 Task: Look for space in Arcos de la Frontera, Spain from 2nd September, 2023 to 6th September, 2023 for 2 adults in price range Rs.15000 to Rs.20000. Place can be entire place with 1  bedroom having 1 bed and 1 bathroom. Property type can be house, flat, guest house, hotel. Booking option can be shelf check-in. Required host language is English.
Action: Mouse moved to (337, 222)
Screenshot: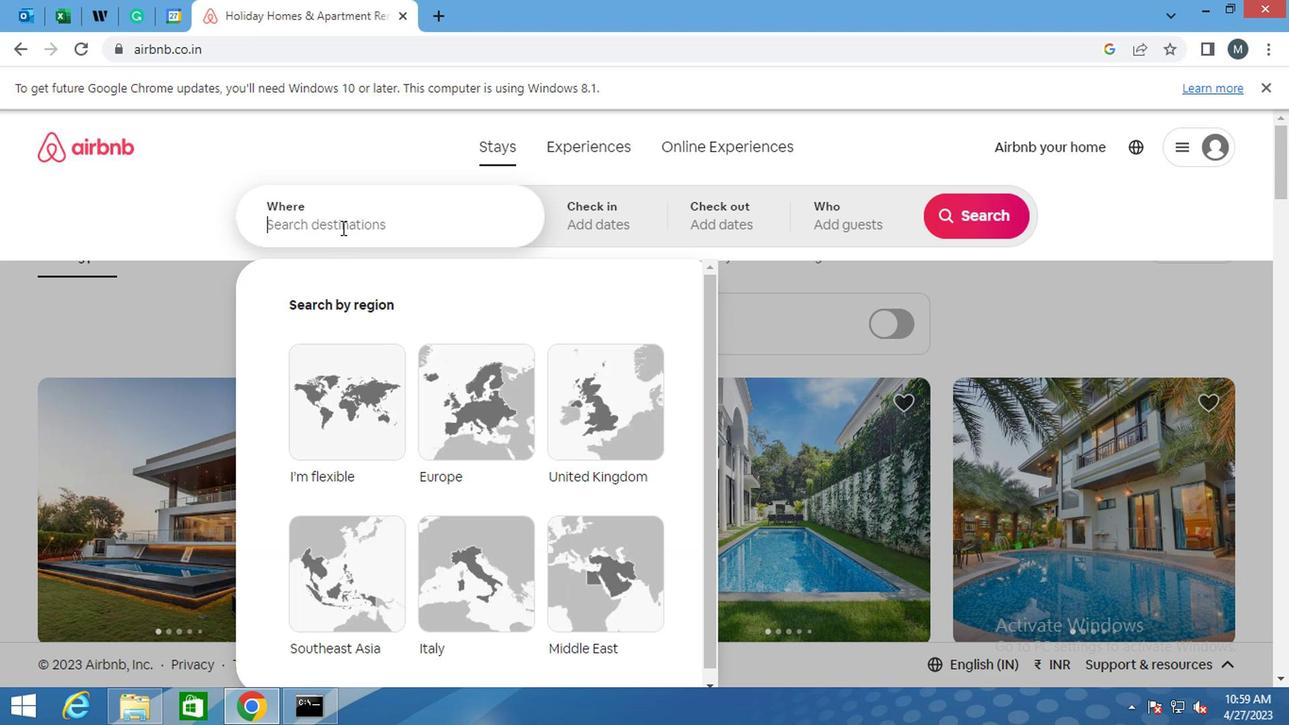 
Action: Mouse pressed left at (337, 222)
Screenshot: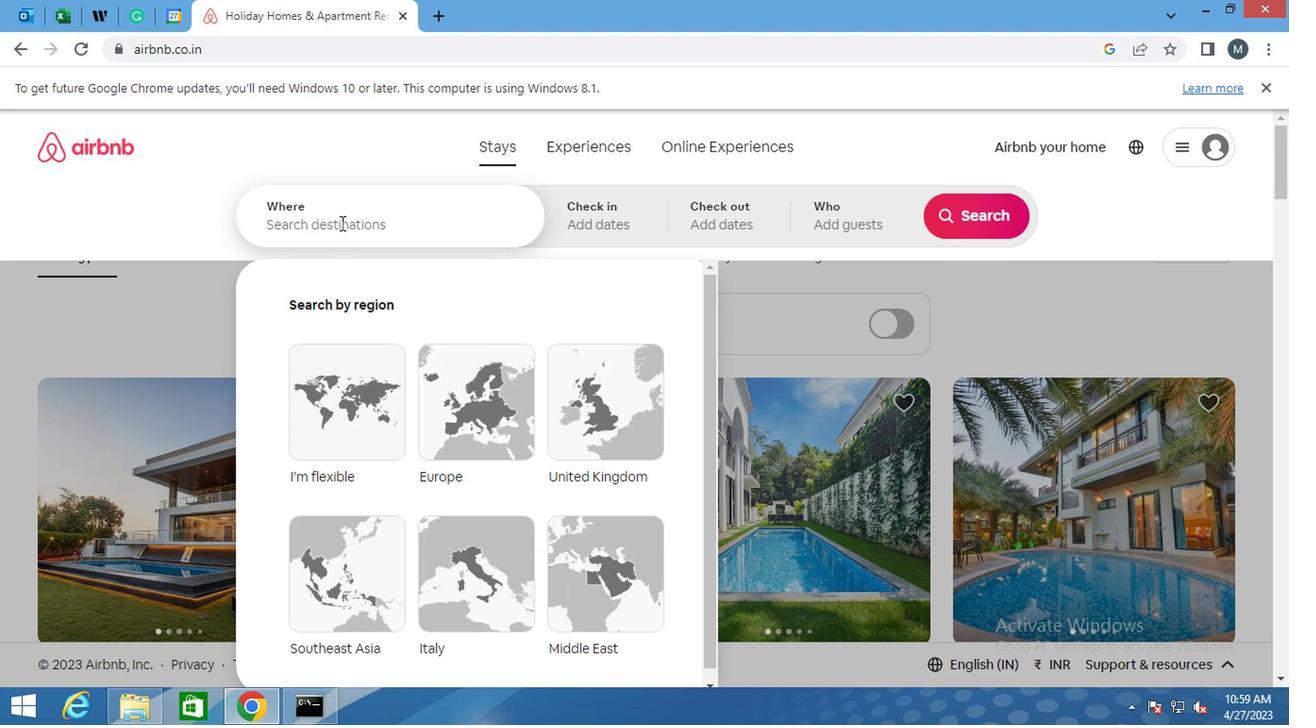 
Action: Key pressed <Key.shift>ARCOS<Key.space>DE<Key.space>LA<Key.space><Key.shift>FRONTERA,<Key.space><Key.shift>SPA
Screenshot: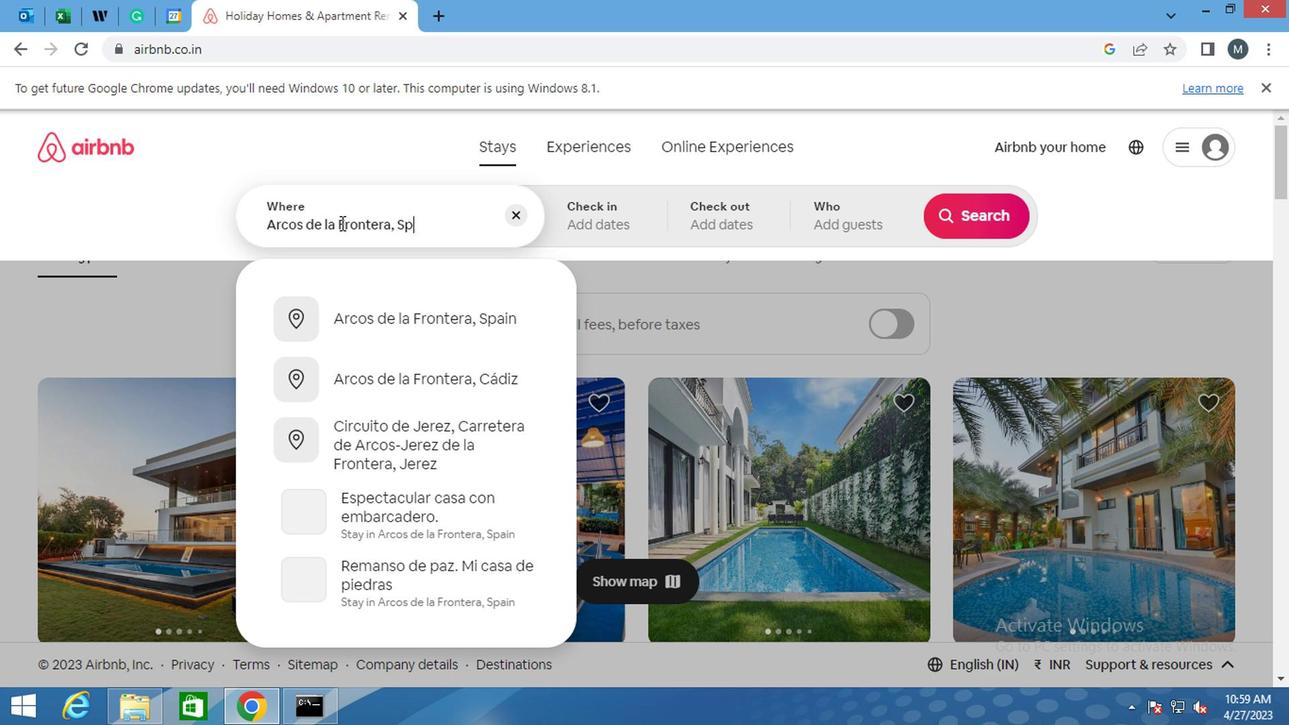 
Action: Mouse moved to (434, 321)
Screenshot: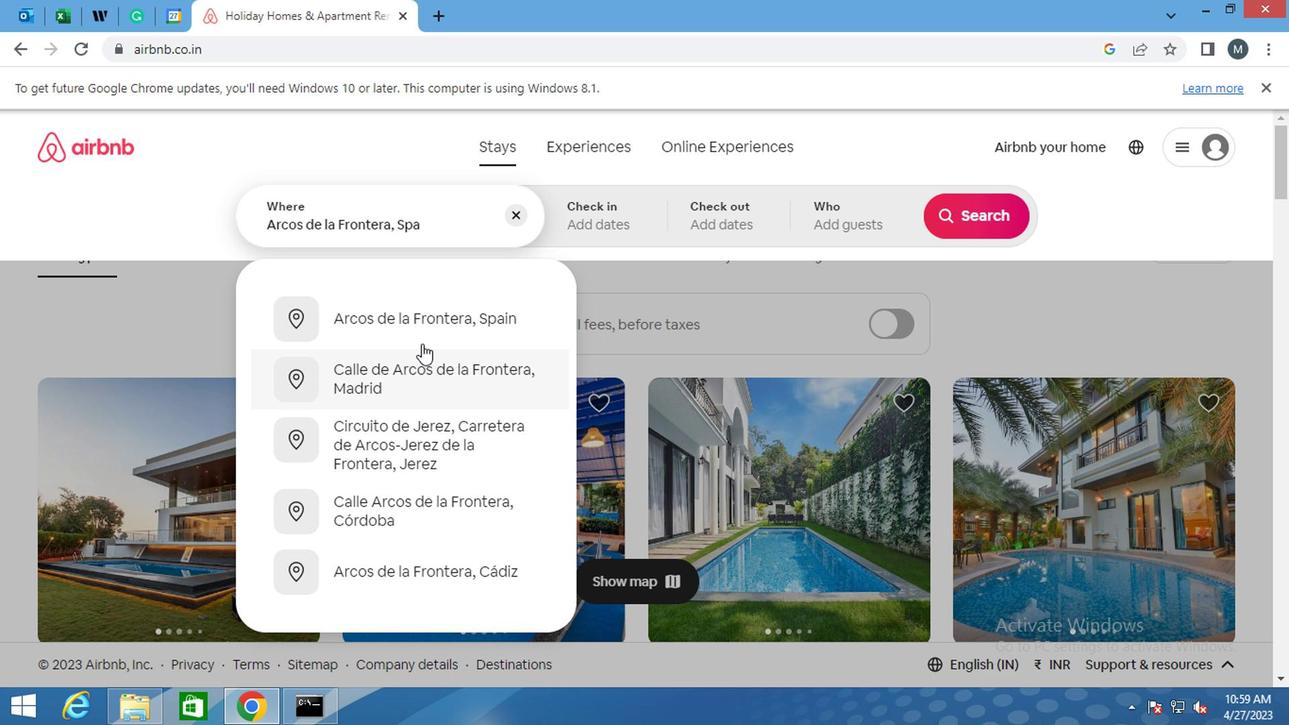 
Action: Mouse pressed left at (434, 321)
Screenshot: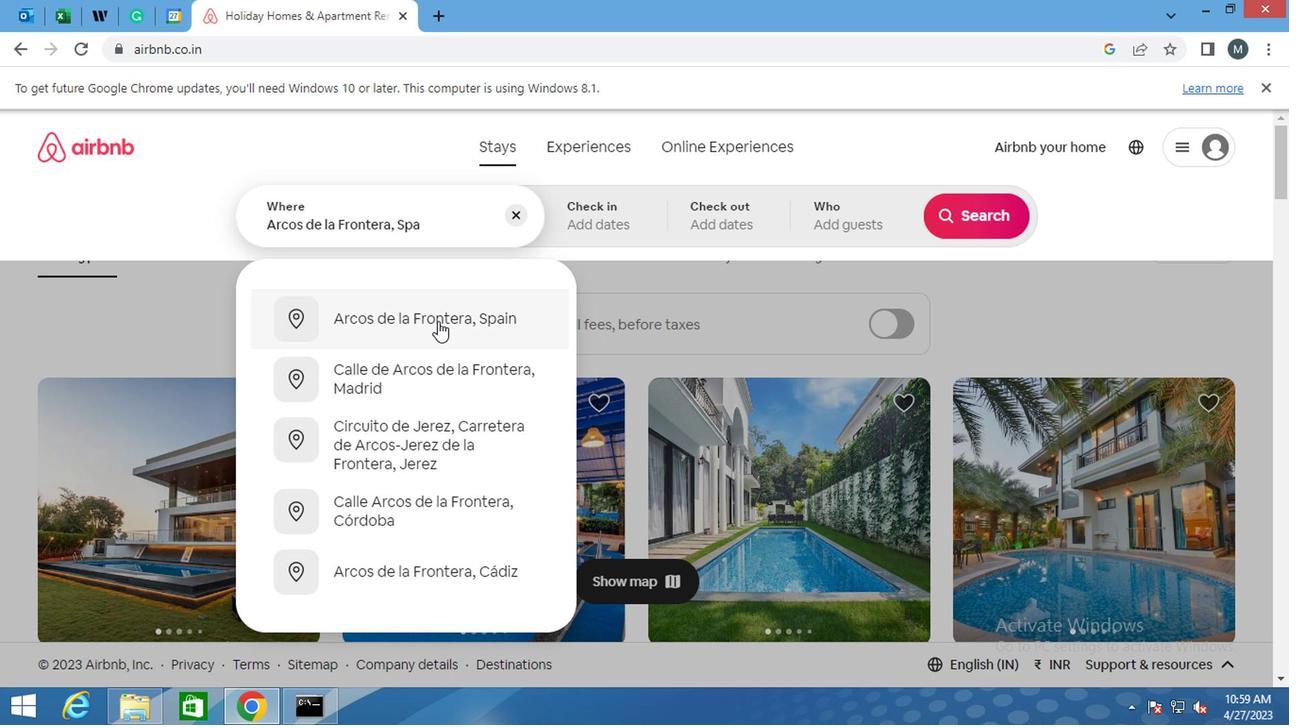 
Action: Mouse moved to (952, 363)
Screenshot: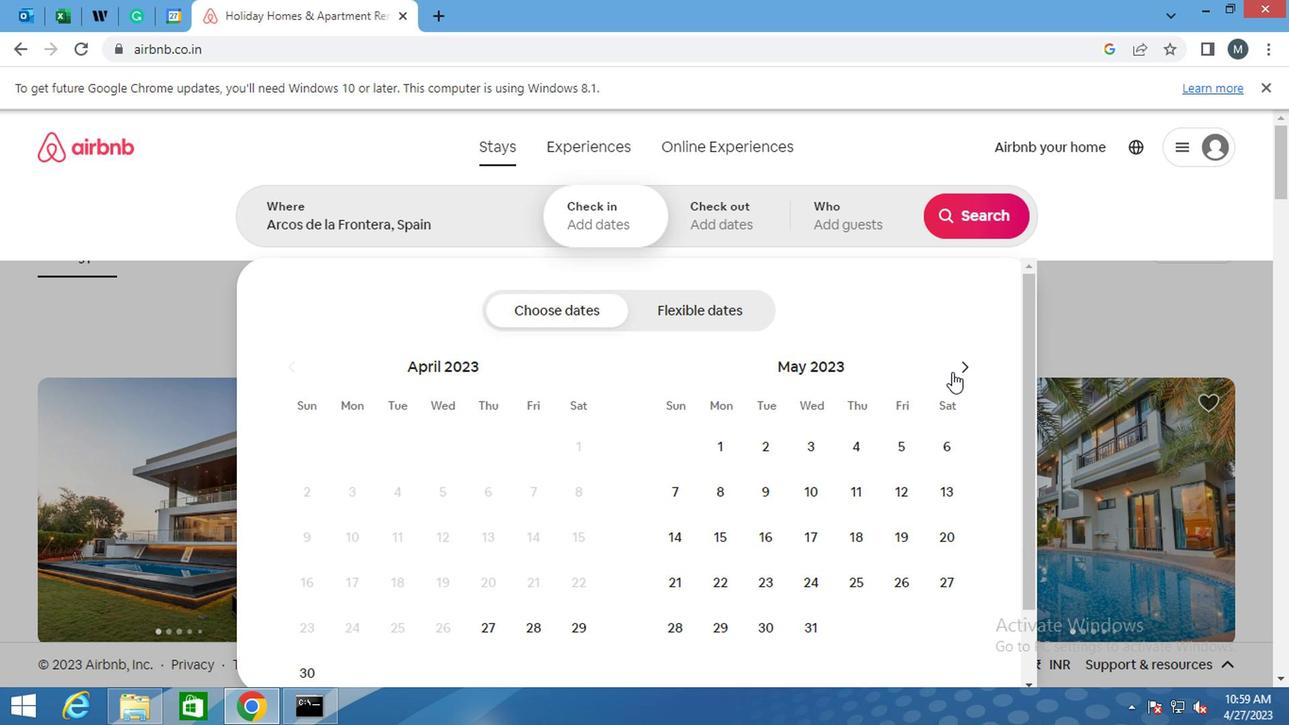 
Action: Mouse pressed left at (952, 363)
Screenshot: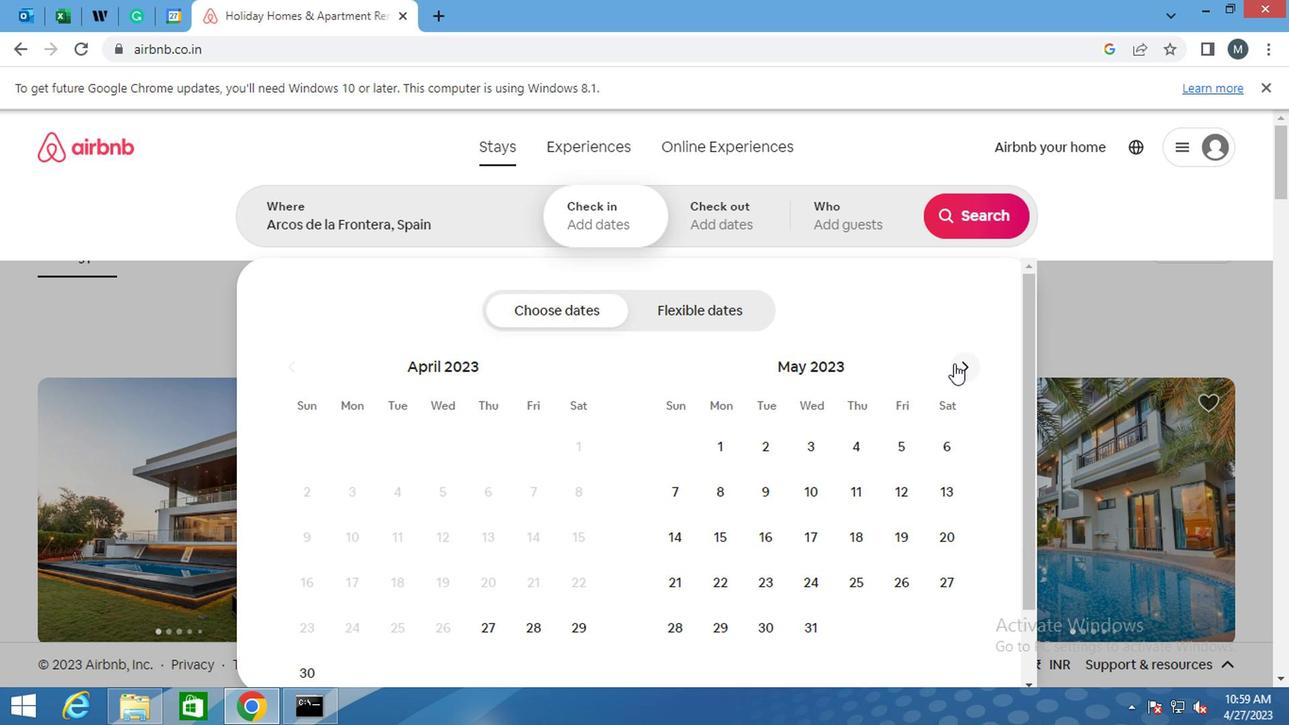
Action: Mouse moved to (956, 363)
Screenshot: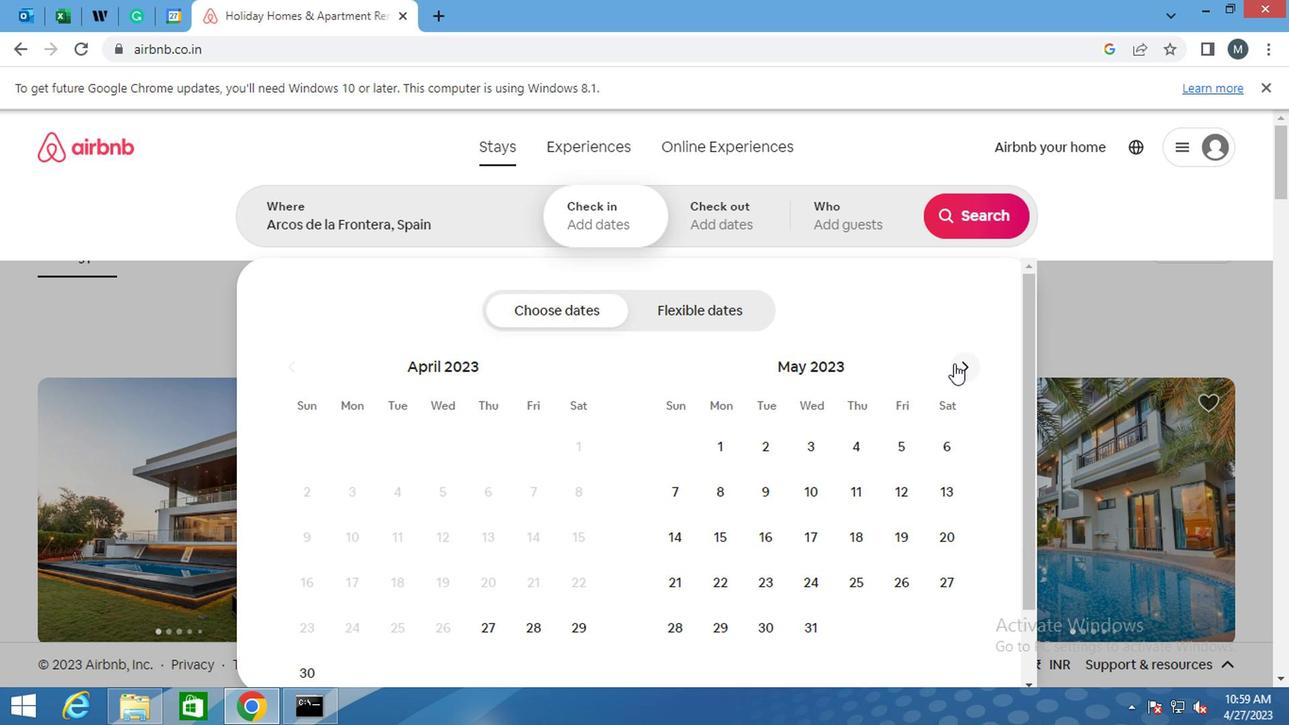 
Action: Mouse pressed left at (956, 363)
Screenshot: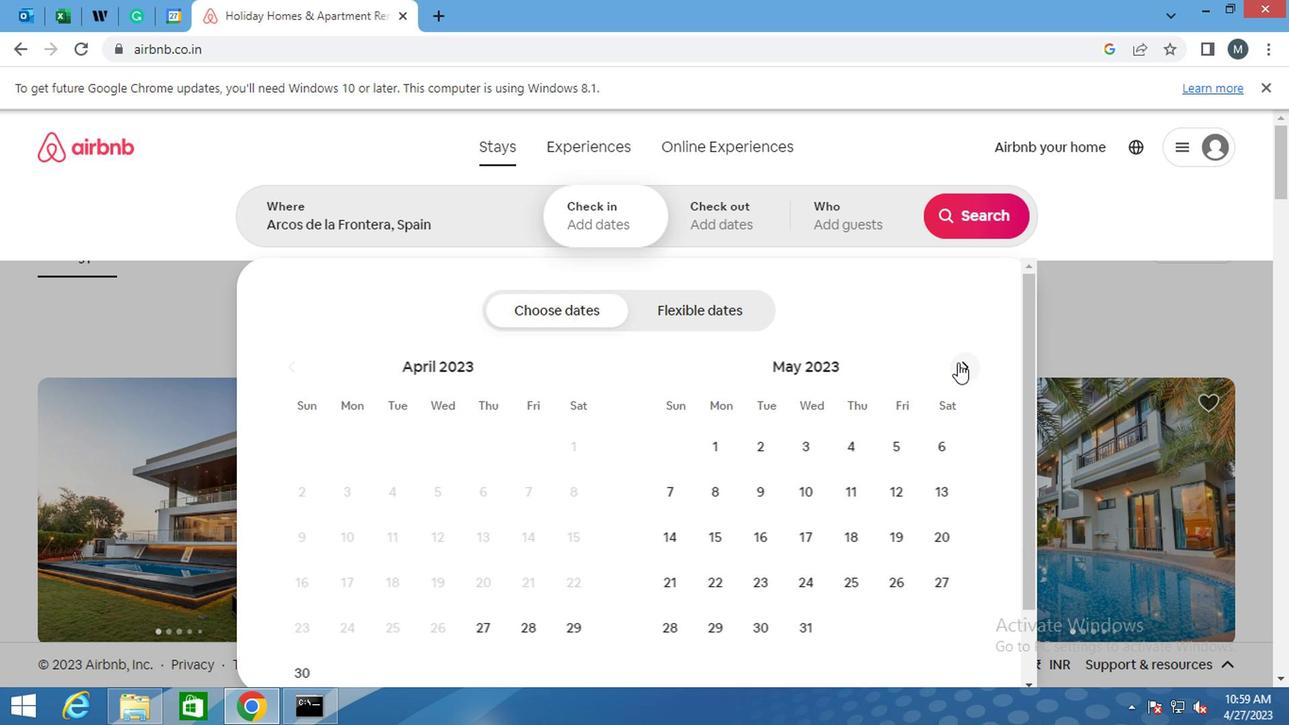 
Action: Mouse moved to (956, 363)
Screenshot: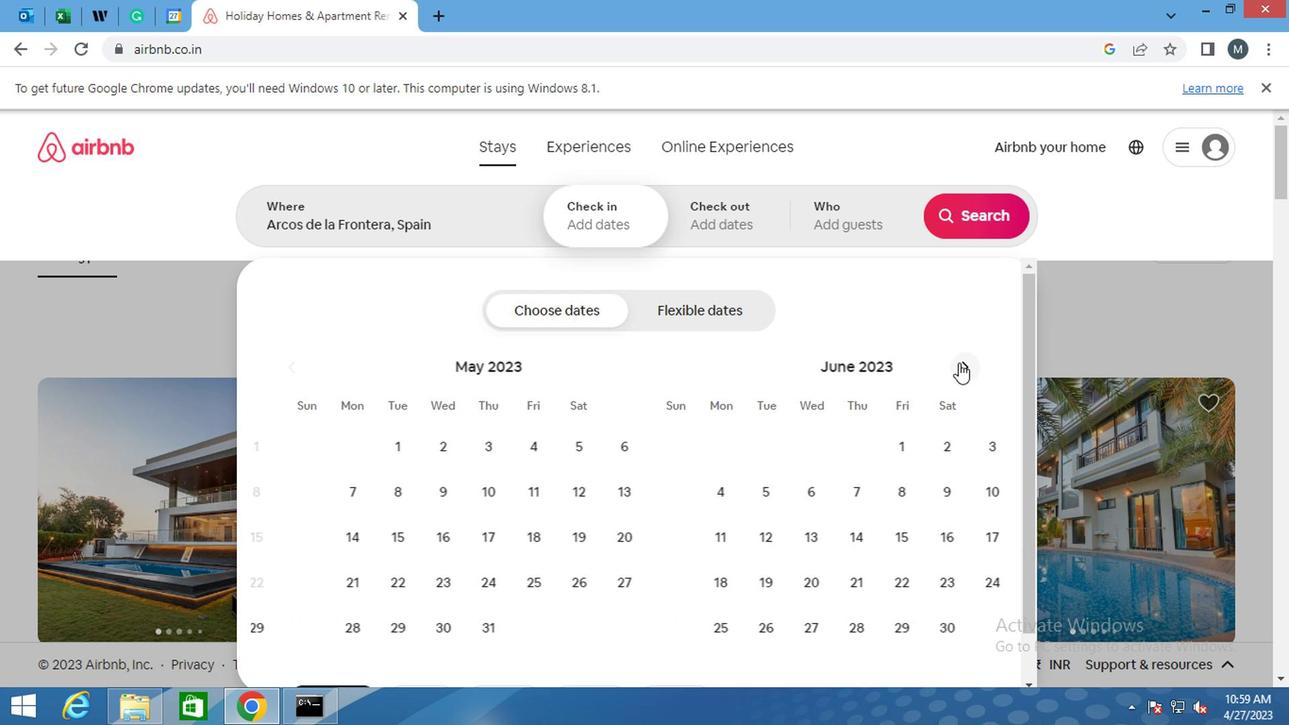 
Action: Mouse pressed left at (956, 363)
Screenshot: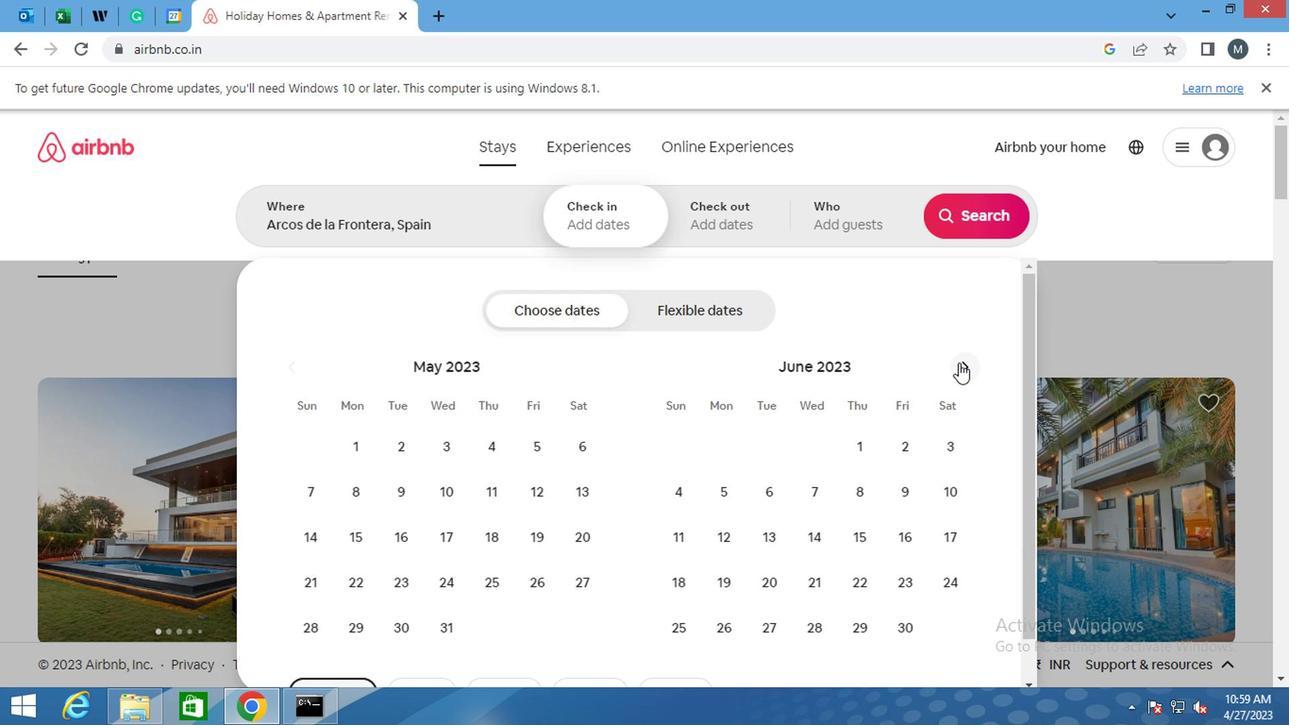 
Action: Mouse moved to (960, 363)
Screenshot: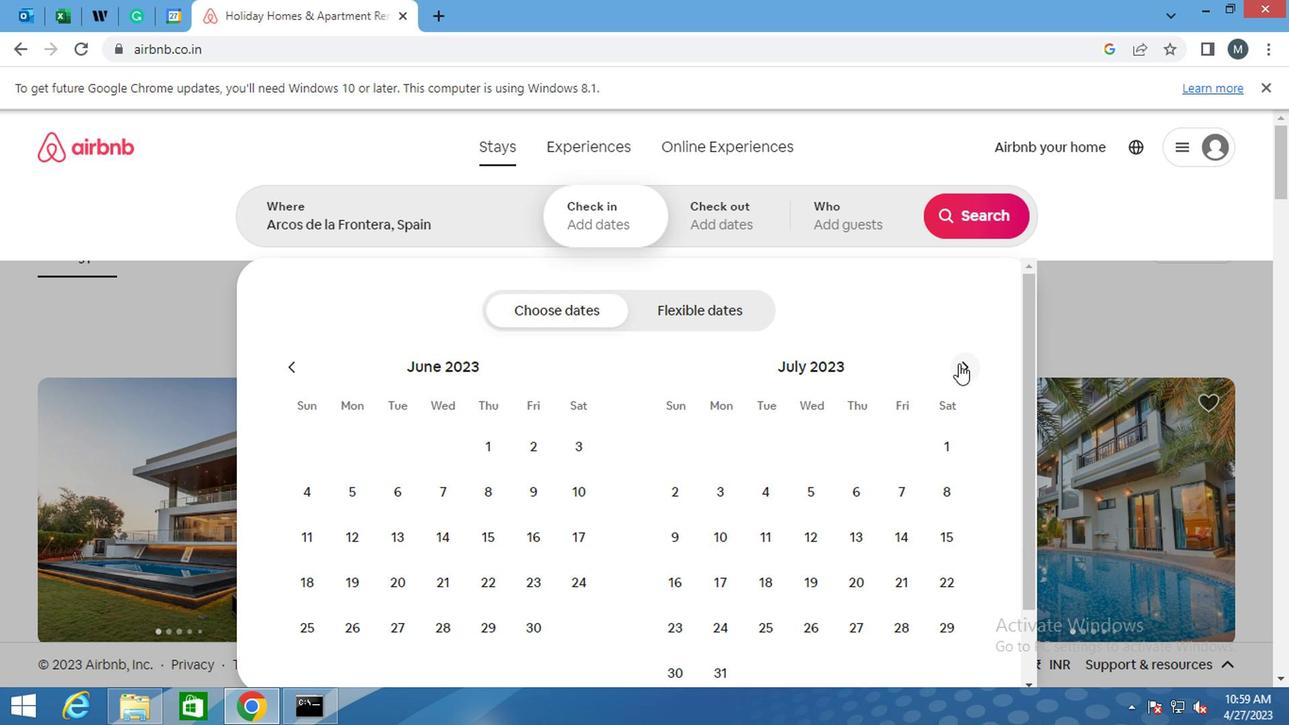 
Action: Mouse pressed left at (960, 363)
Screenshot: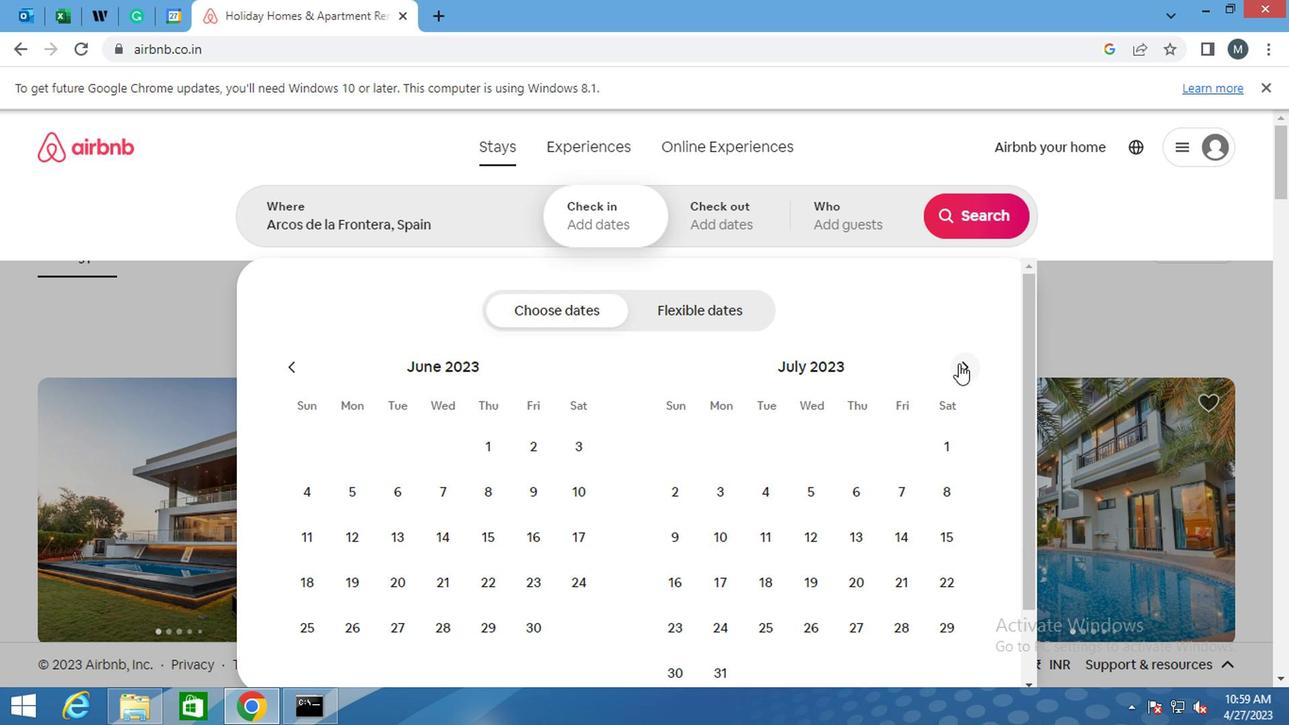 
Action: Mouse moved to (960, 362)
Screenshot: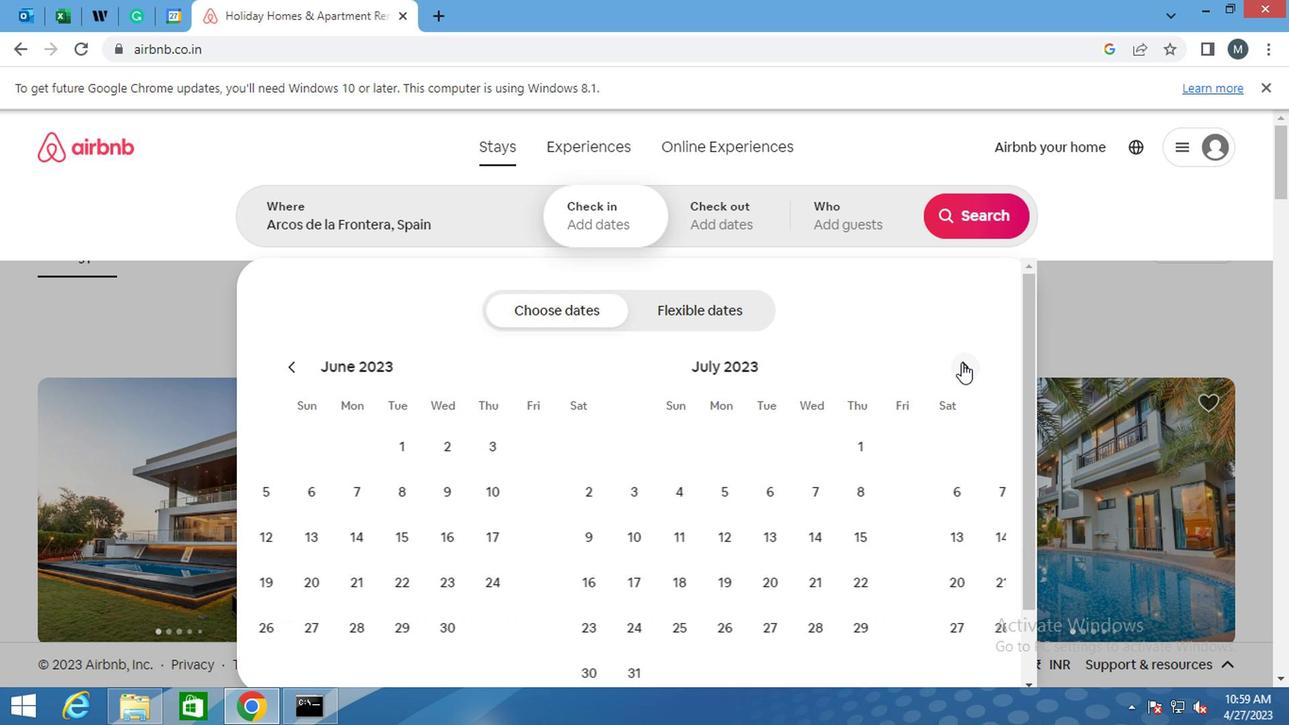 
Action: Mouse pressed left at (960, 362)
Screenshot: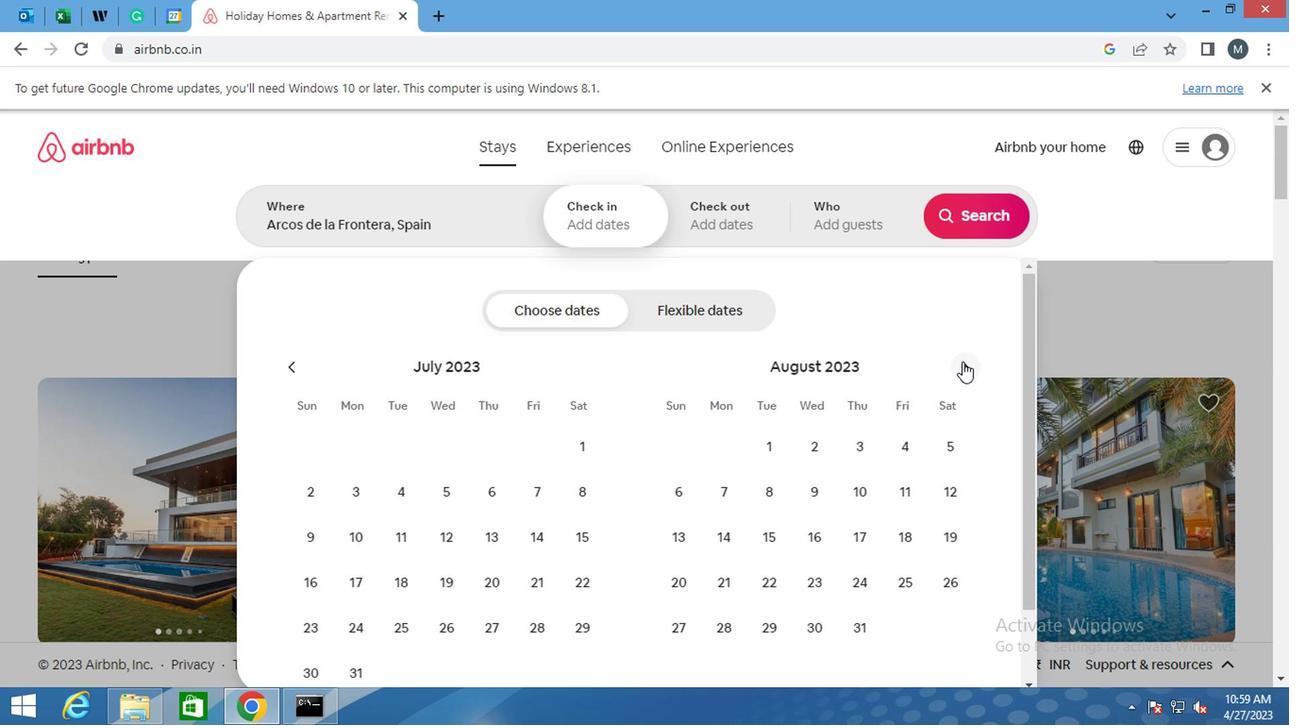
Action: Mouse moved to (937, 445)
Screenshot: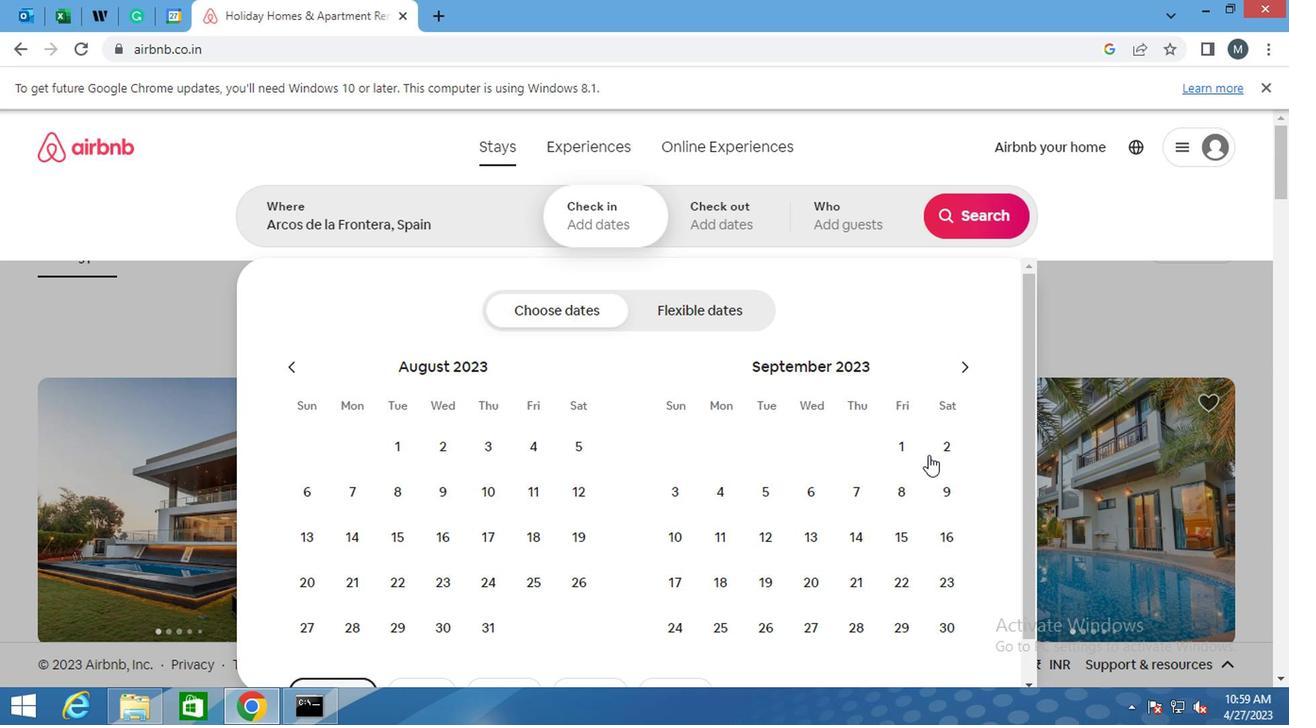 
Action: Mouse pressed left at (937, 445)
Screenshot: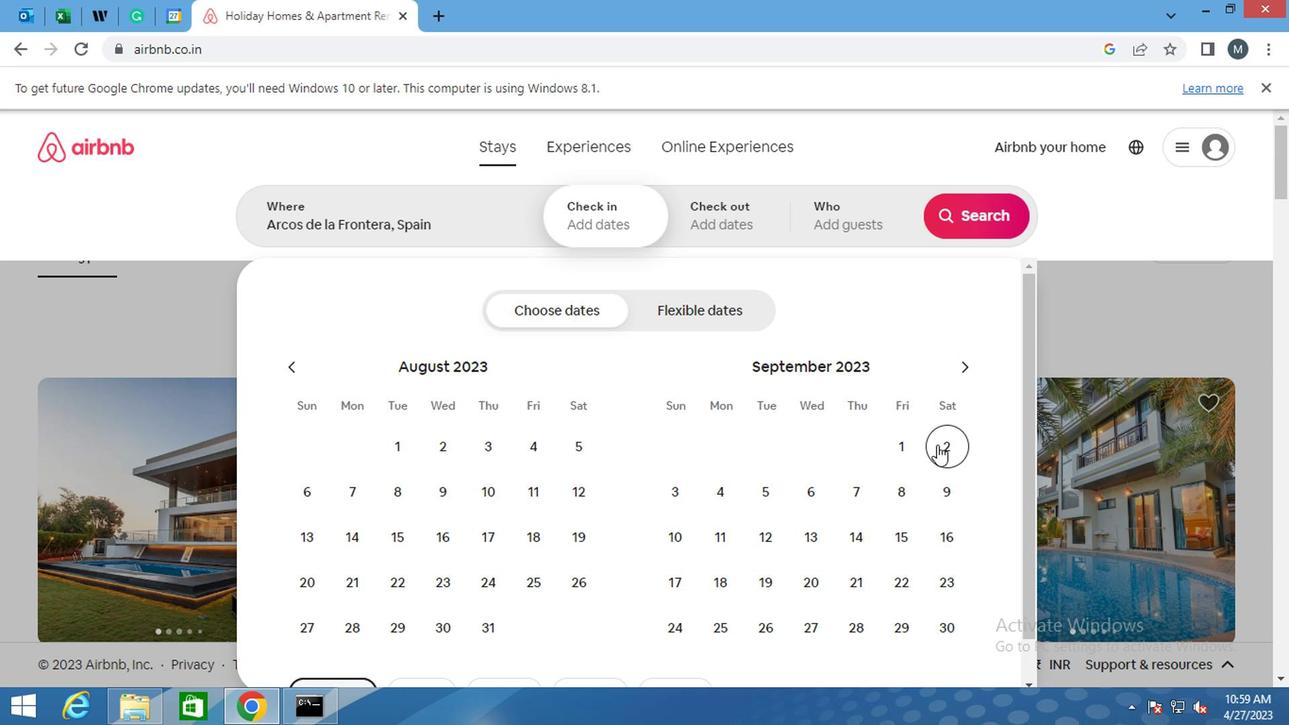 
Action: Mouse moved to (801, 492)
Screenshot: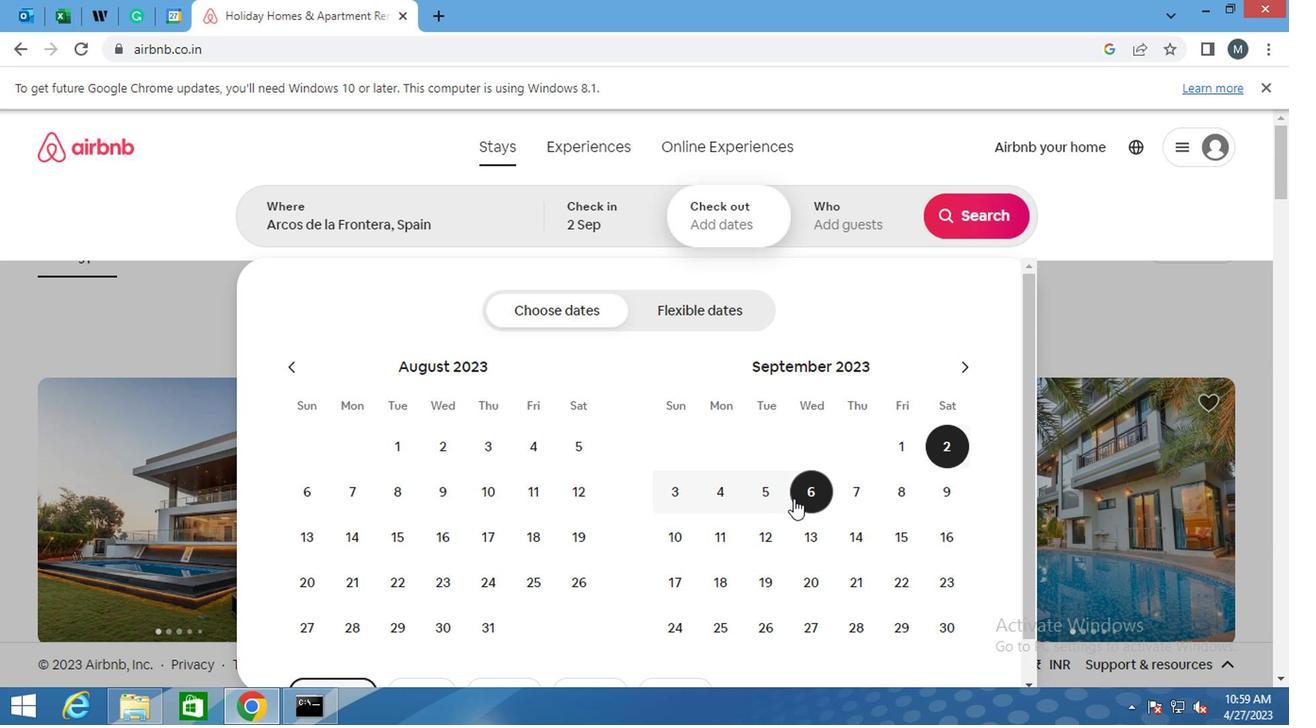 
Action: Mouse pressed left at (801, 492)
Screenshot: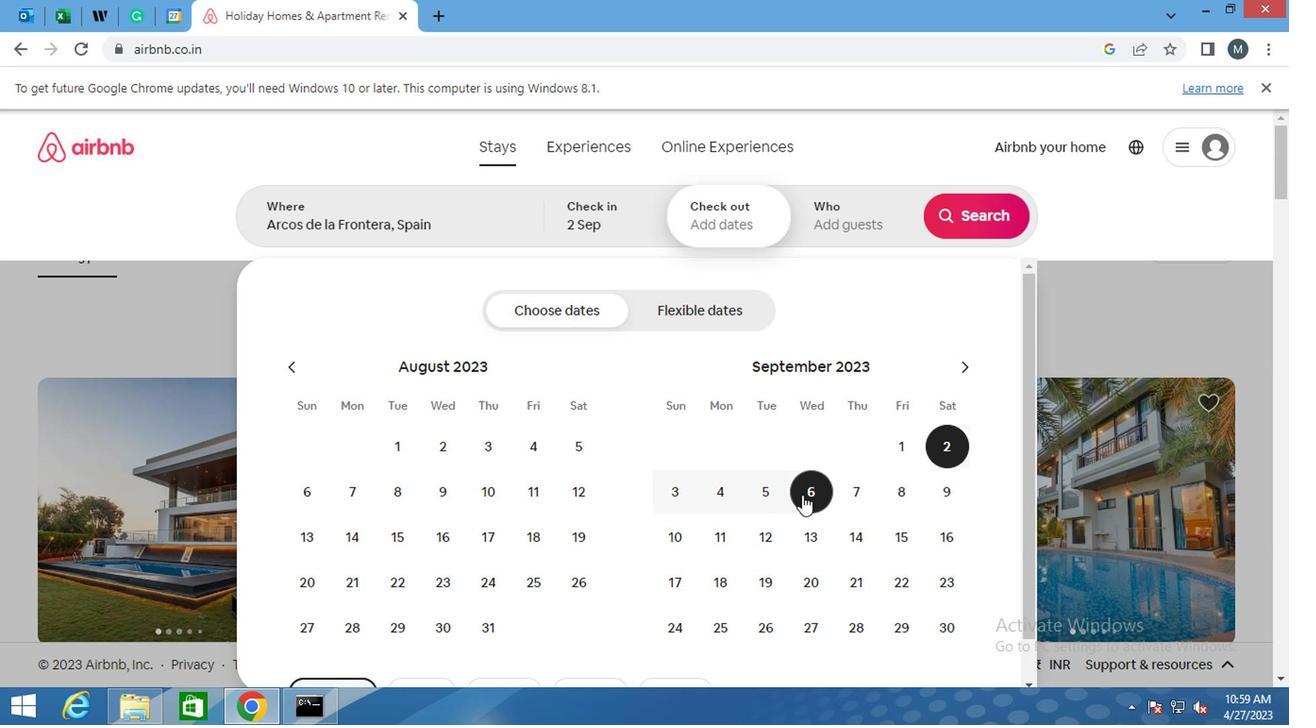 
Action: Mouse moved to (845, 232)
Screenshot: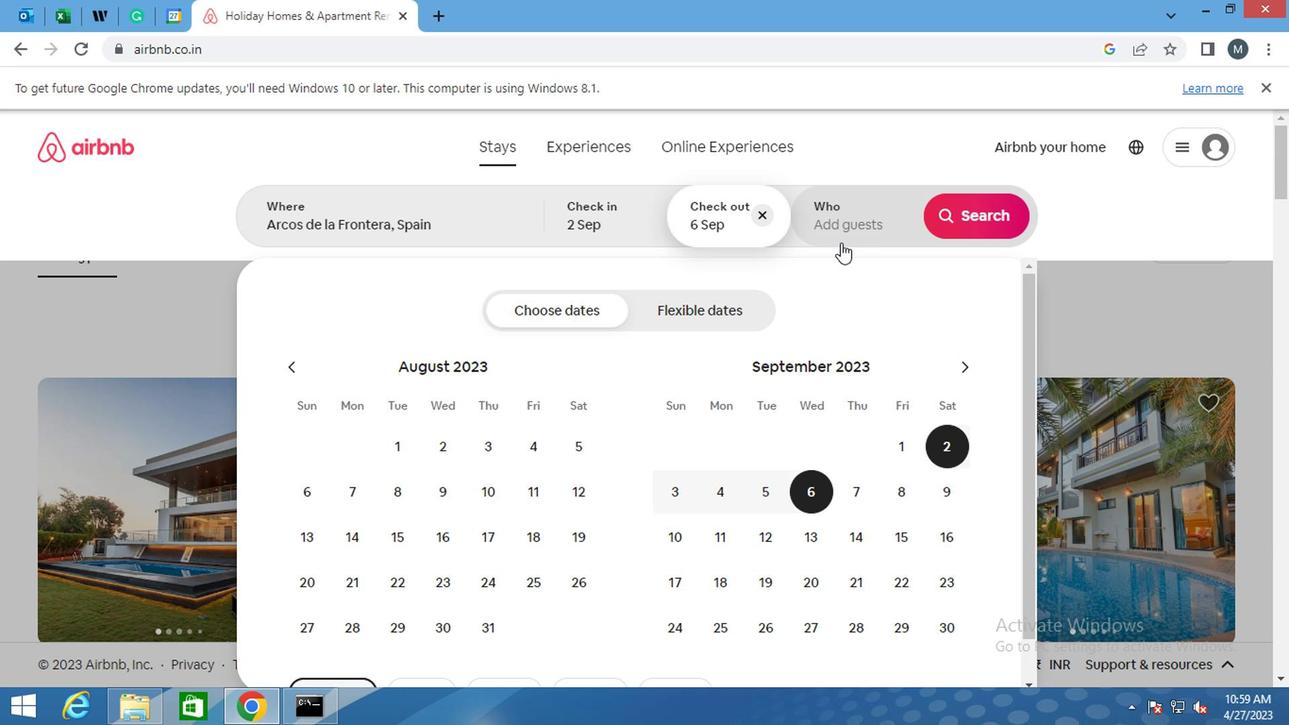 
Action: Mouse pressed left at (845, 232)
Screenshot: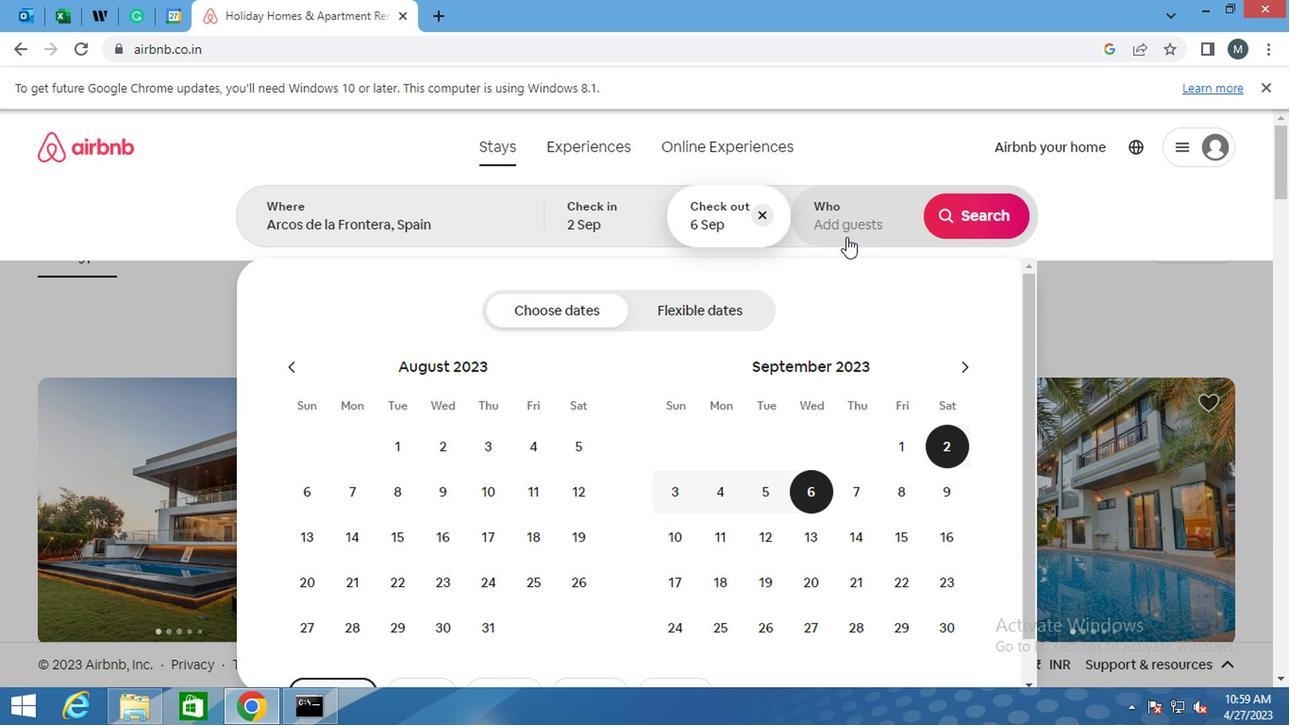 
Action: Mouse moved to (972, 313)
Screenshot: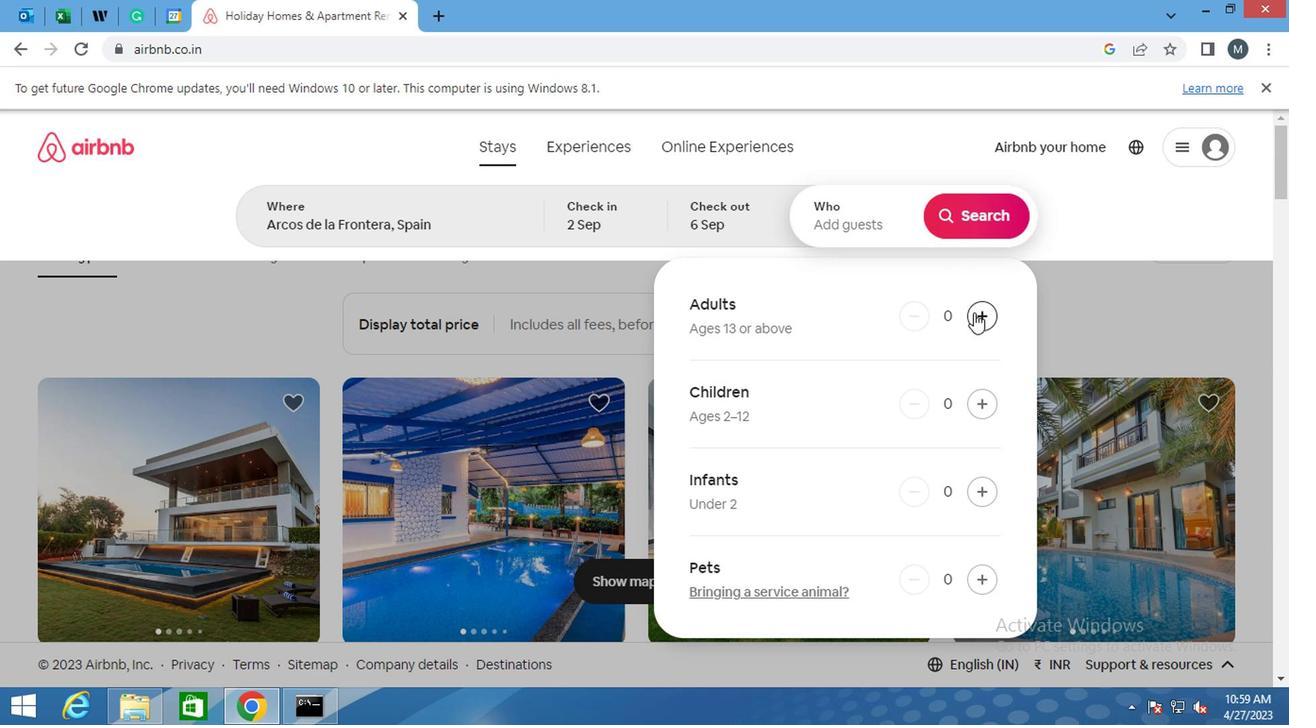 
Action: Mouse pressed left at (972, 313)
Screenshot: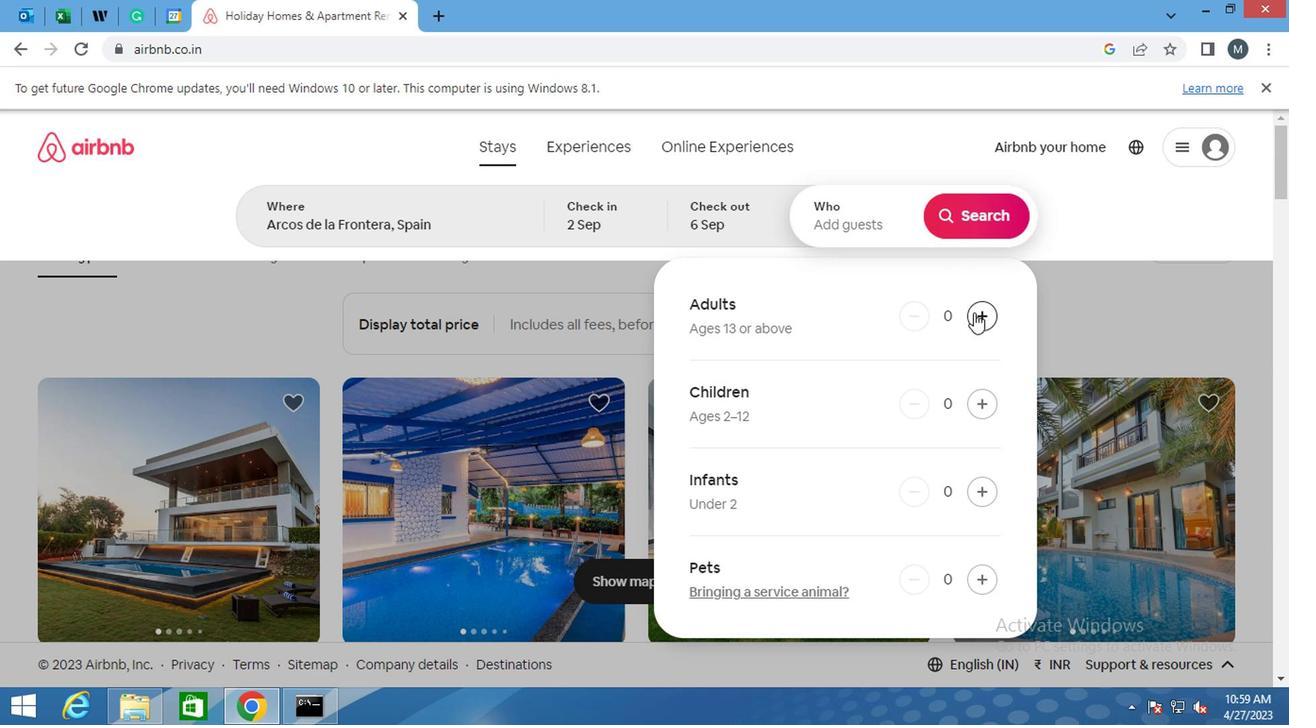 
Action: Mouse moved to (972, 313)
Screenshot: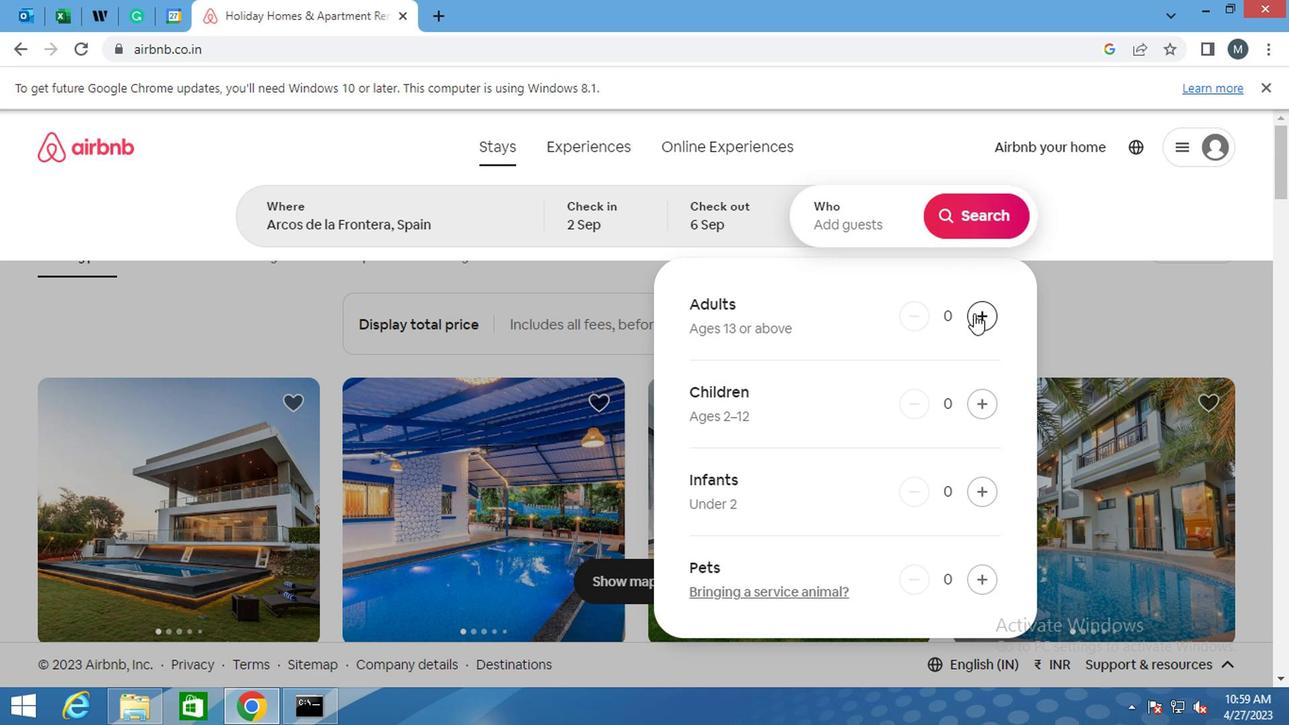
Action: Mouse pressed left at (972, 313)
Screenshot: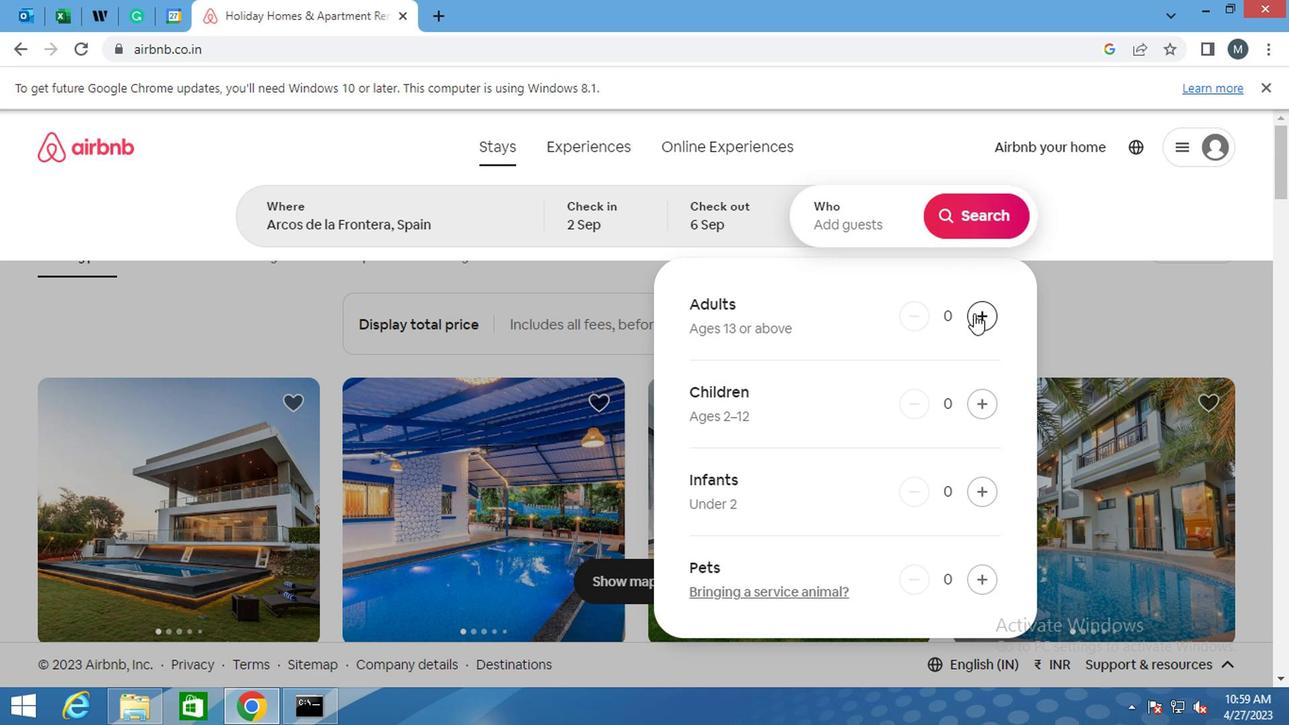 
Action: Mouse moved to (993, 224)
Screenshot: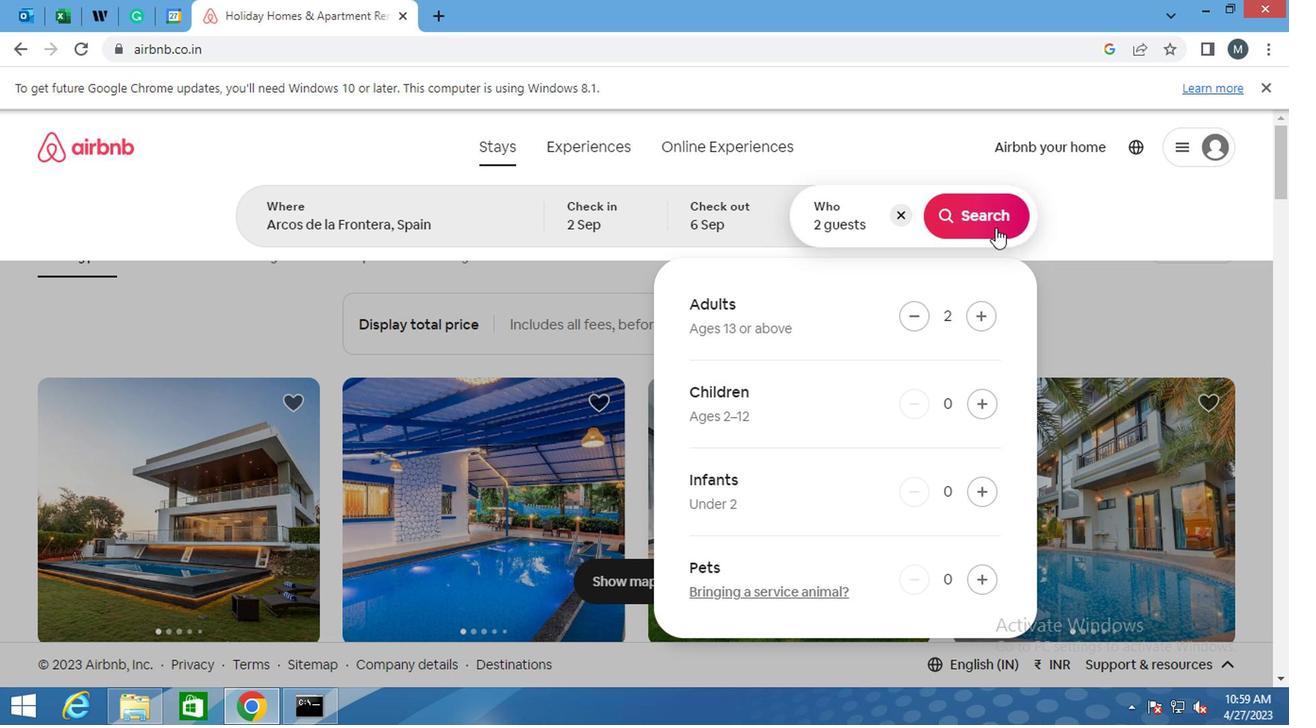 
Action: Mouse pressed left at (993, 224)
Screenshot: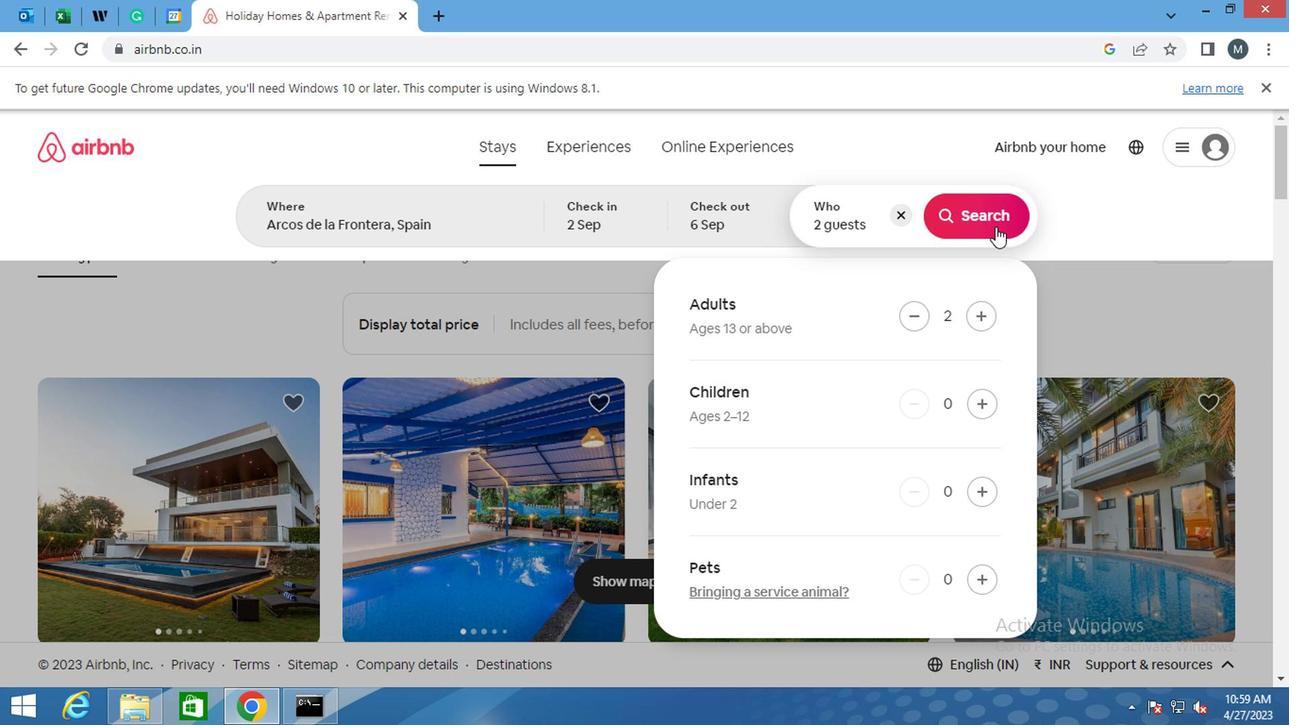 
Action: Mouse moved to (1179, 220)
Screenshot: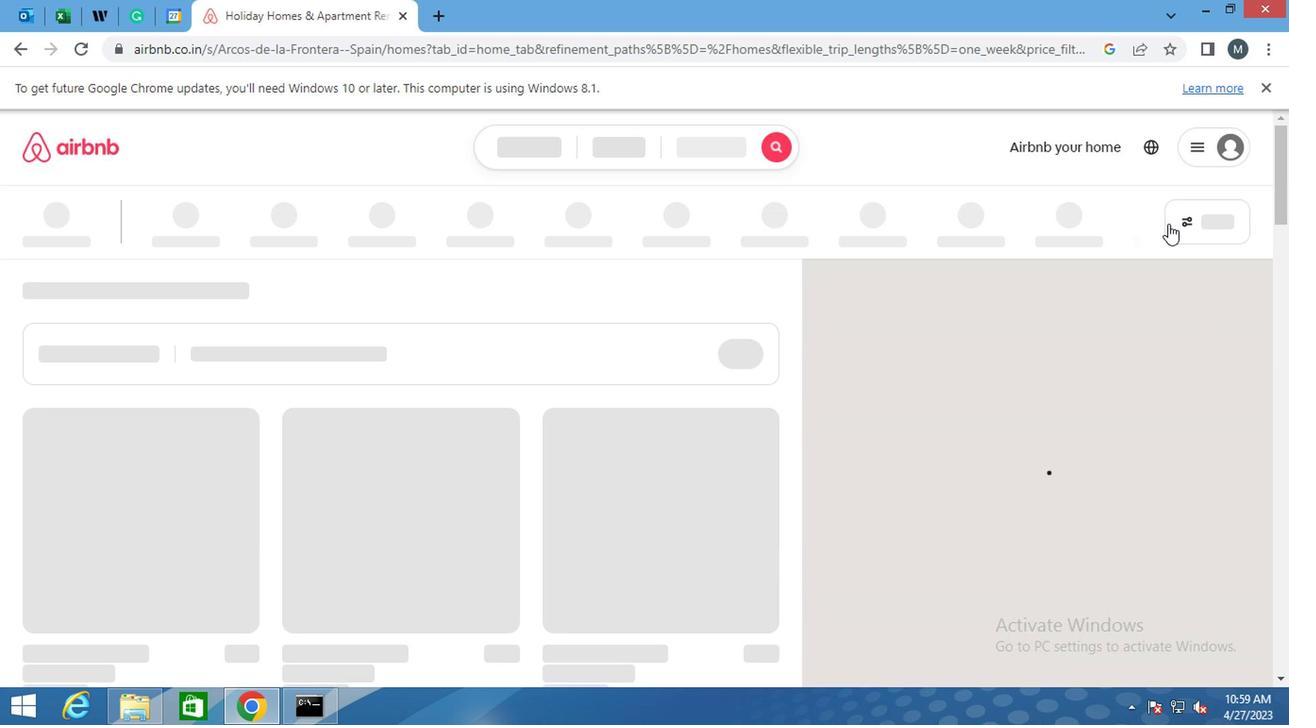 
Action: Mouse pressed left at (1179, 220)
Screenshot: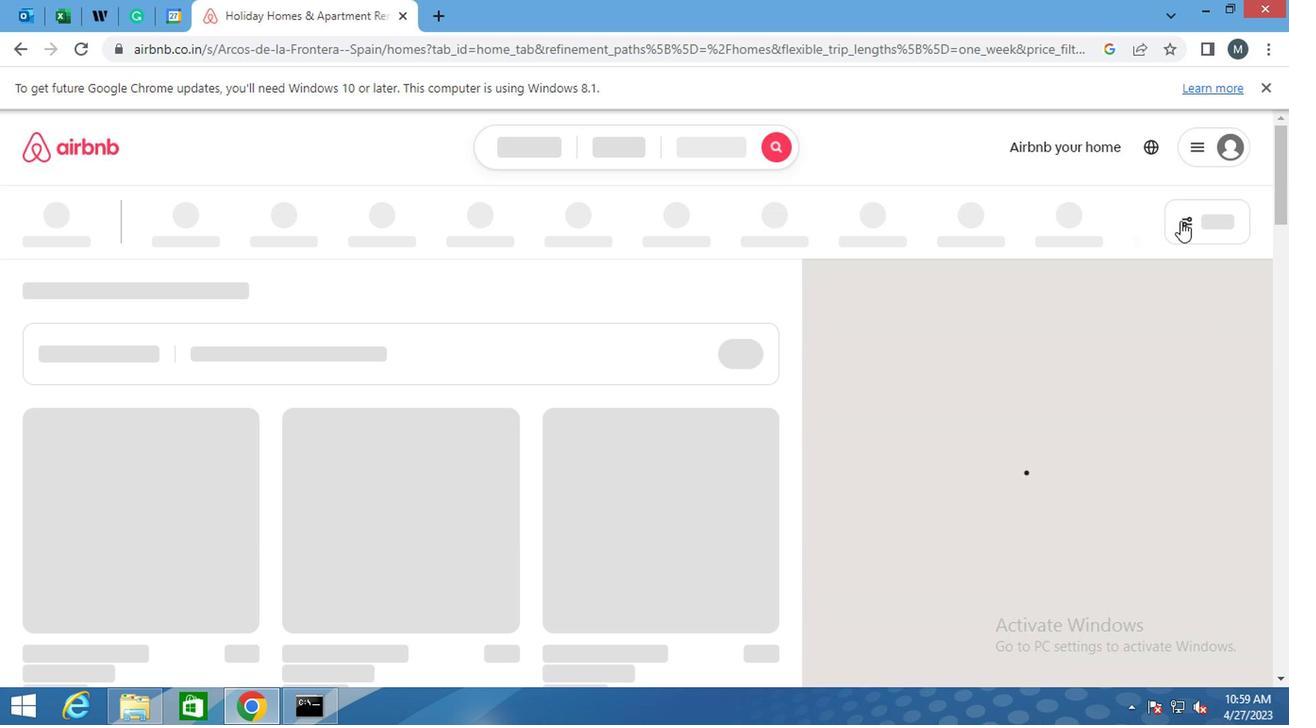
Action: Mouse moved to (448, 463)
Screenshot: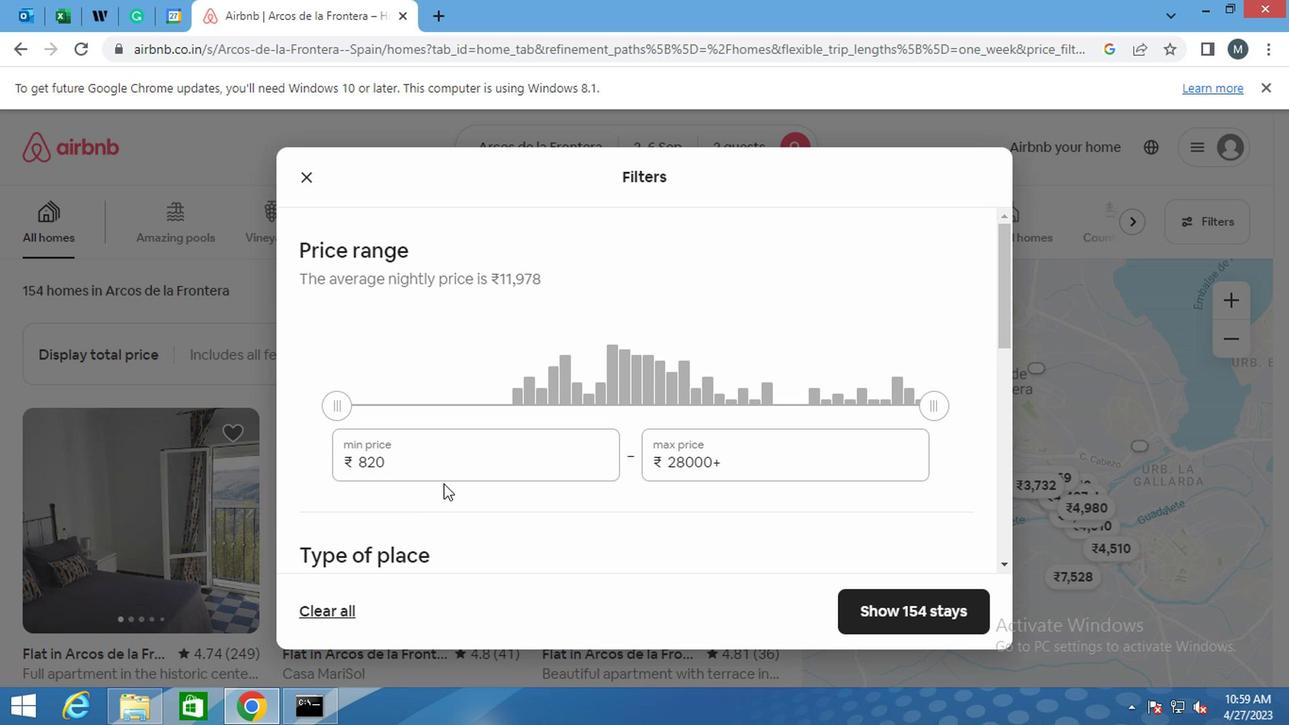 
Action: Mouse pressed left at (448, 463)
Screenshot: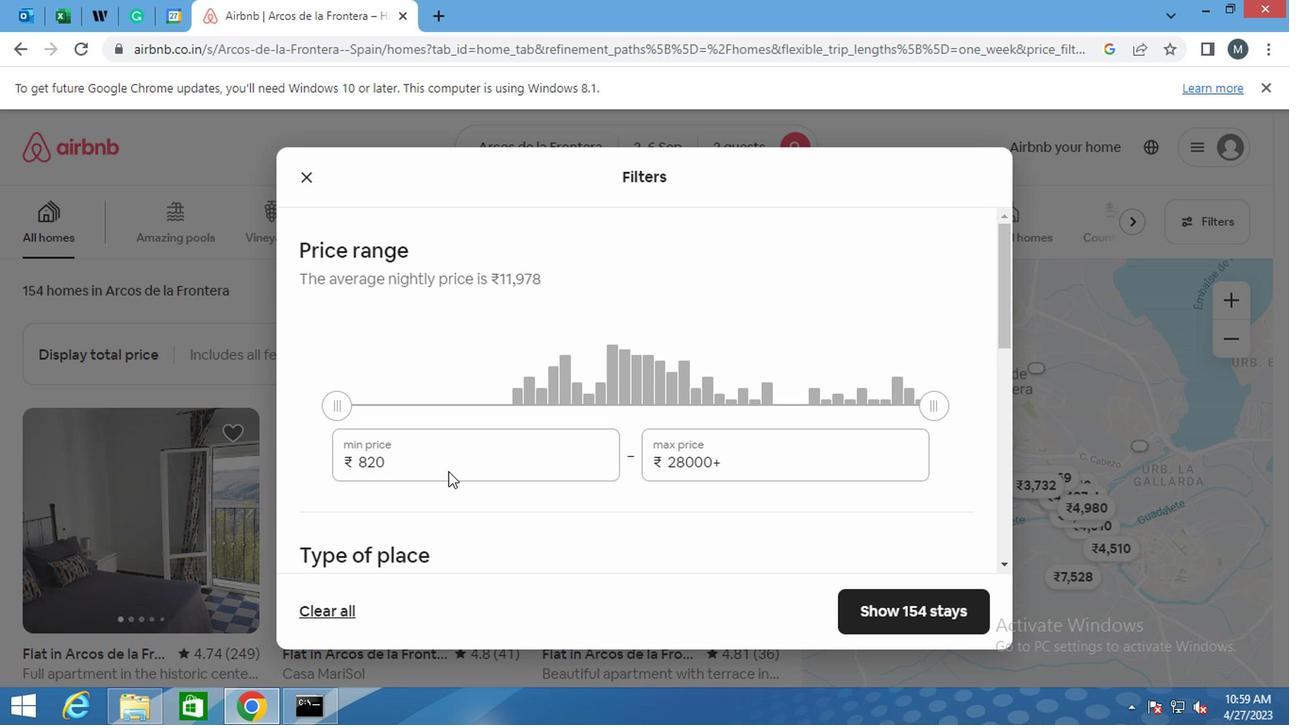 
Action: Key pressed <Key.backspace><Key.backspace><Key.backspace>15000
Screenshot: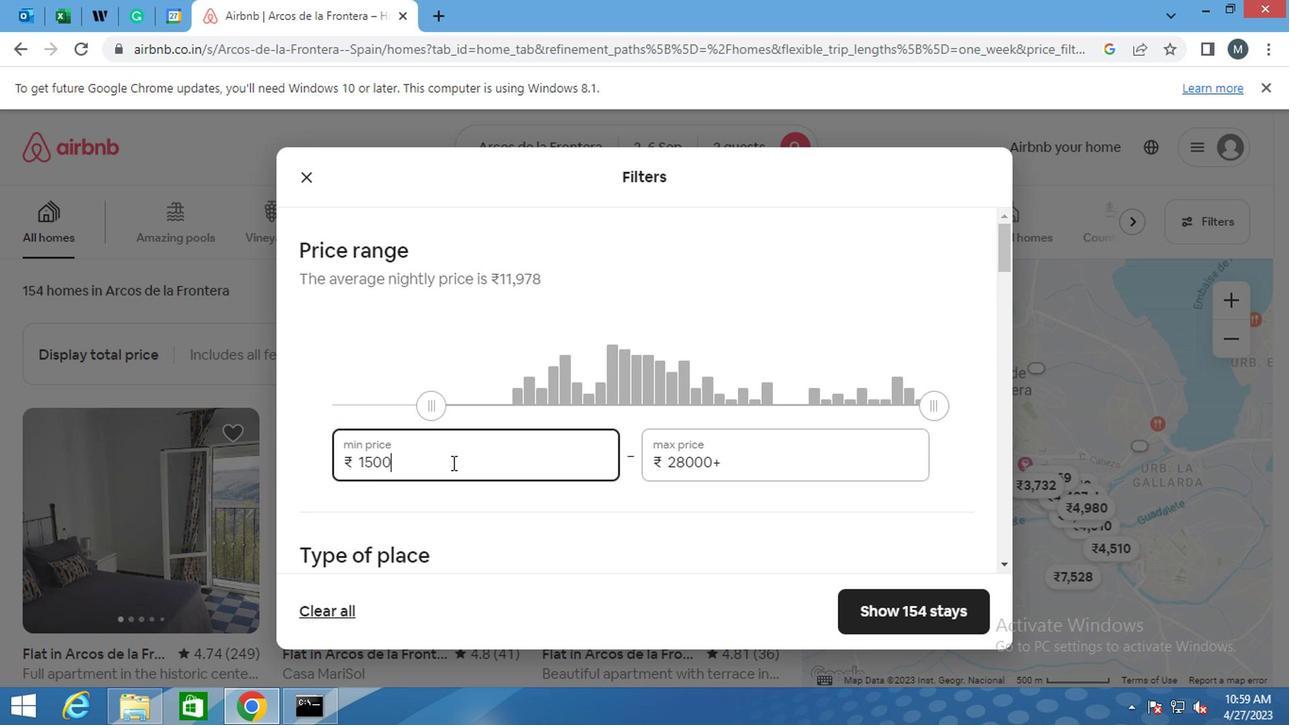 
Action: Mouse moved to (741, 461)
Screenshot: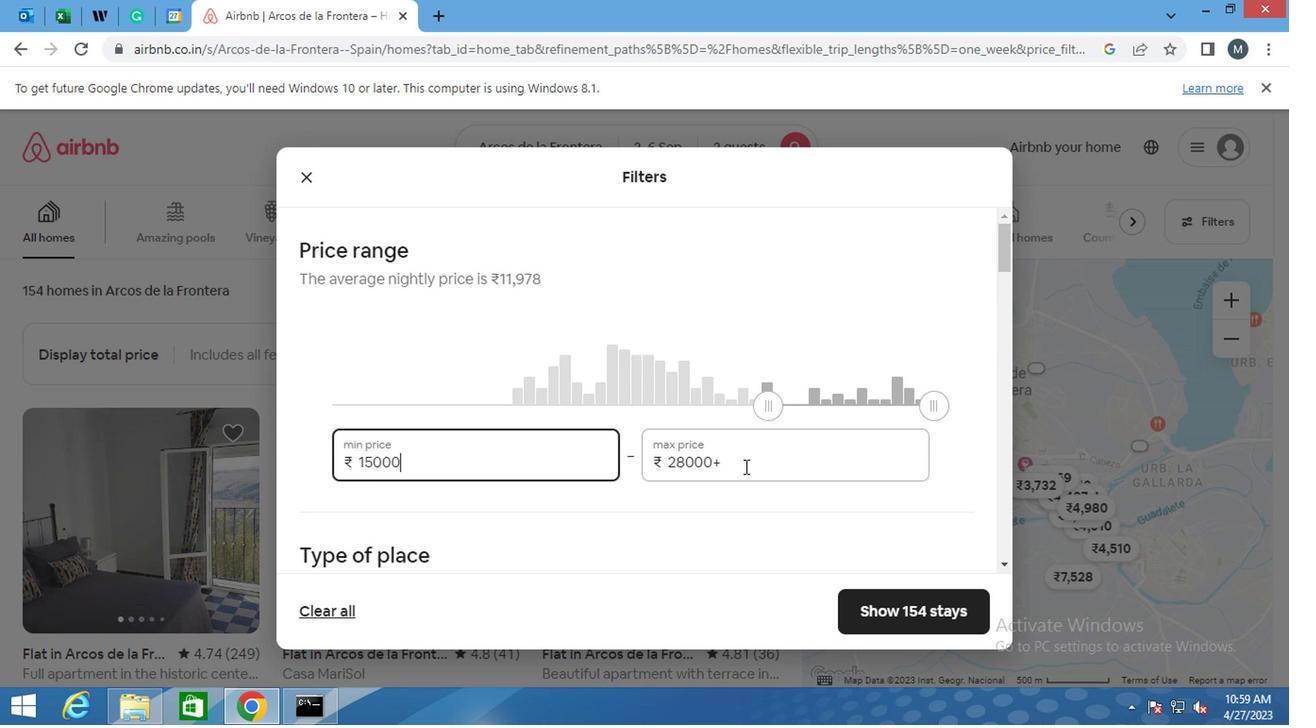 
Action: Mouse pressed left at (741, 461)
Screenshot: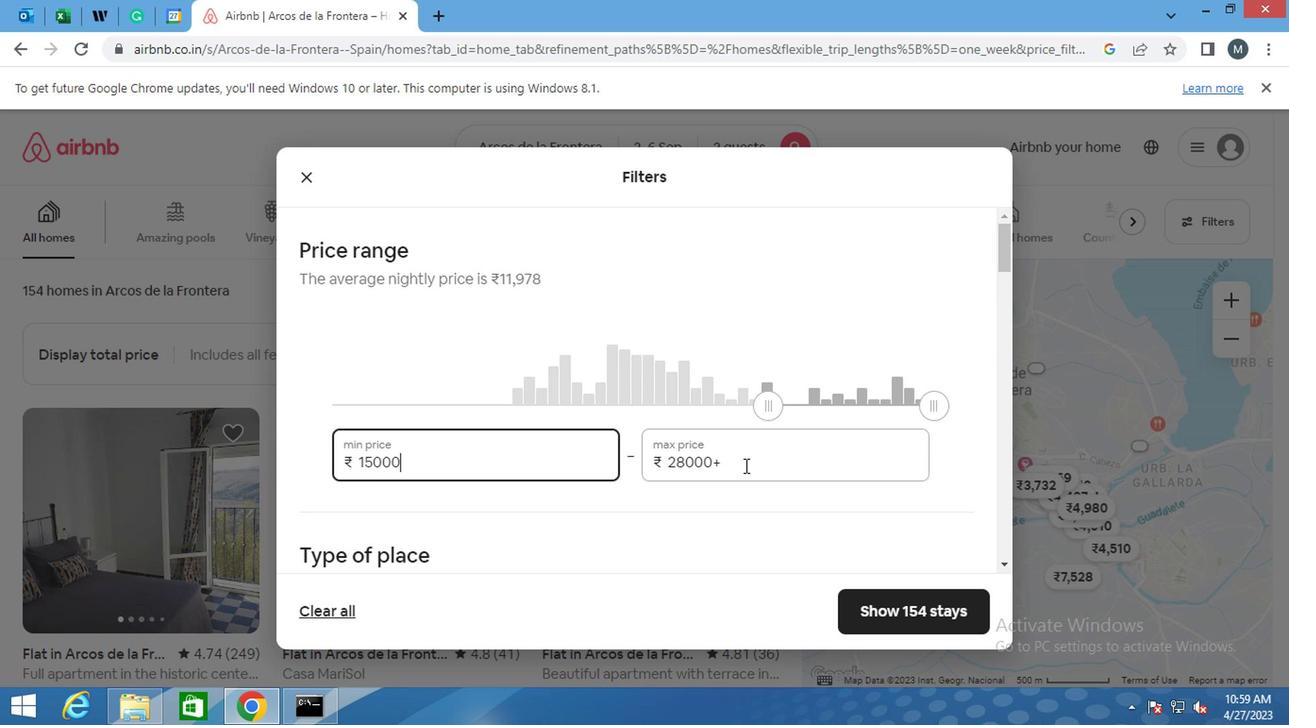 
Action: Mouse moved to (741, 463)
Screenshot: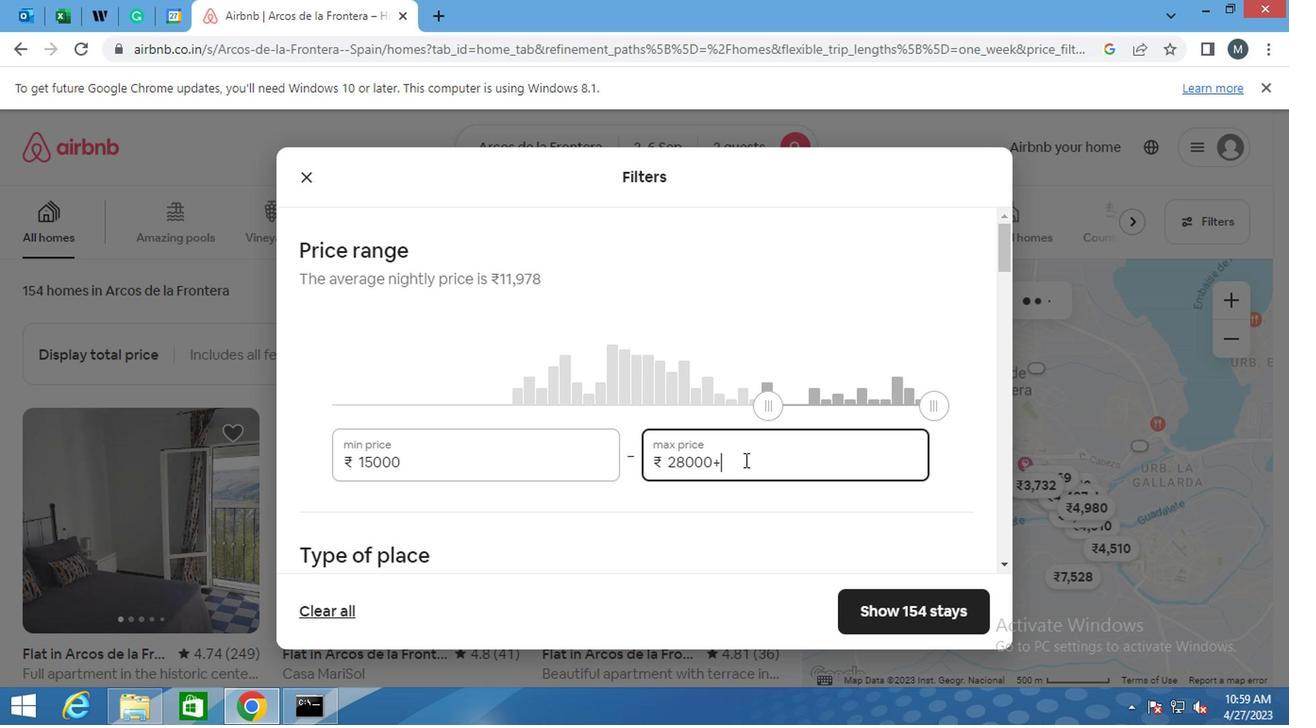 
Action: Key pressed <Key.backspace>
Screenshot: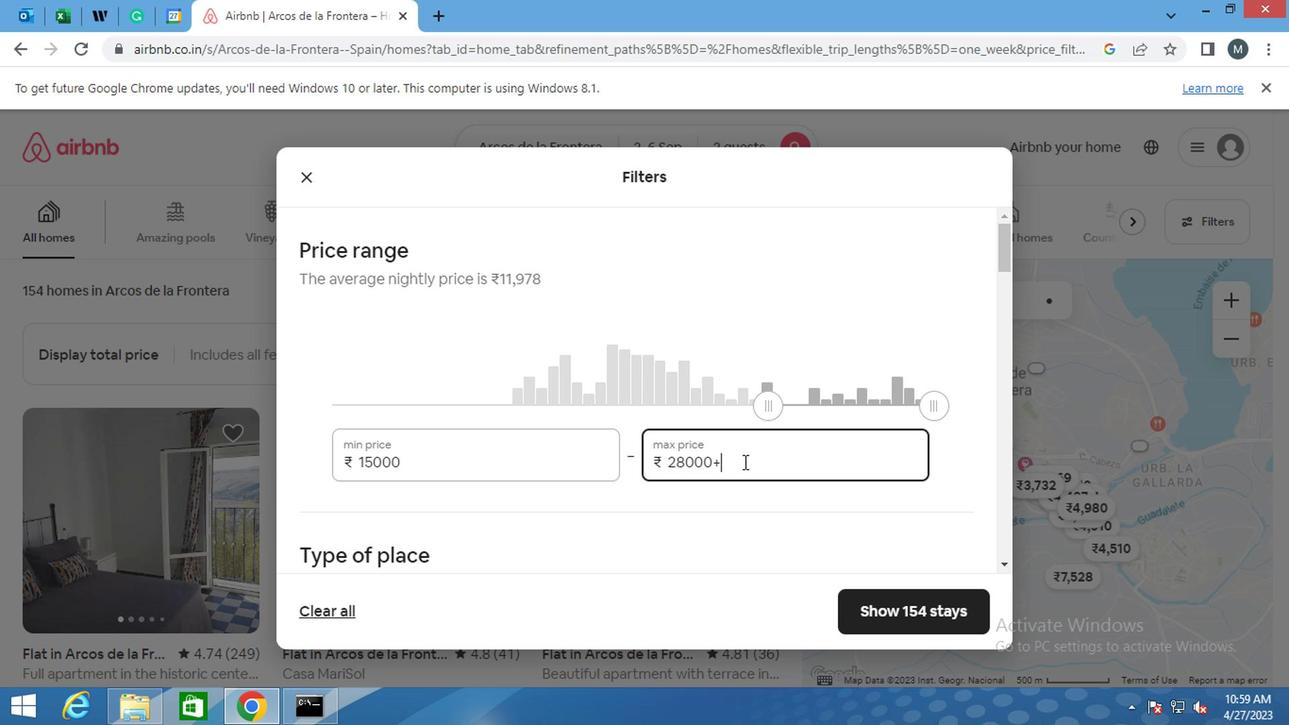 
Action: Mouse moved to (737, 461)
Screenshot: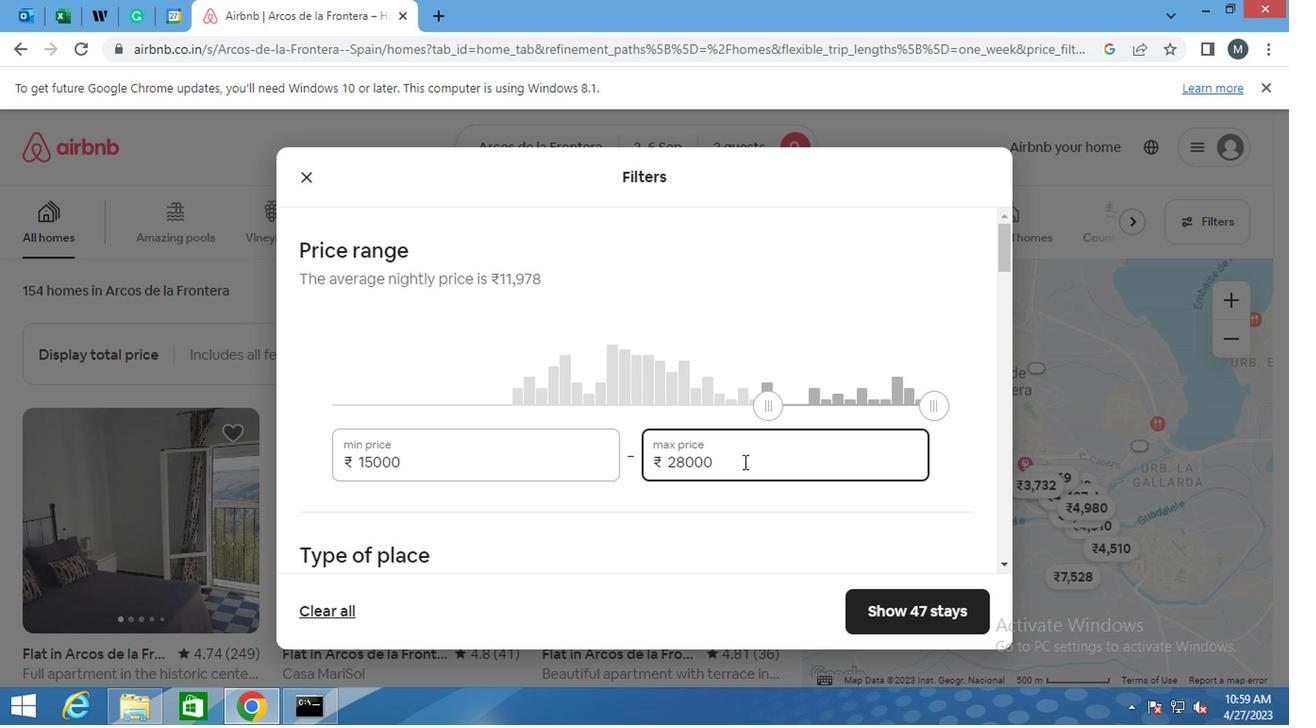 
Action: Key pressed <Key.backspace><Key.backspace><Key.backspace><Key.backspace><Key.backspace><Key.backspace><Key.backspace><Key.backspace><Key.backspace><Key.backspace><Key.backspace><Key.backspace><Key.backspace><Key.backspace><Key.backspace>
Screenshot: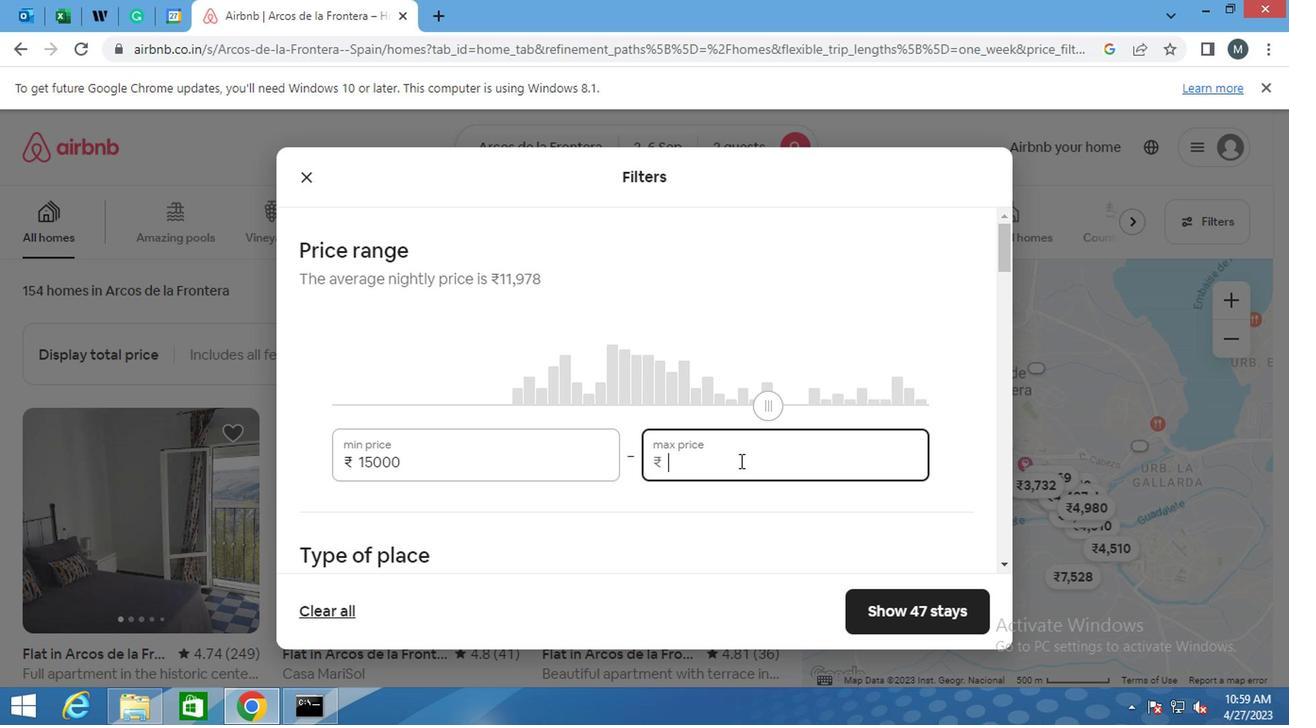 
Action: Mouse moved to (736, 461)
Screenshot: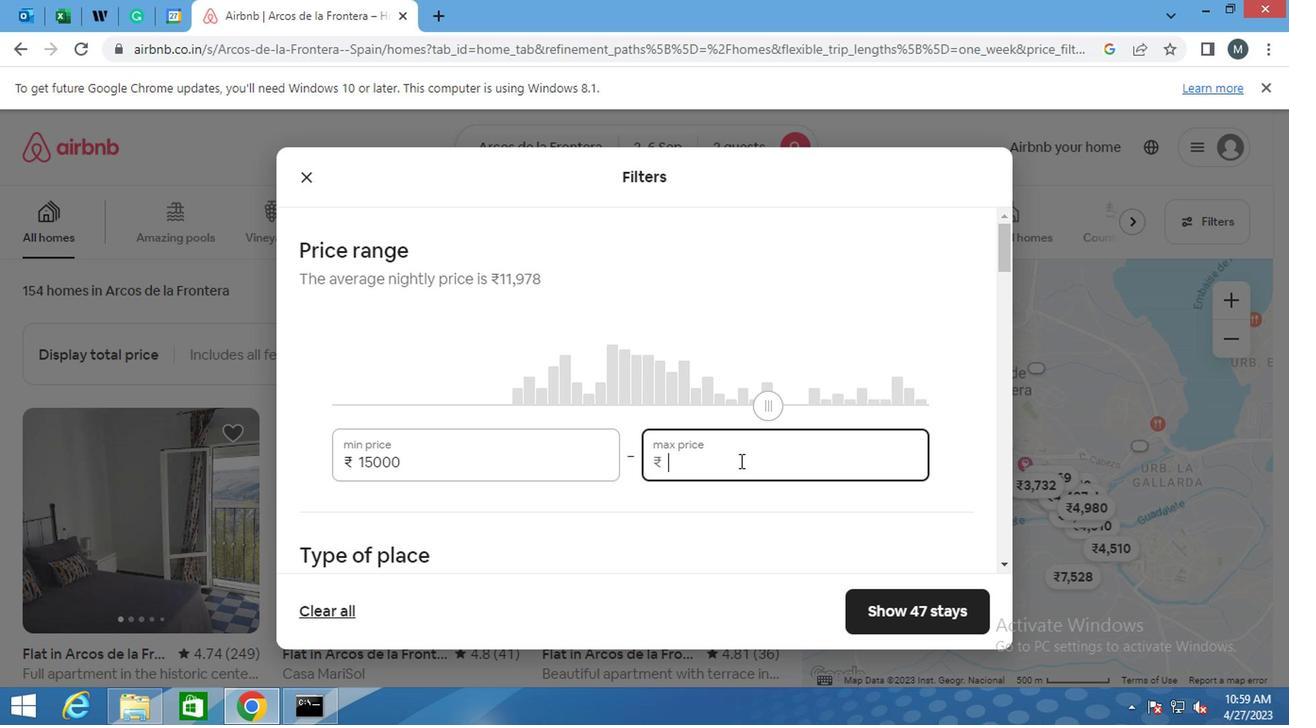 
Action: Key pressed <Key.backspace><Key.backspace>
Screenshot: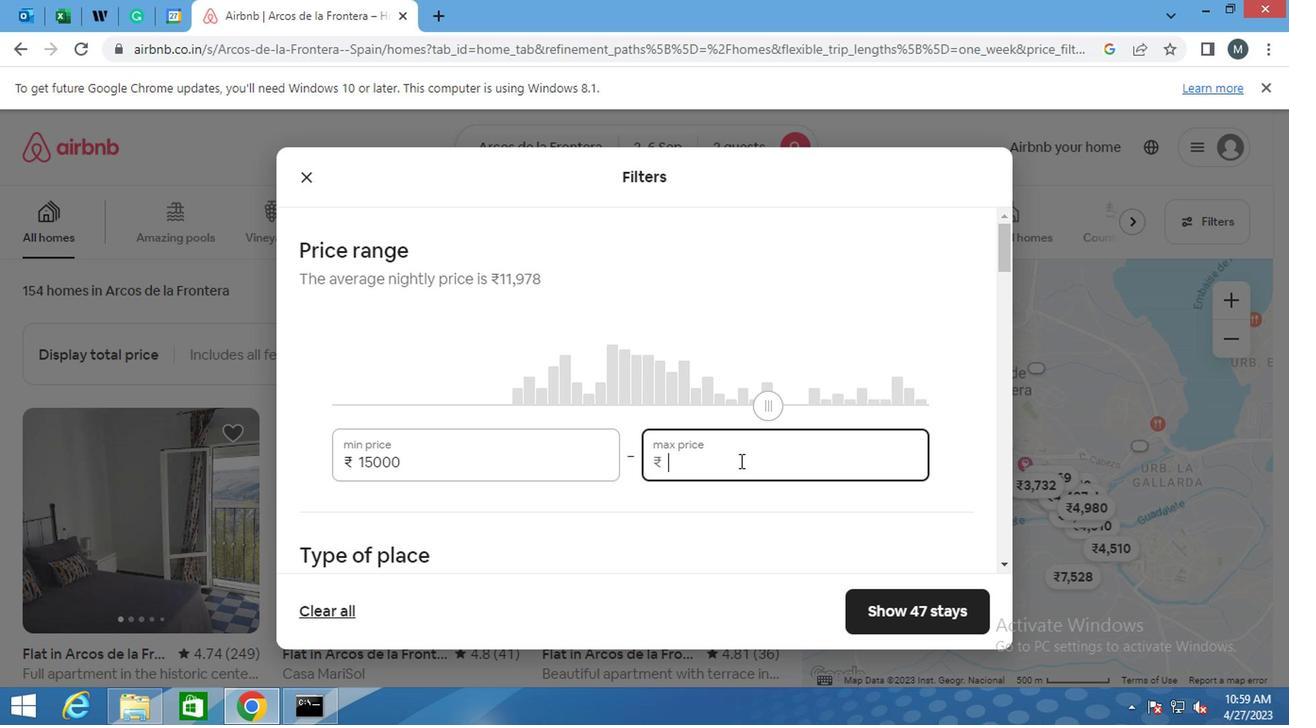
Action: Mouse moved to (720, 470)
Screenshot: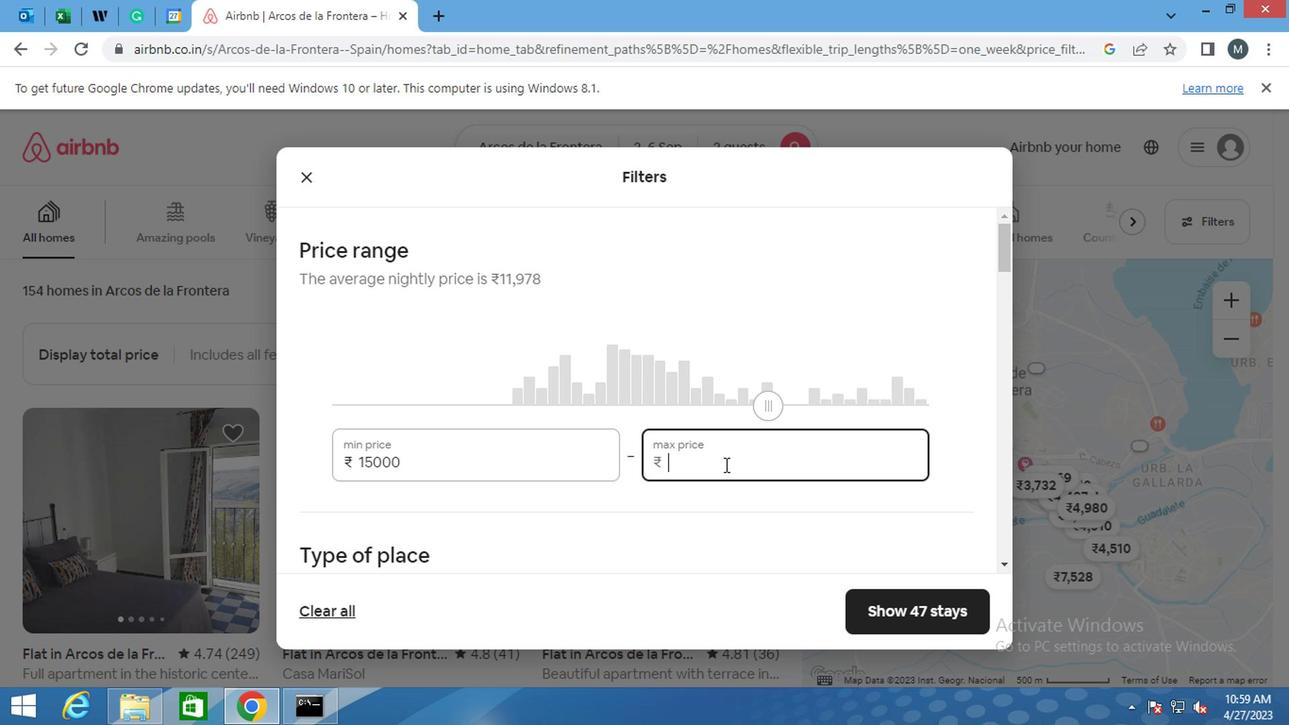 
Action: Key pressed 2
Screenshot: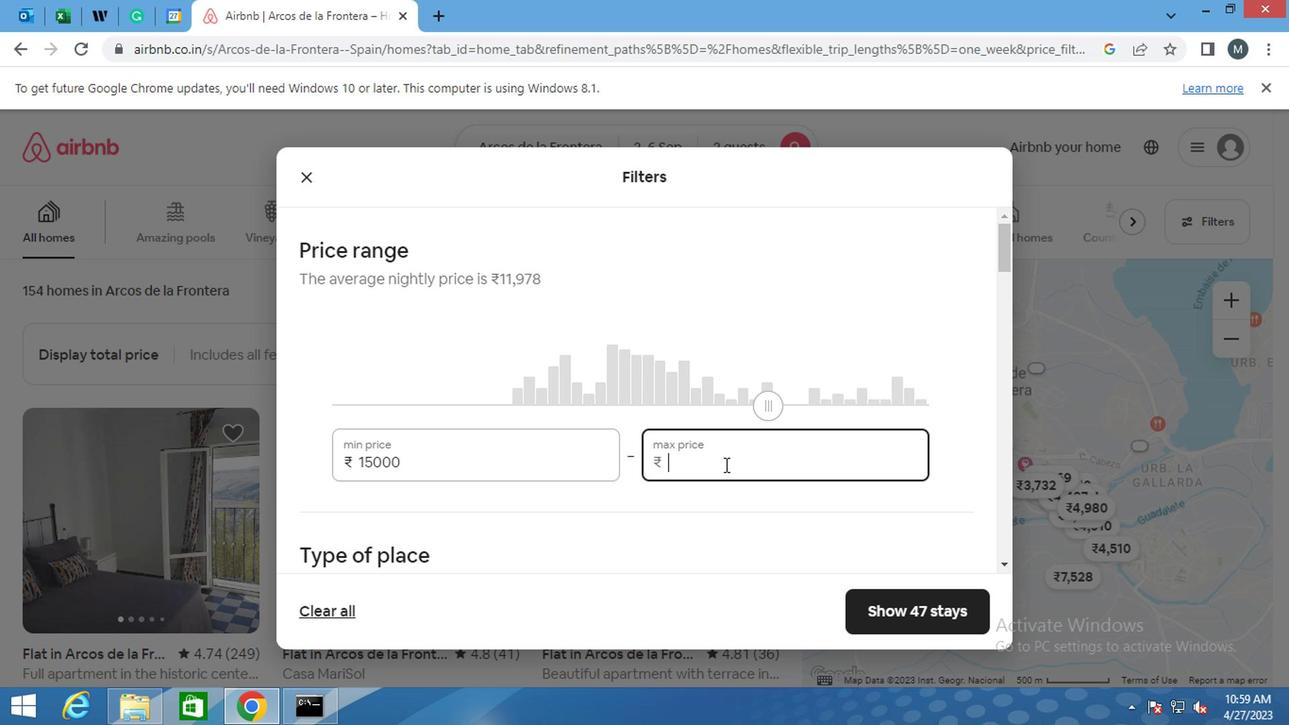 
Action: Mouse moved to (718, 473)
Screenshot: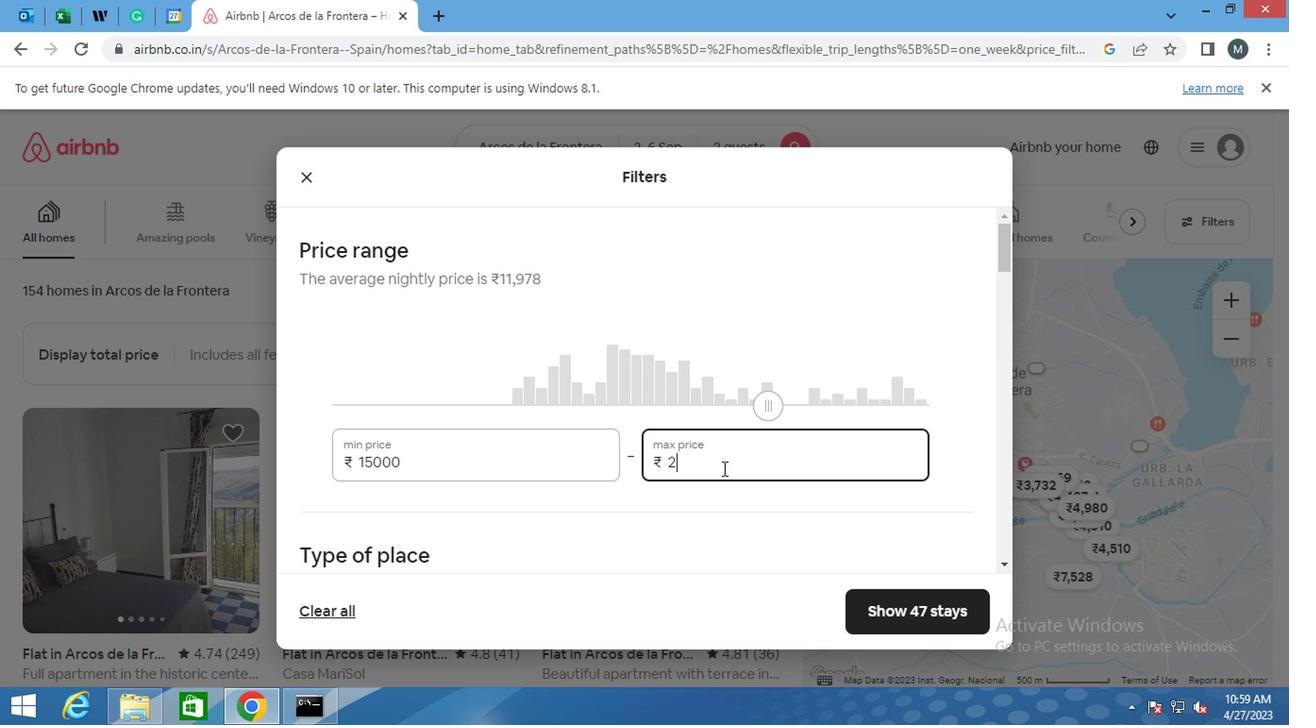 
Action: Key pressed 000
Screenshot: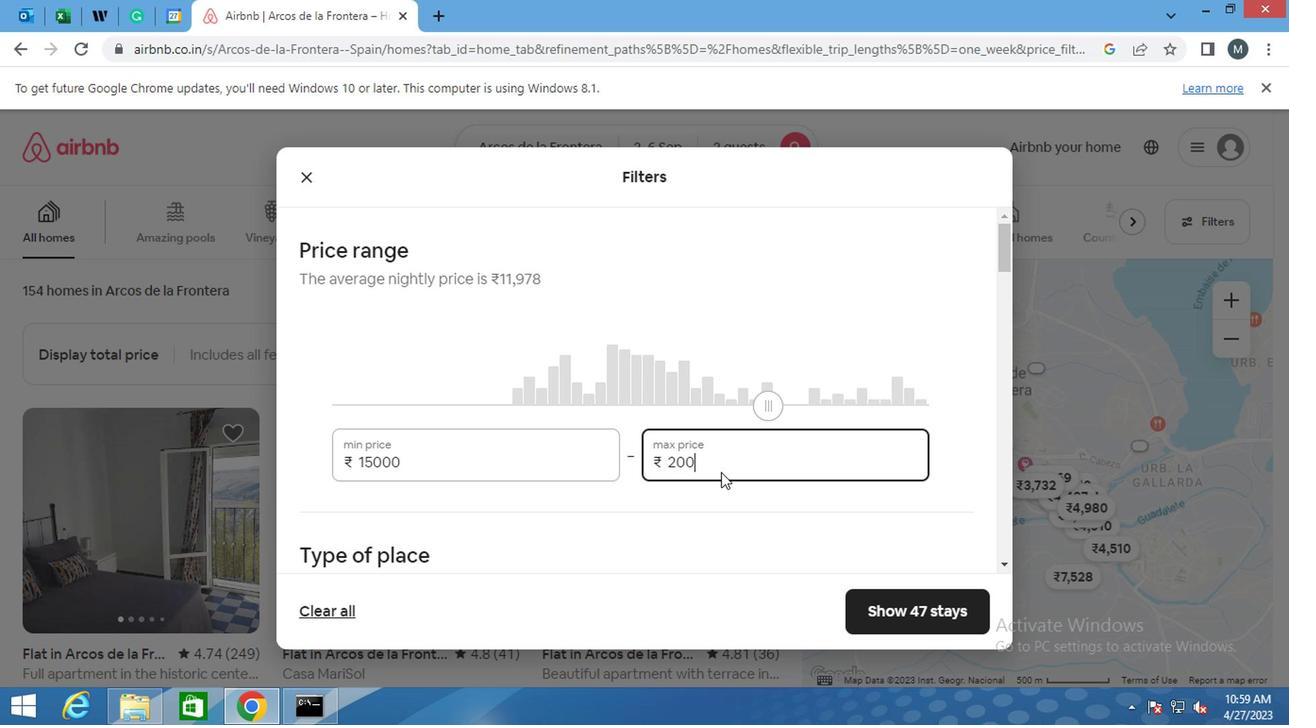 
Action: Mouse moved to (717, 473)
Screenshot: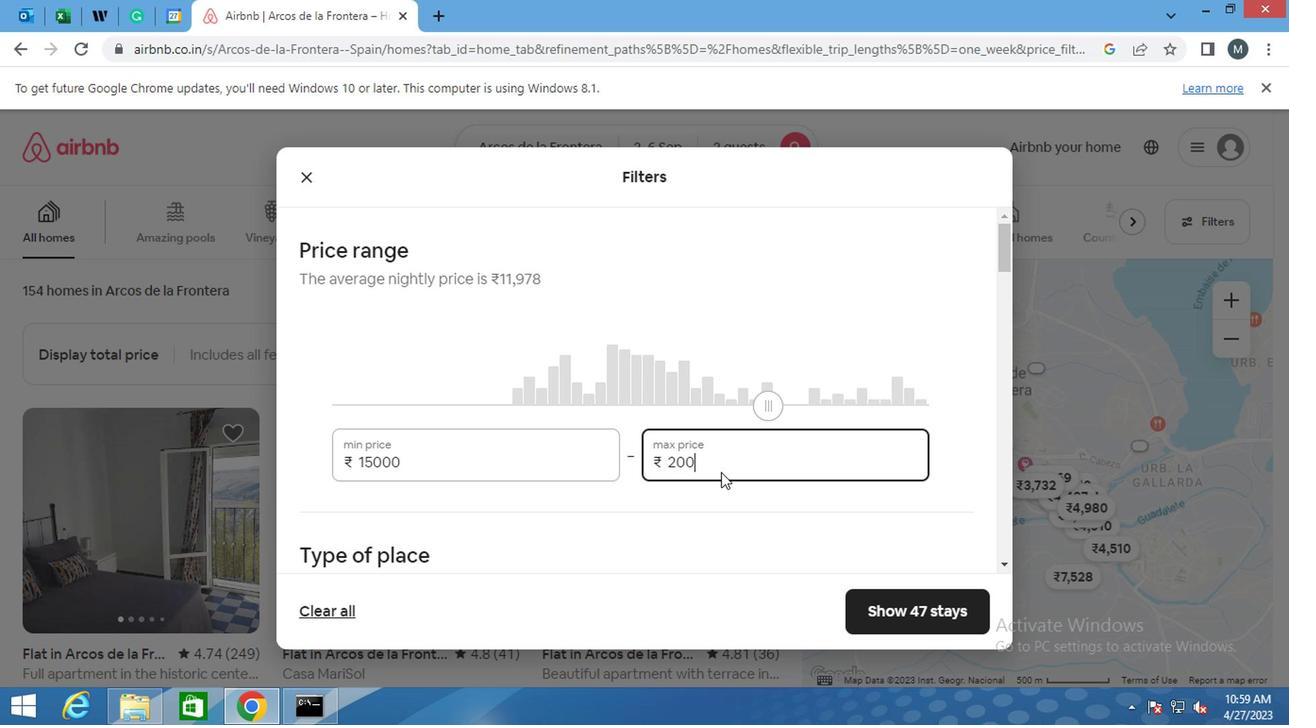 
Action: Key pressed 0
Screenshot: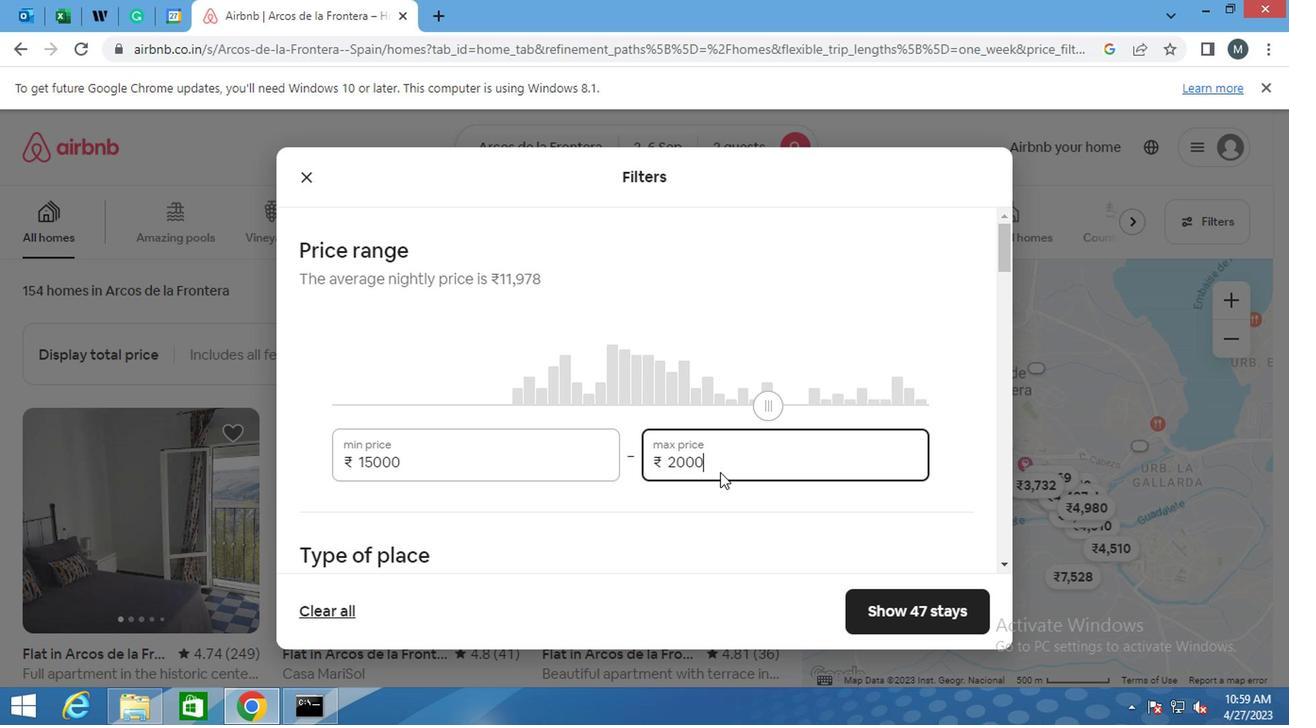 
Action: Mouse moved to (470, 456)
Screenshot: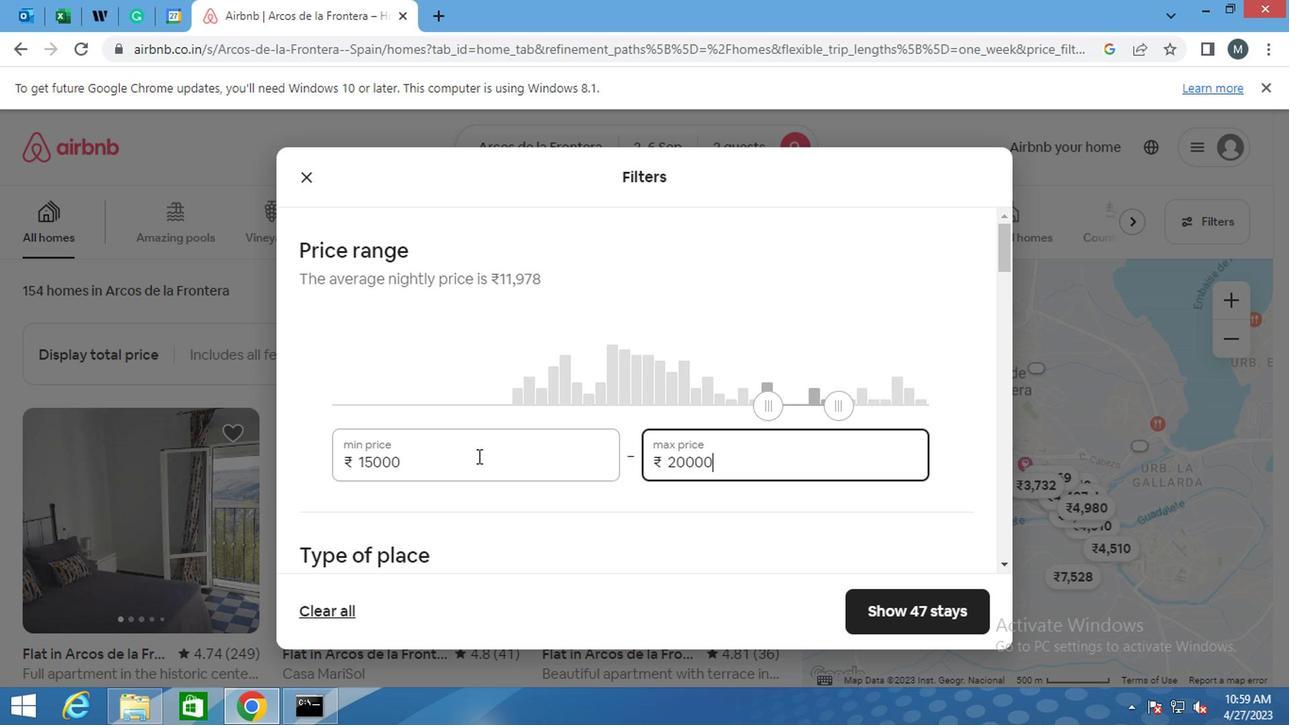 
Action: Mouse scrolled (470, 455) with delta (0, 0)
Screenshot: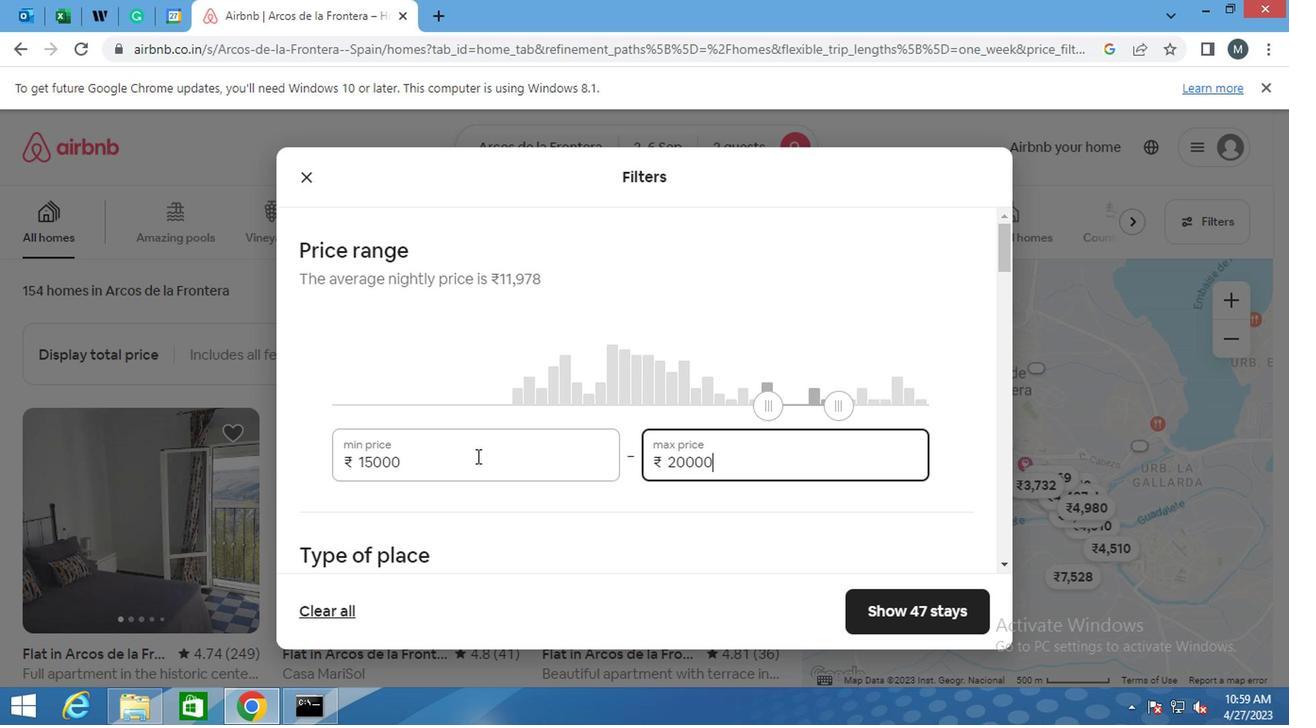 
Action: Mouse moved to (432, 461)
Screenshot: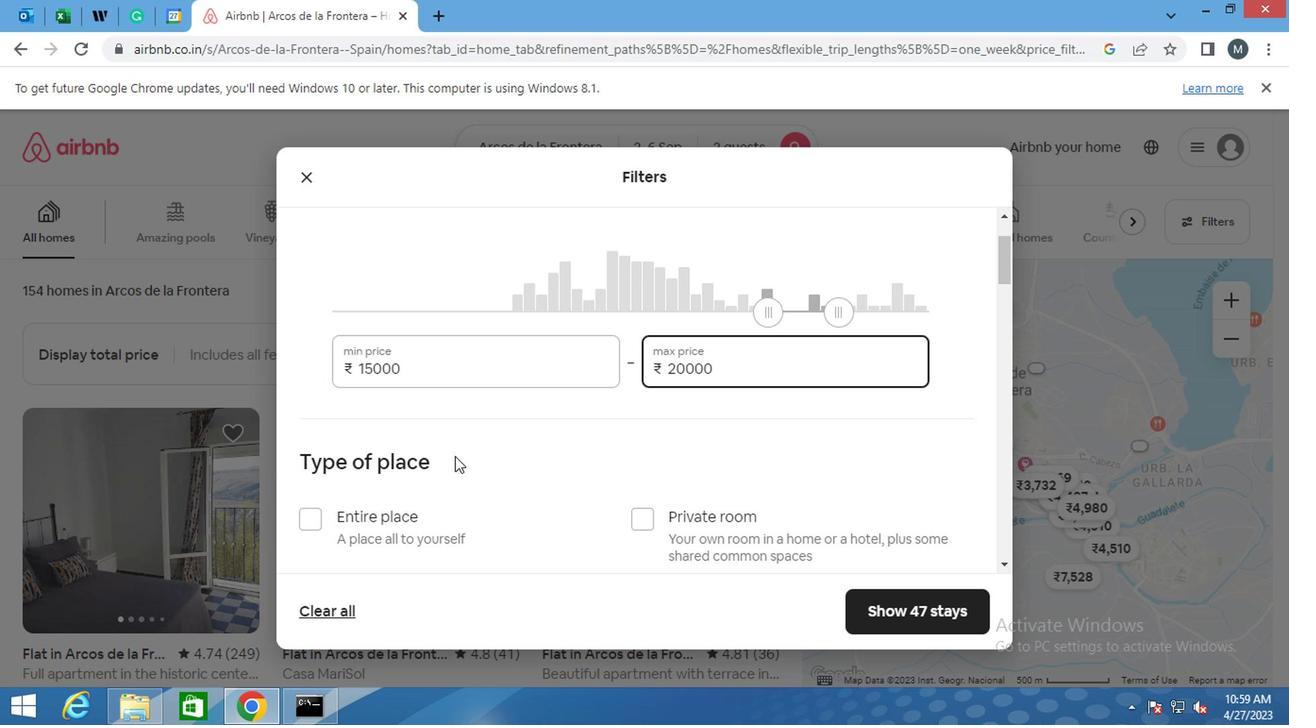 
Action: Mouse scrolled (432, 460) with delta (0, 0)
Screenshot: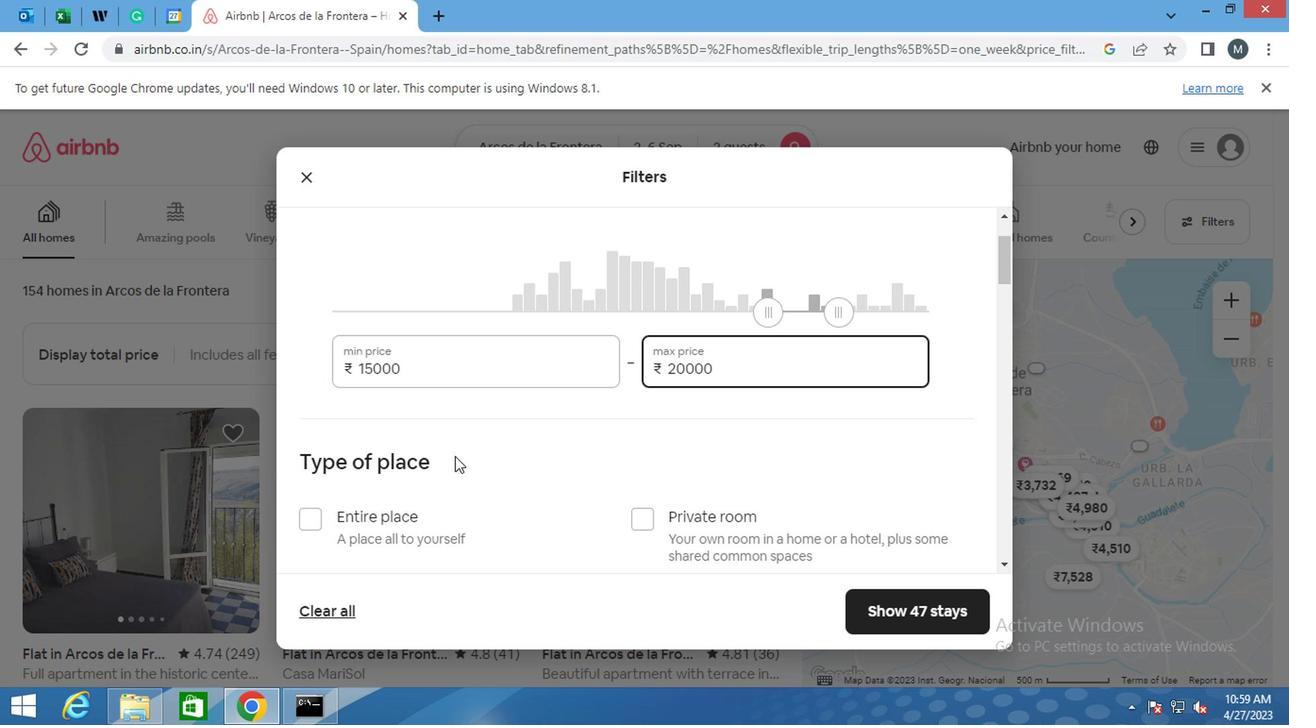 
Action: Mouse moved to (383, 425)
Screenshot: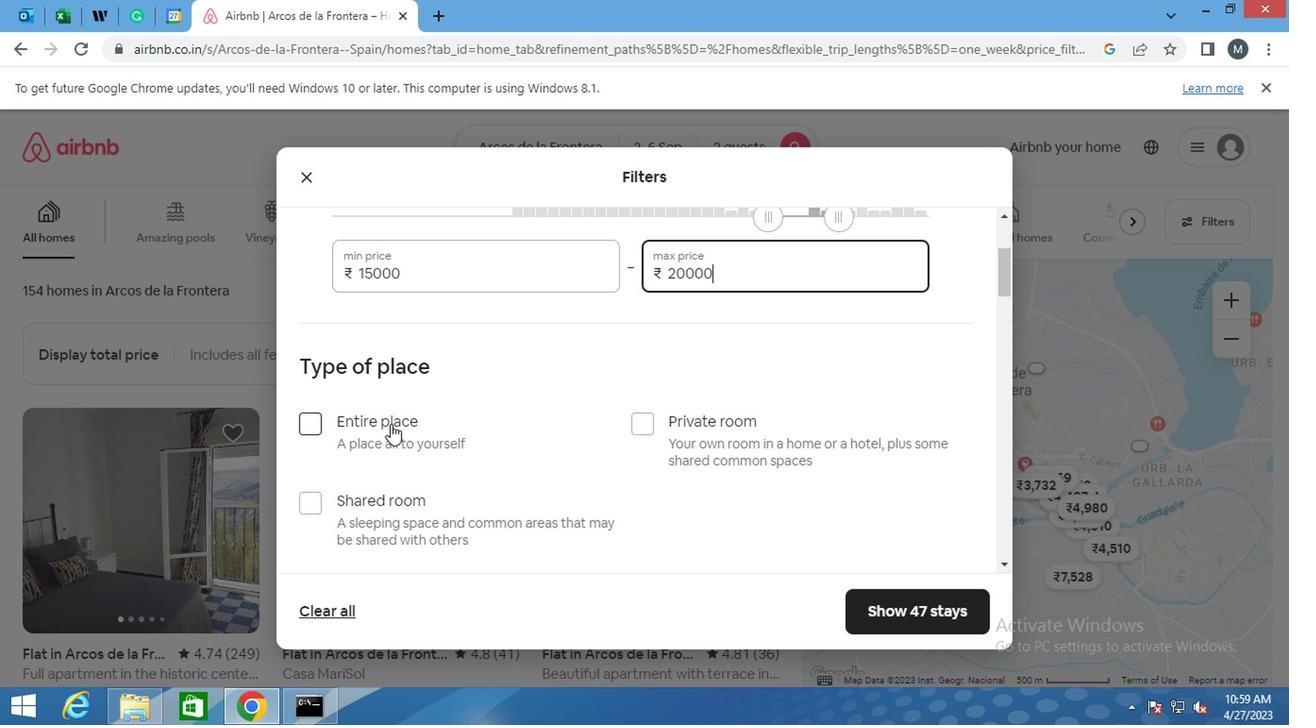 
Action: Mouse scrolled (383, 424) with delta (0, 0)
Screenshot: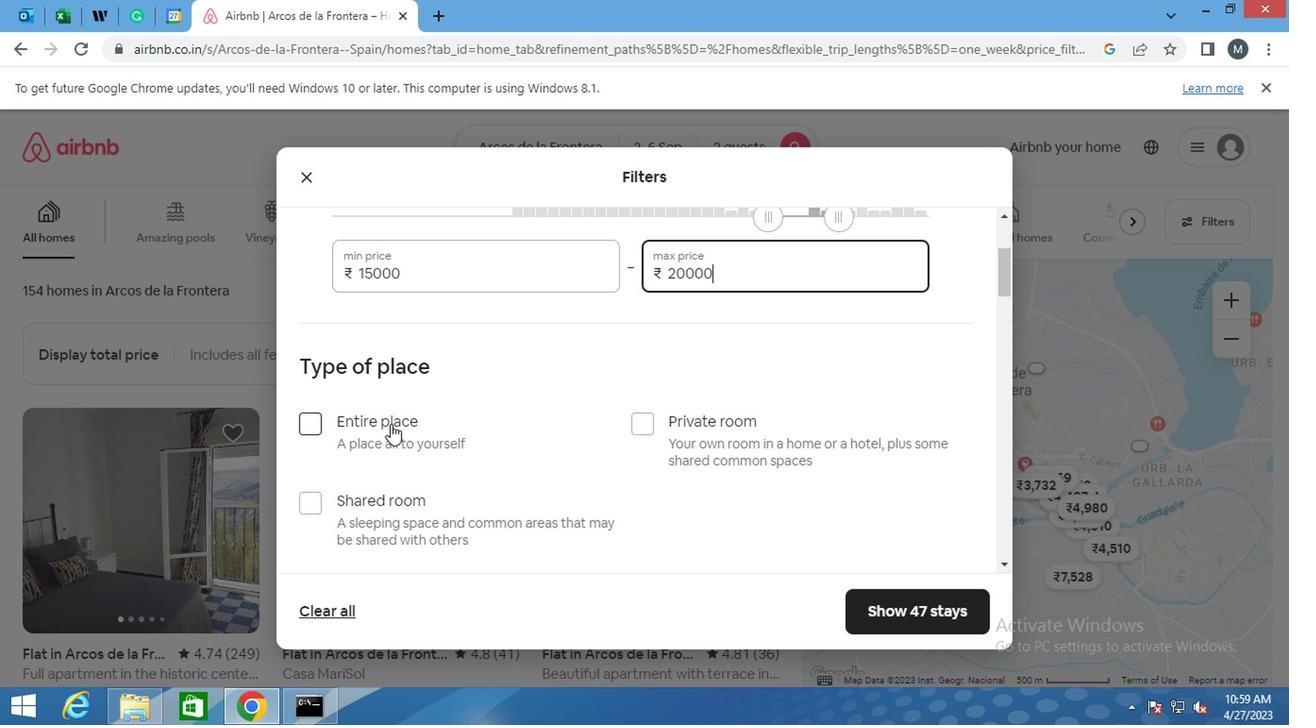 
Action: Mouse moved to (305, 333)
Screenshot: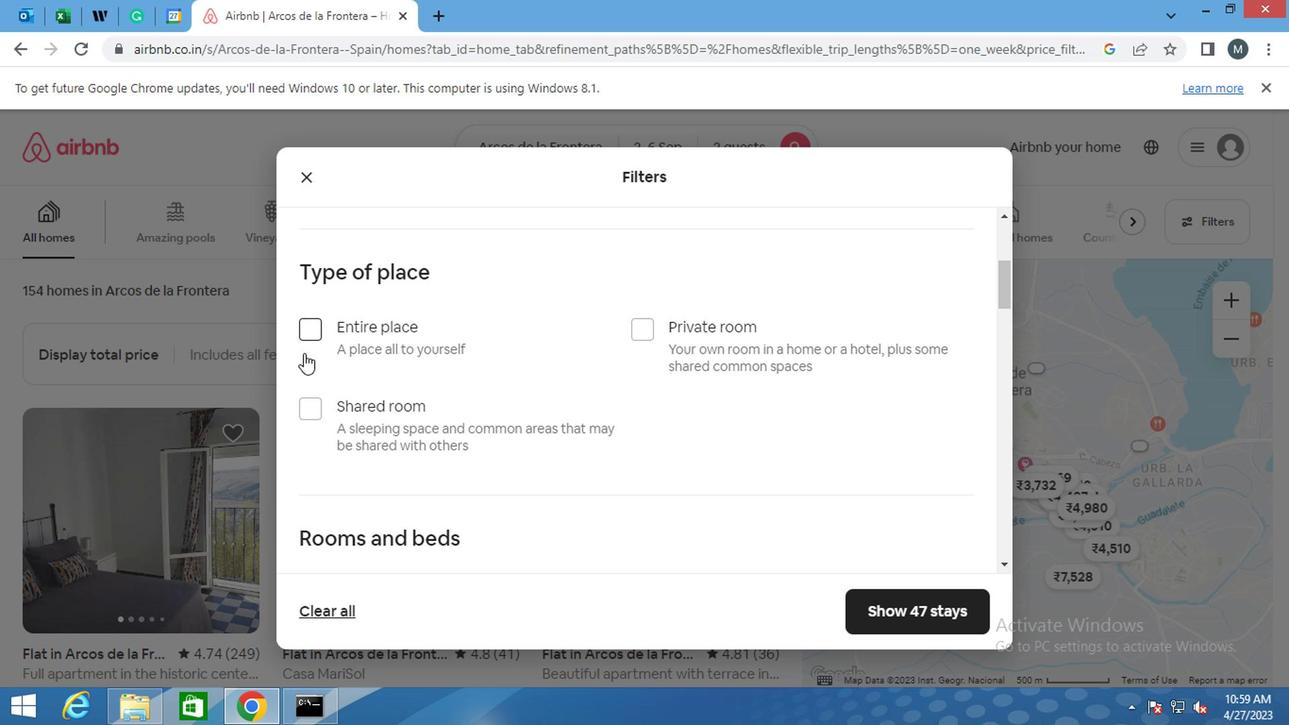 
Action: Mouse pressed left at (305, 333)
Screenshot: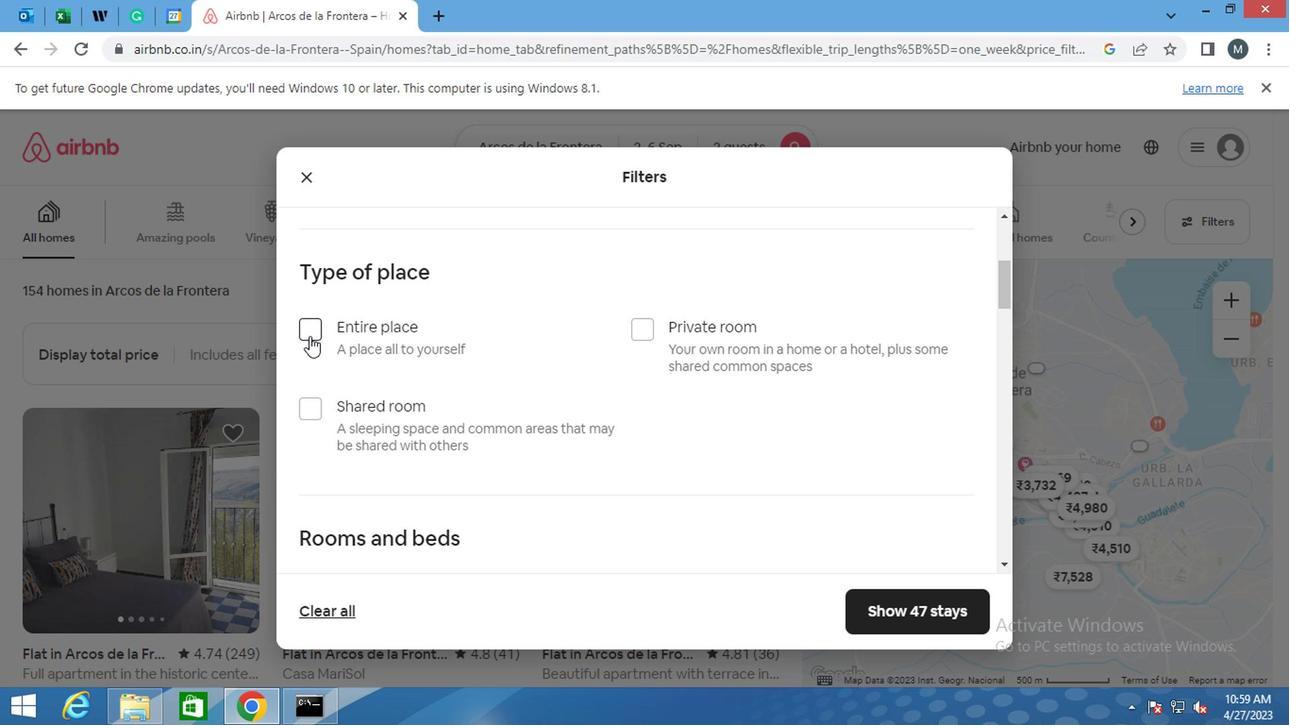 
Action: Mouse moved to (390, 343)
Screenshot: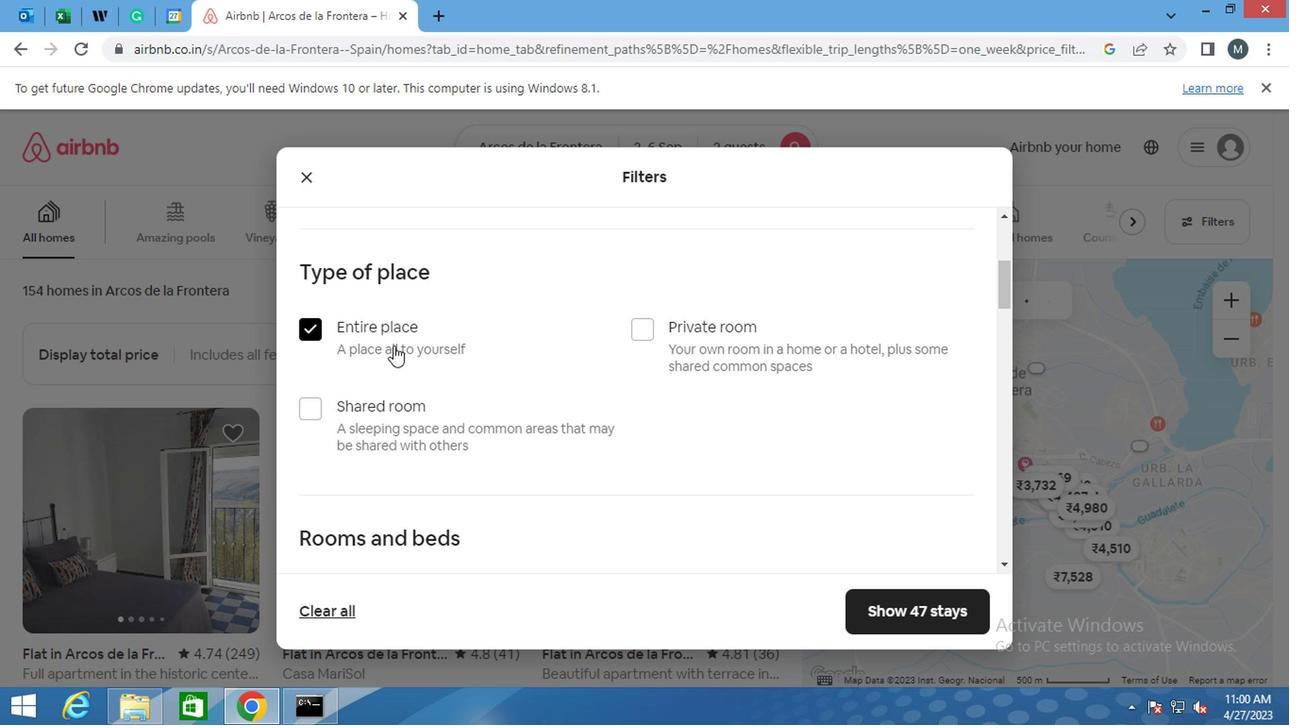 
Action: Mouse scrolled (390, 342) with delta (0, 0)
Screenshot: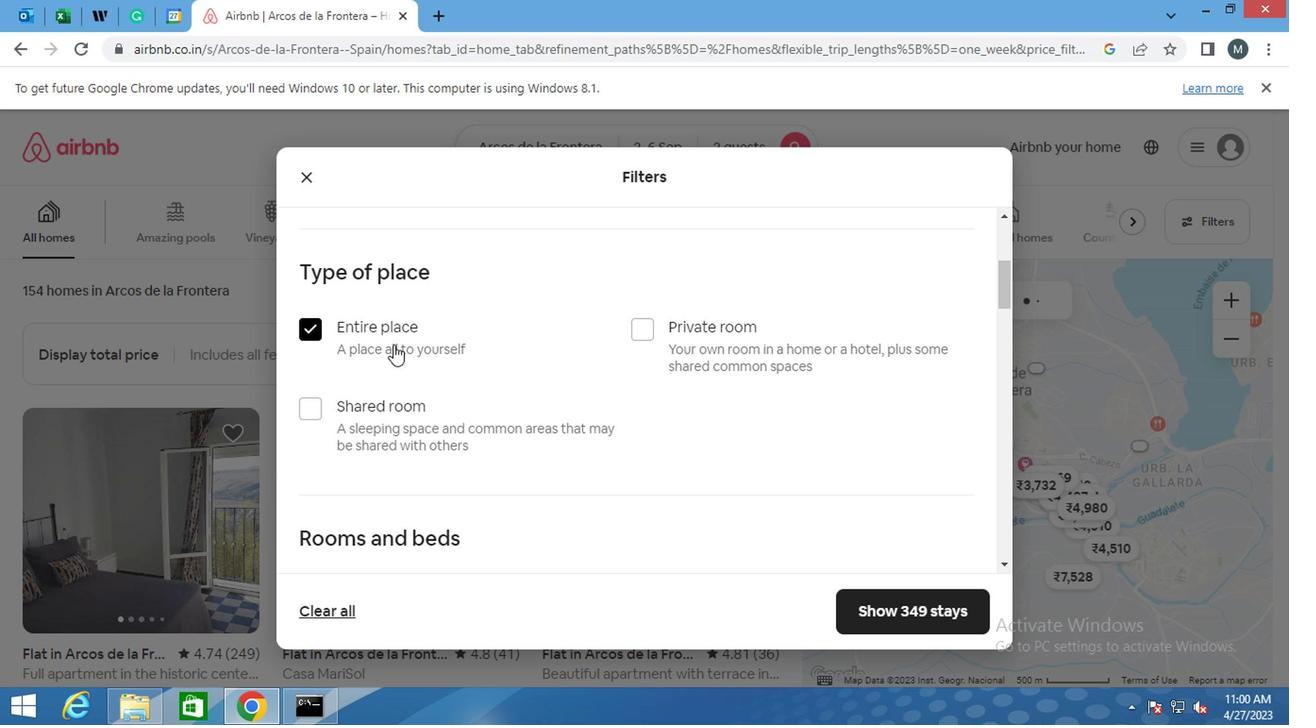 
Action: Mouse moved to (390, 342)
Screenshot: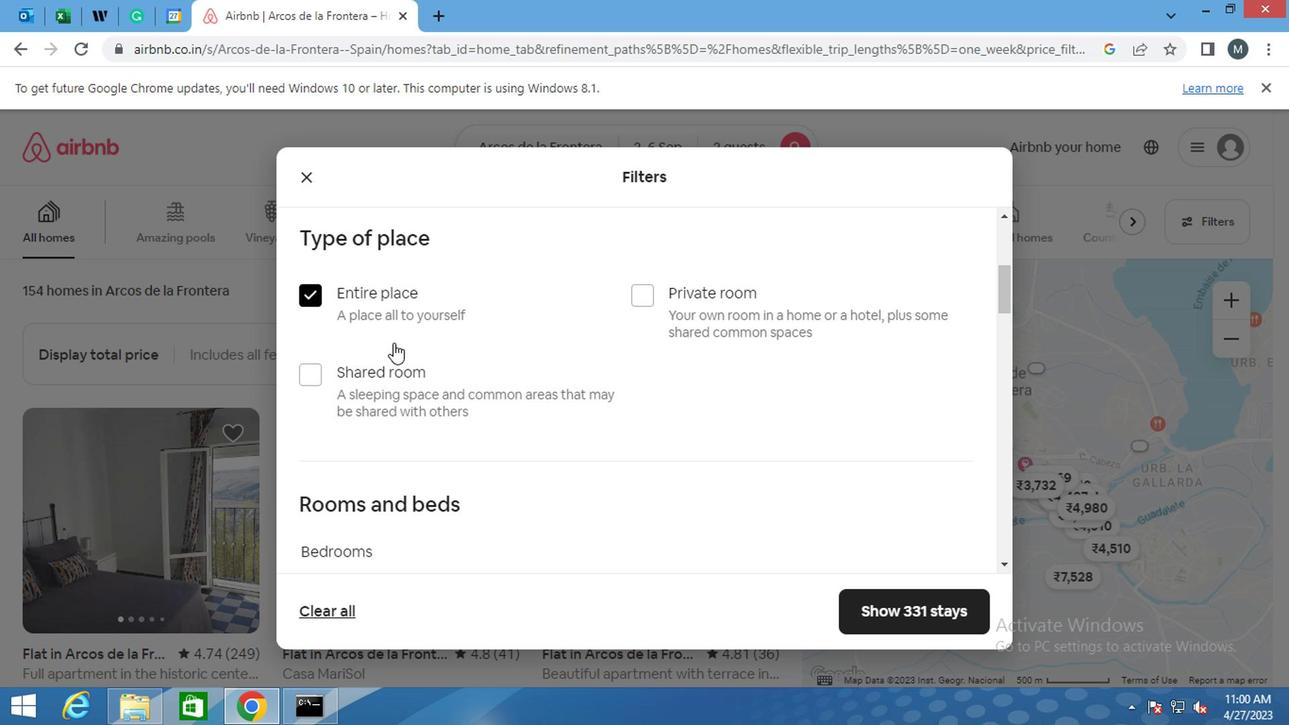 
Action: Mouse scrolled (390, 341) with delta (0, -1)
Screenshot: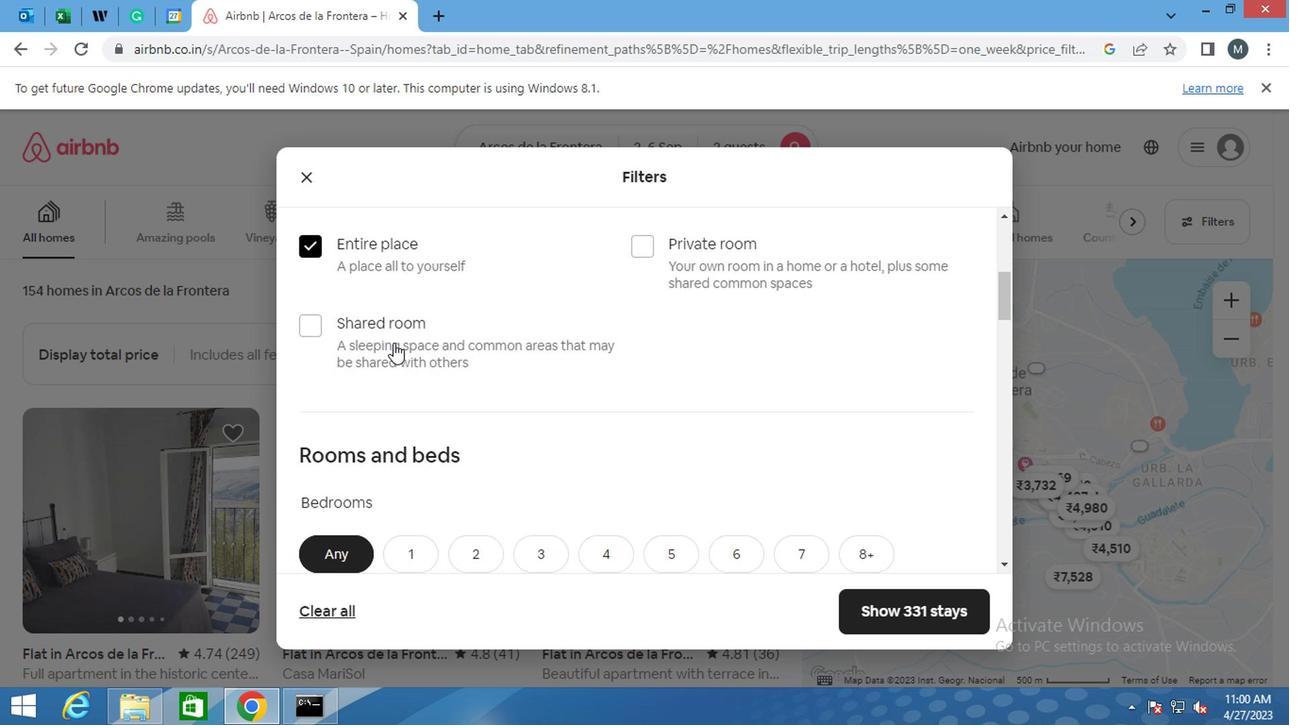
Action: Mouse moved to (388, 340)
Screenshot: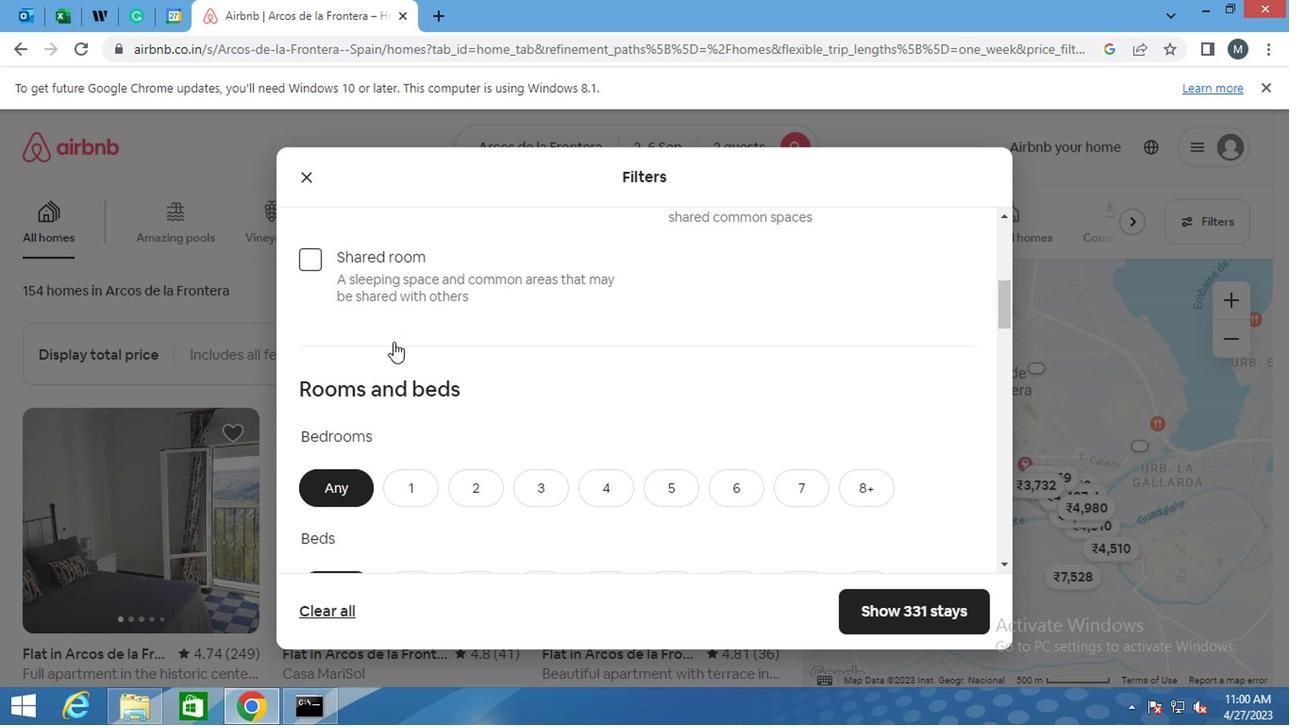 
Action: Mouse scrolled (388, 339) with delta (0, 0)
Screenshot: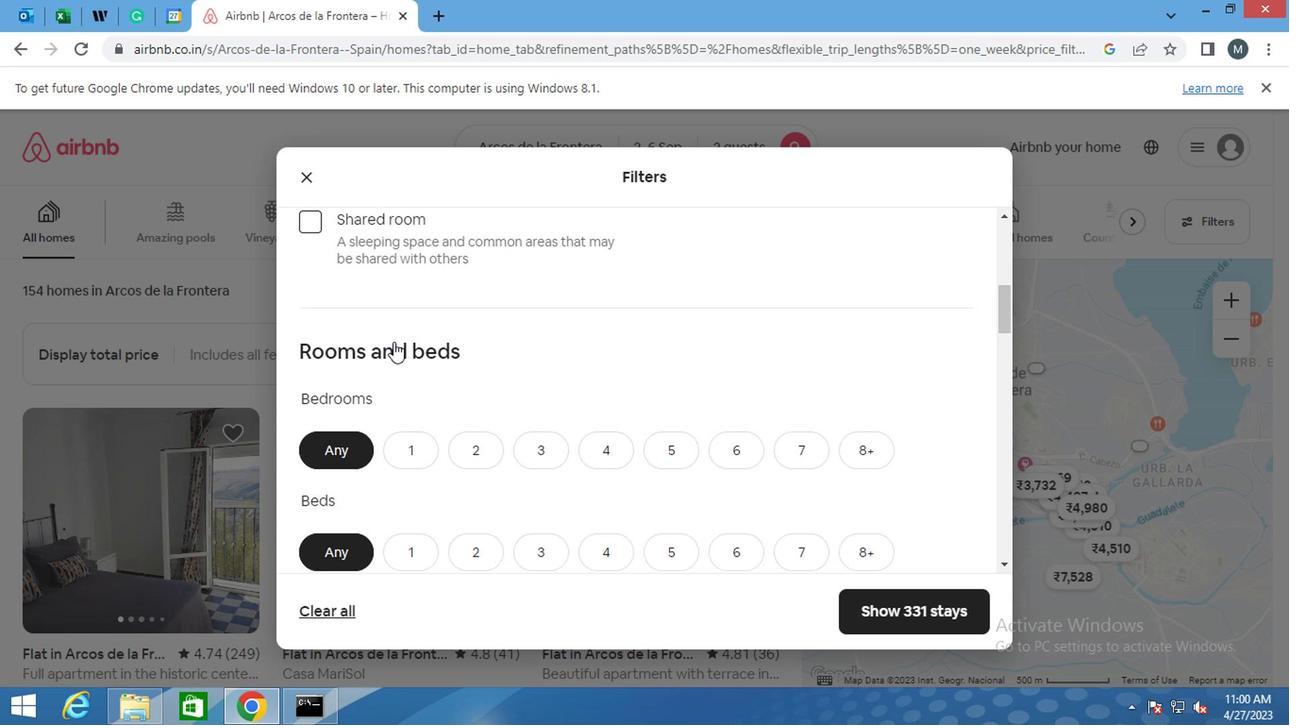 
Action: Mouse moved to (402, 356)
Screenshot: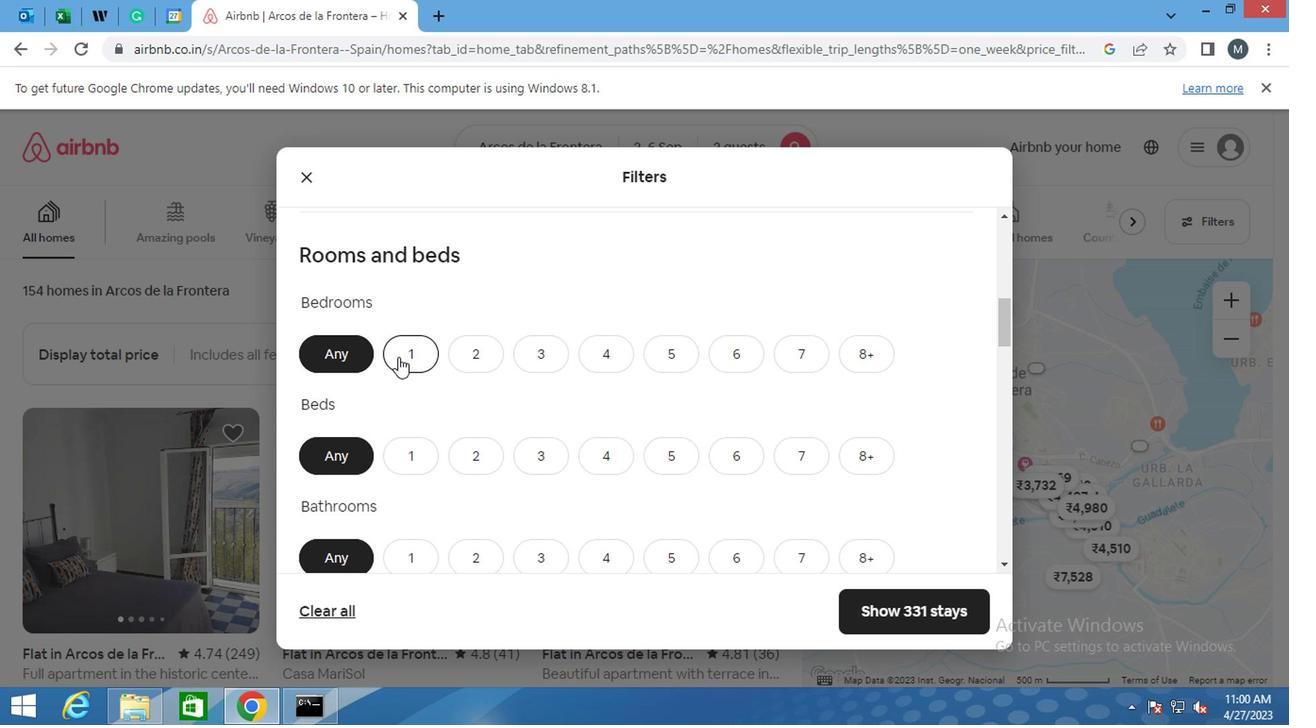 
Action: Mouse pressed left at (402, 356)
Screenshot: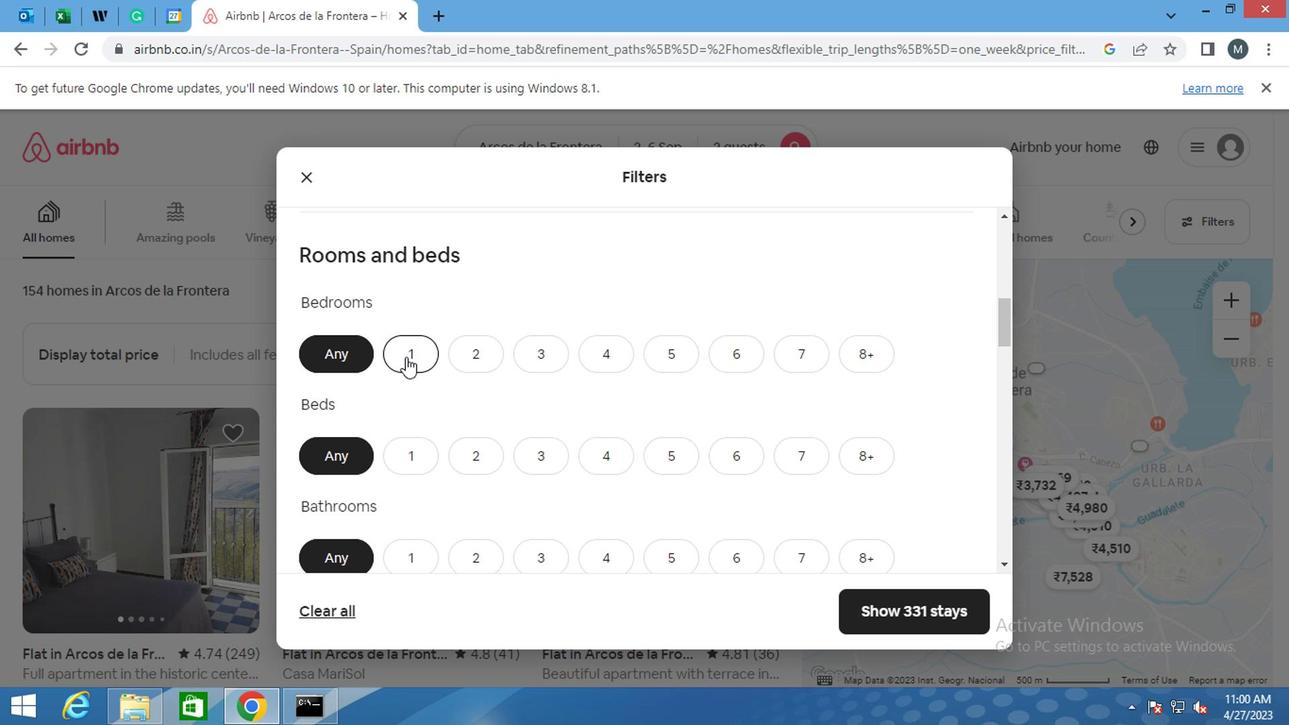 
Action: Mouse moved to (429, 450)
Screenshot: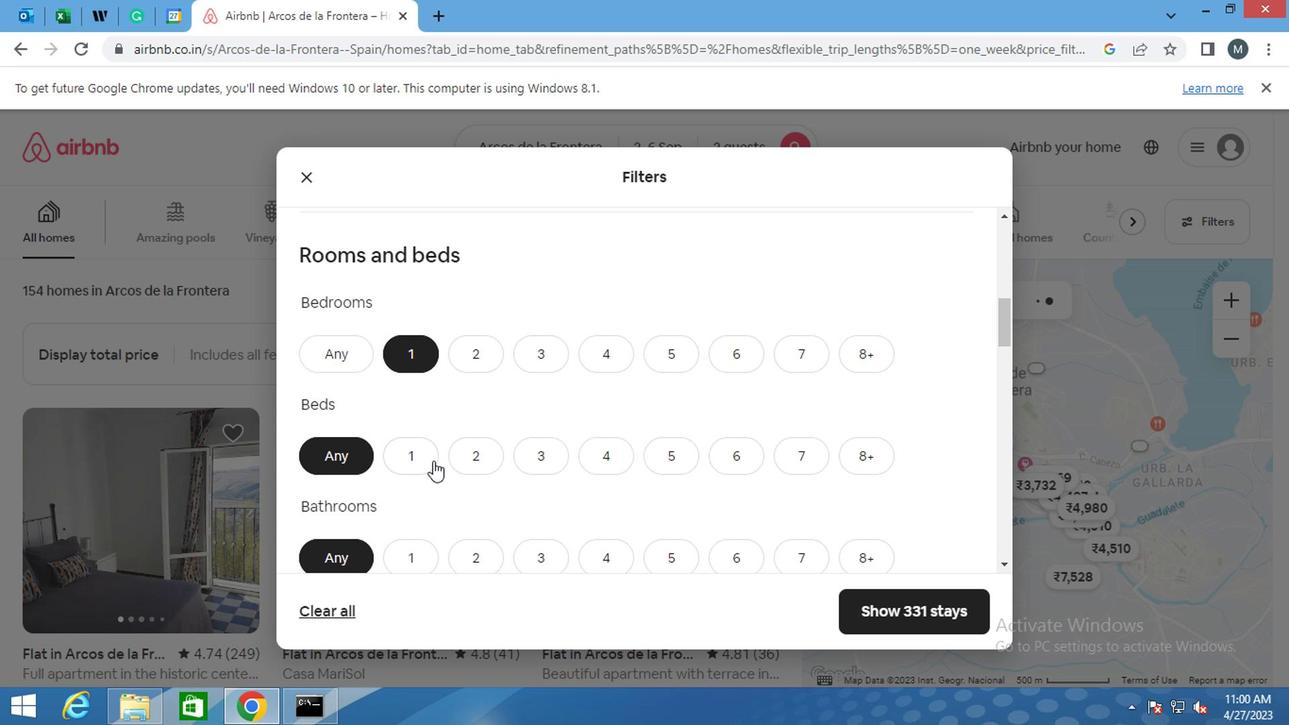 
Action: Mouse pressed left at (429, 450)
Screenshot: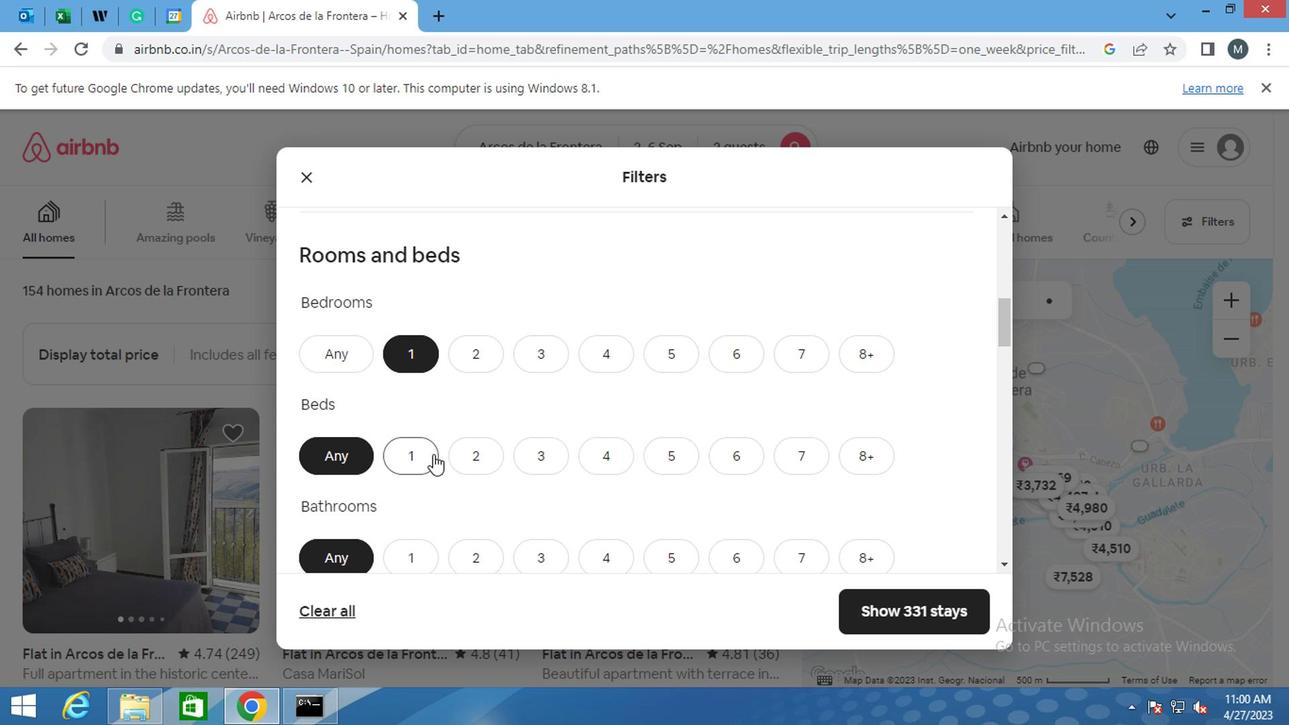 
Action: Mouse moved to (418, 550)
Screenshot: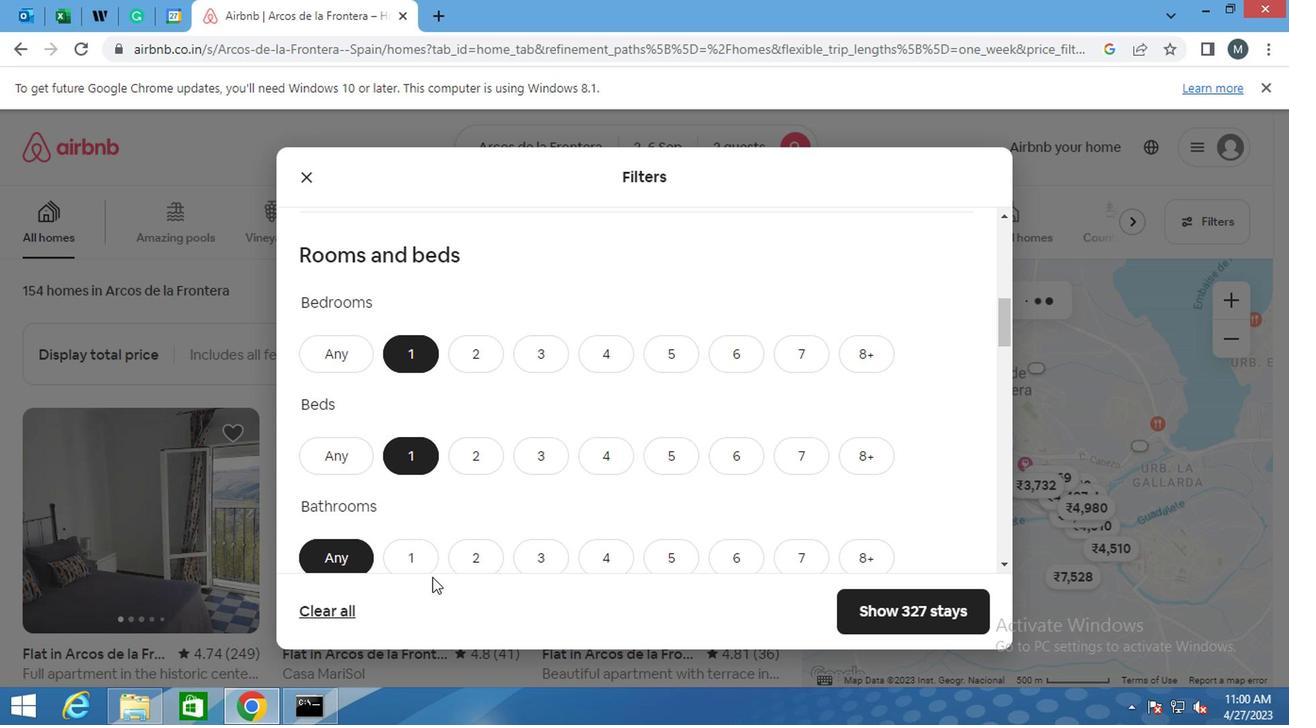 
Action: Mouse pressed left at (418, 550)
Screenshot: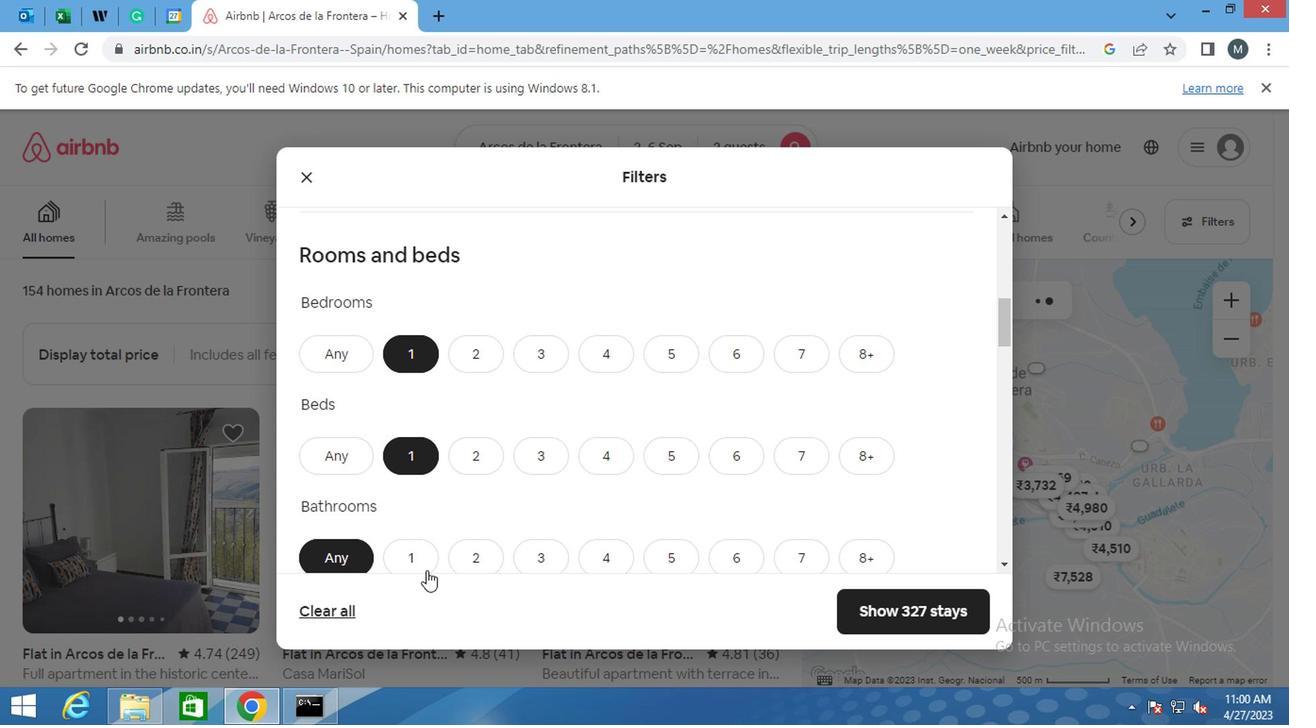 
Action: Mouse moved to (476, 485)
Screenshot: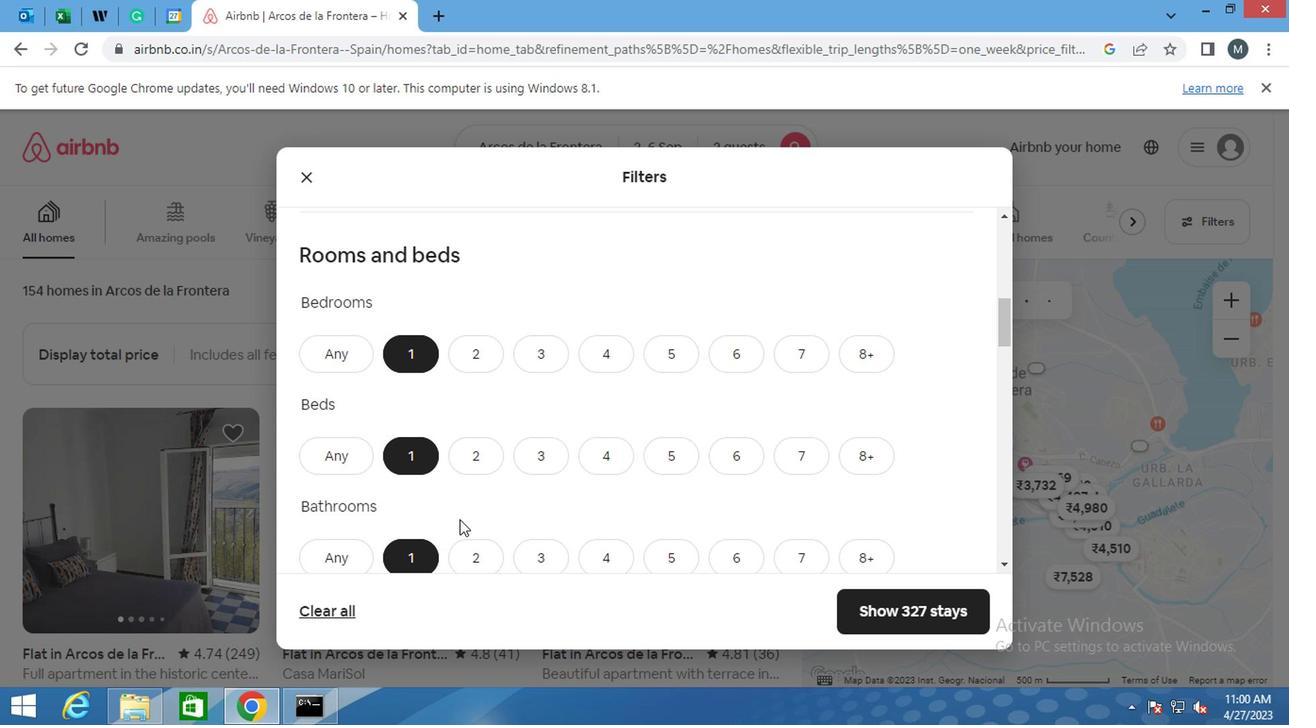 
Action: Mouse scrolled (476, 484) with delta (0, -1)
Screenshot: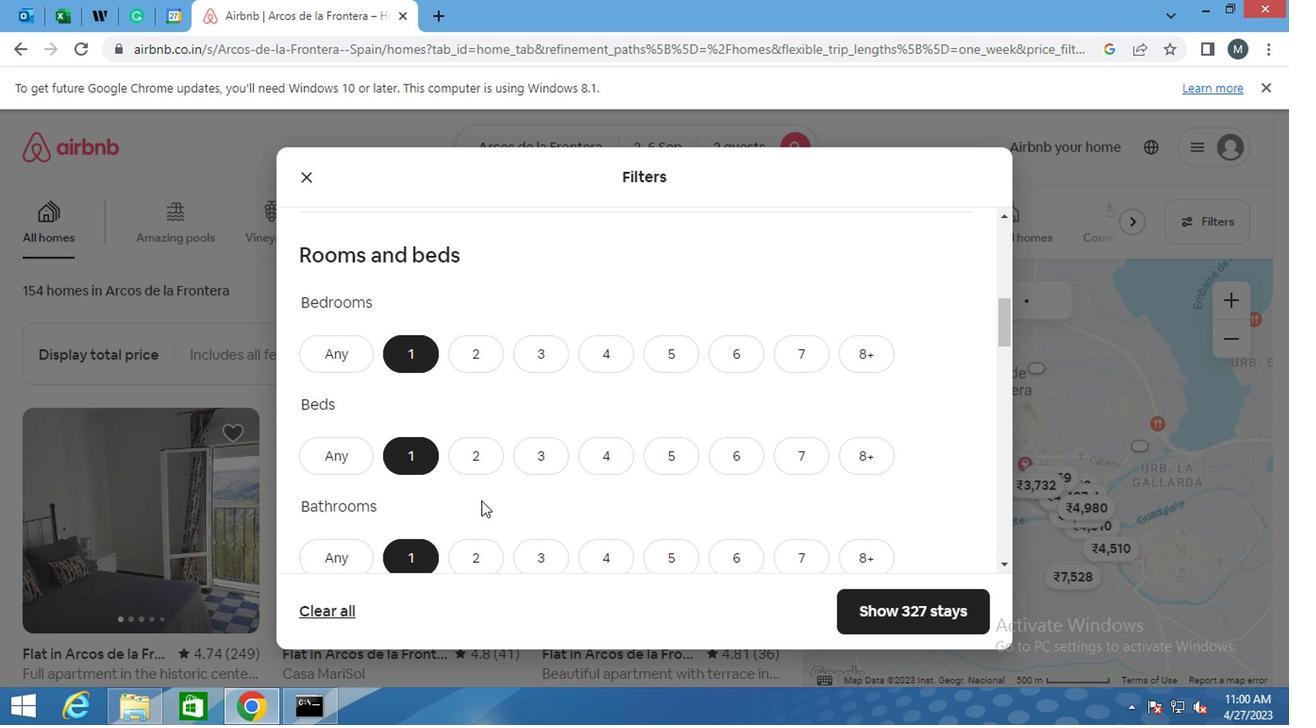 
Action: Mouse scrolled (476, 484) with delta (0, -1)
Screenshot: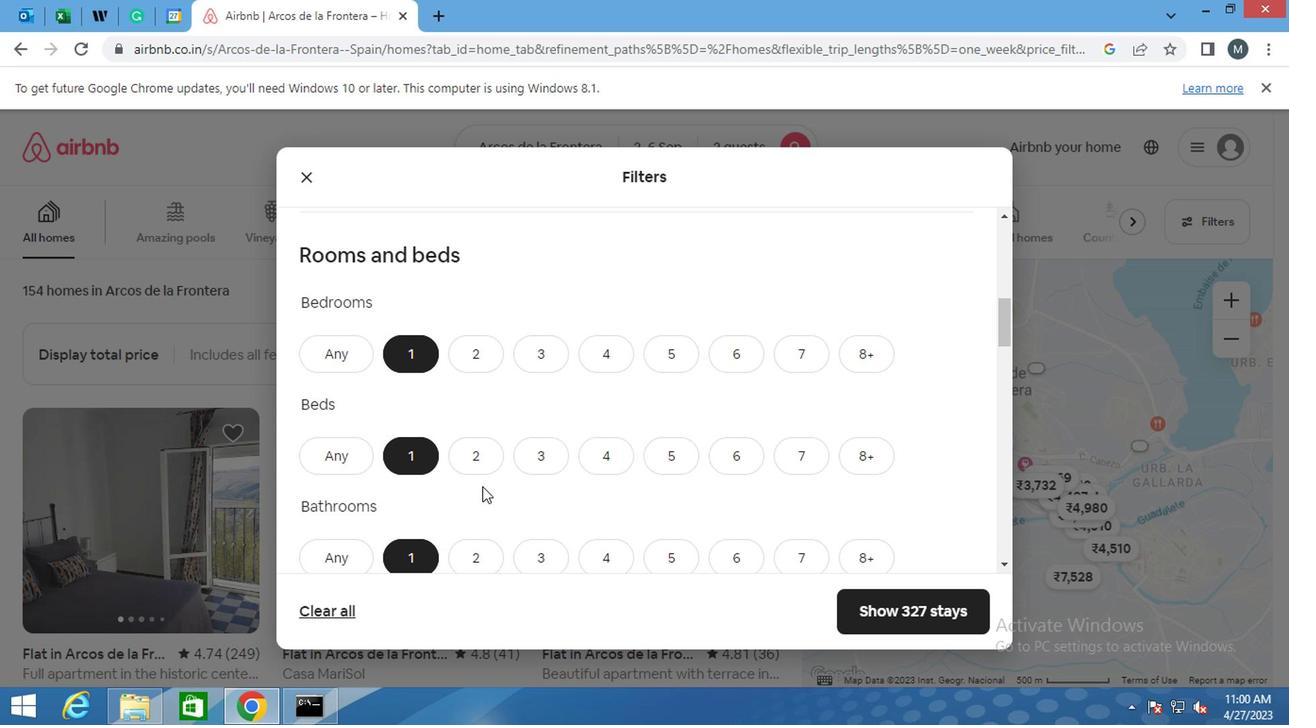 
Action: Mouse moved to (475, 483)
Screenshot: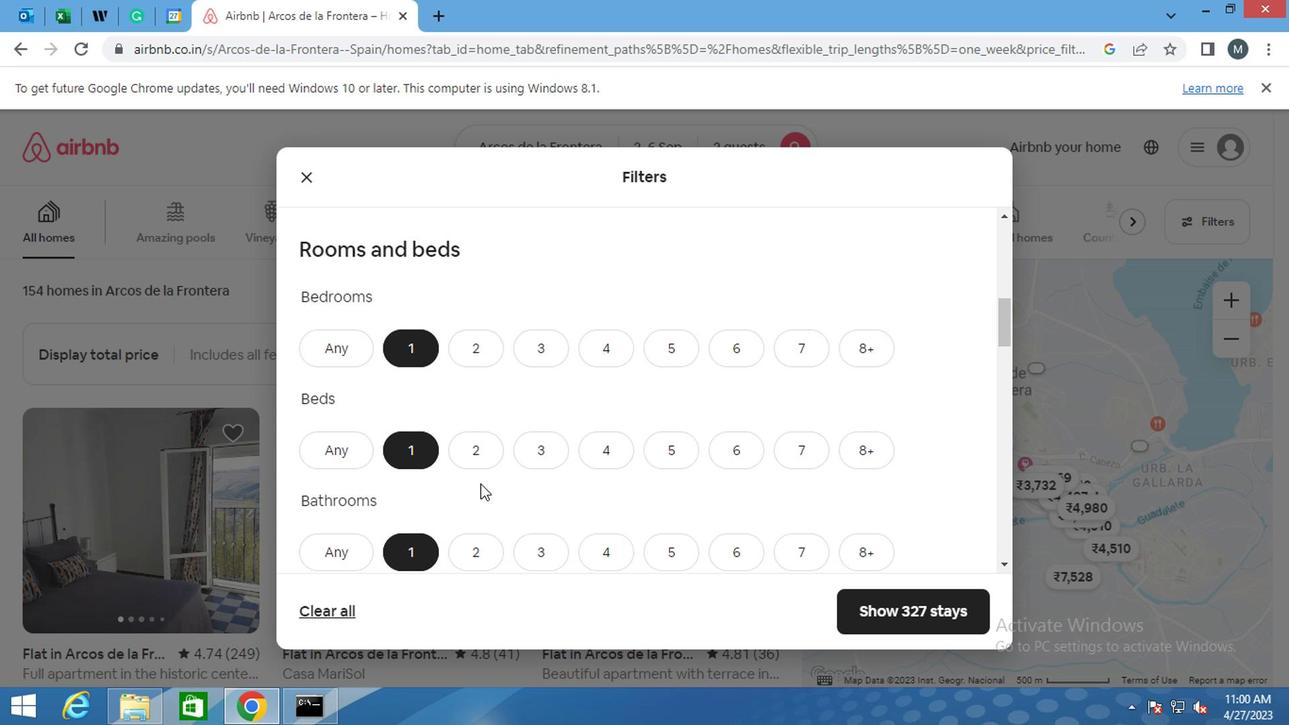 
Action: Mouse scrolled (475, 482) with delta (0, -1)
Screenshot: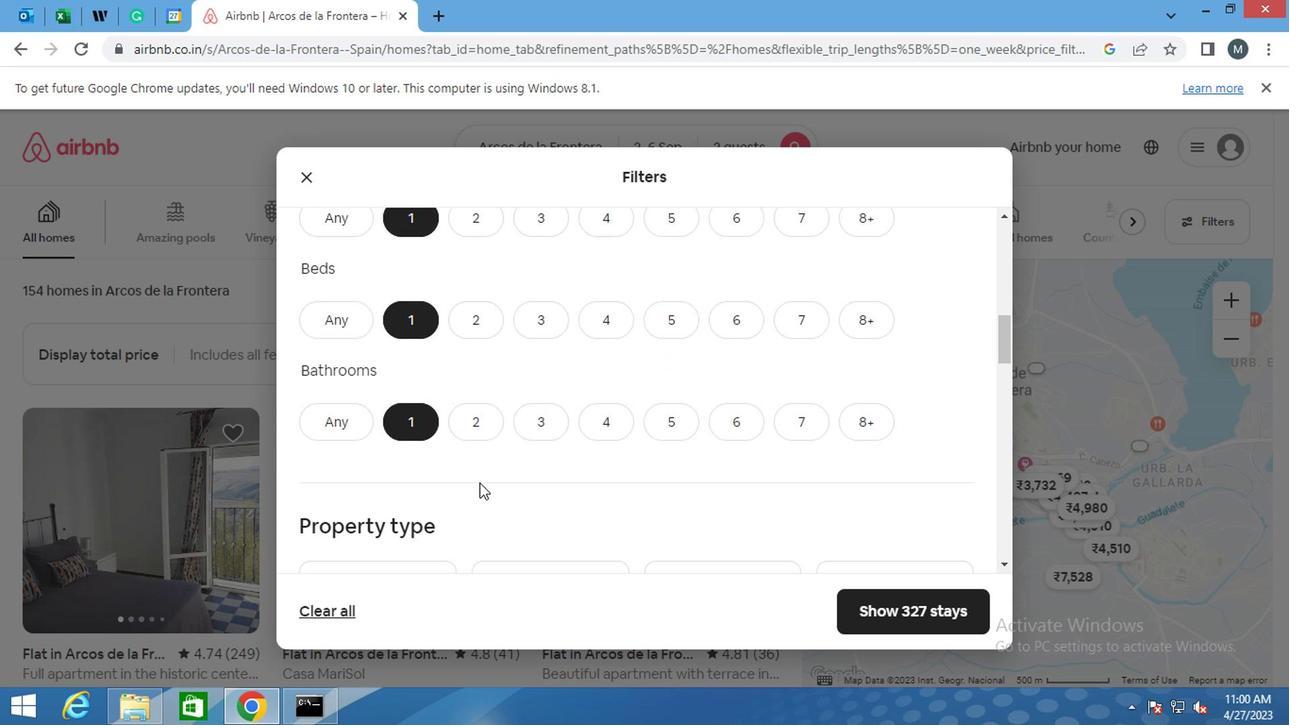 
Action: Mouse scrolled (475, 482) with delta (0, -1)
Screenshot: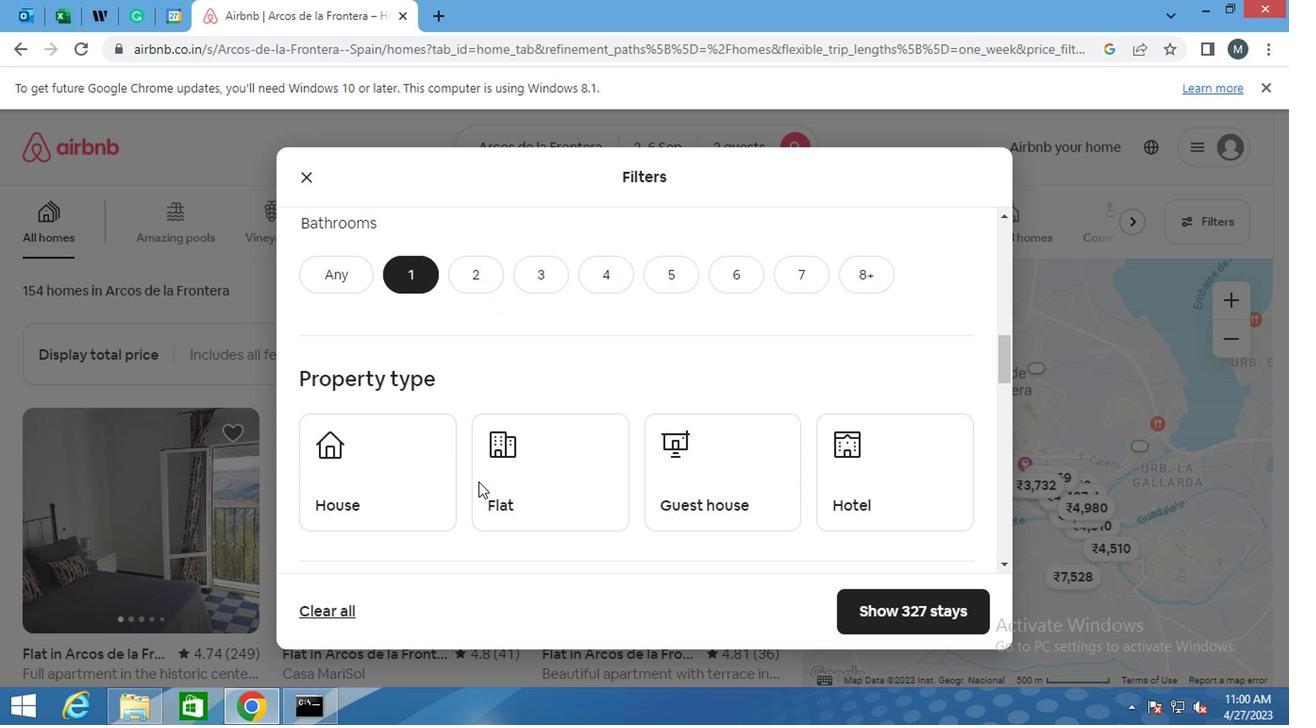 
Action: Mouse moved to (421, 397)
Screenshot: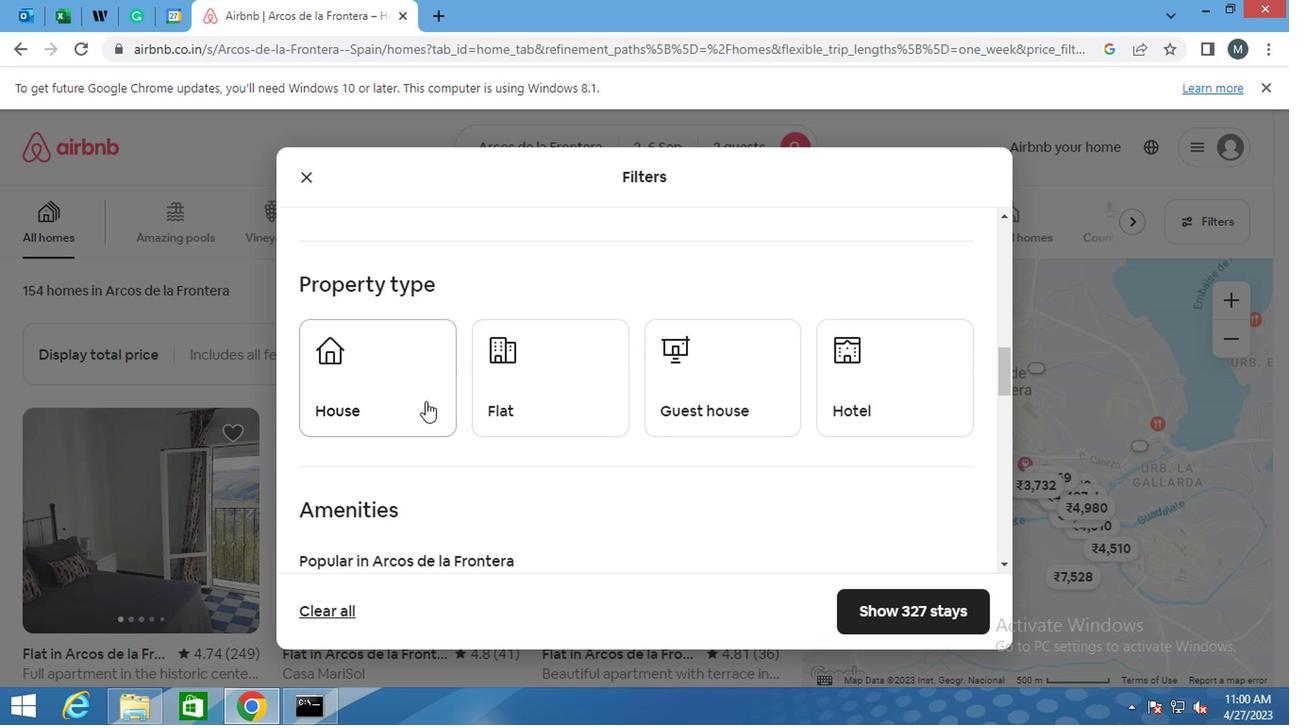 
Action: Mouse pressed left at (421, 397)
Screenshot: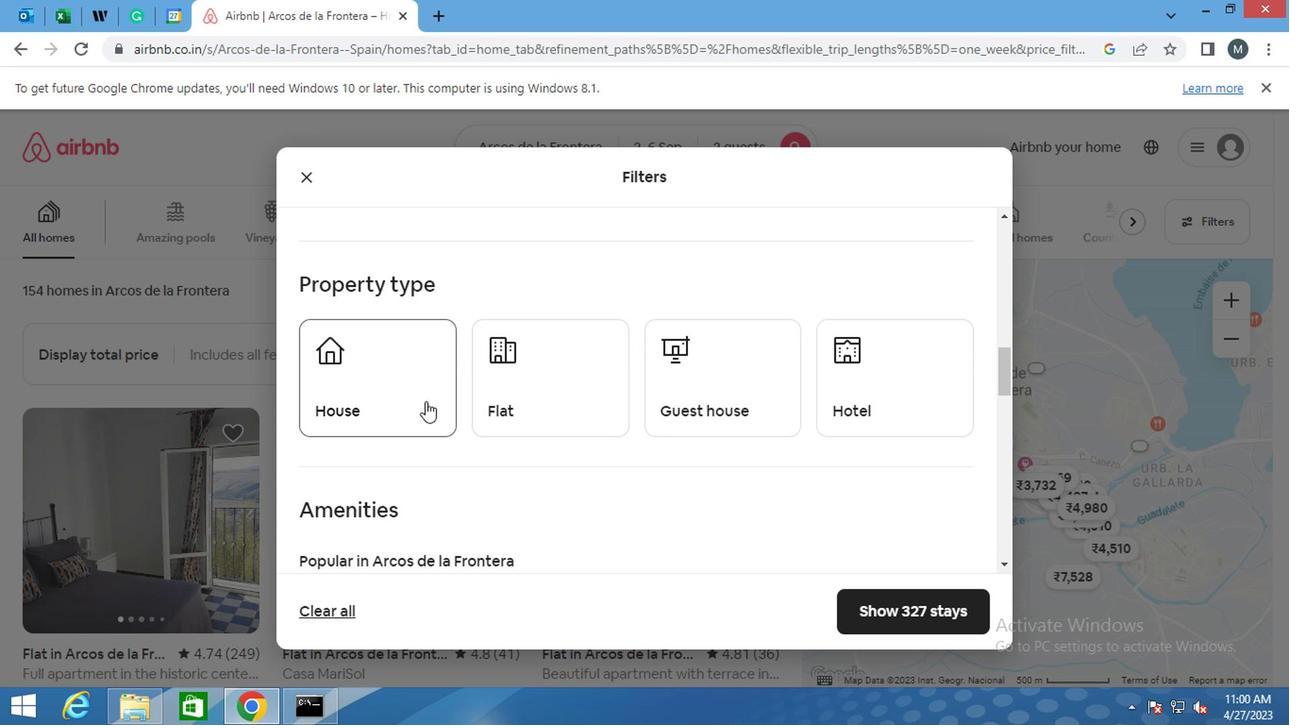 
Action: Mouse moved to (533, 394)
Screenshot: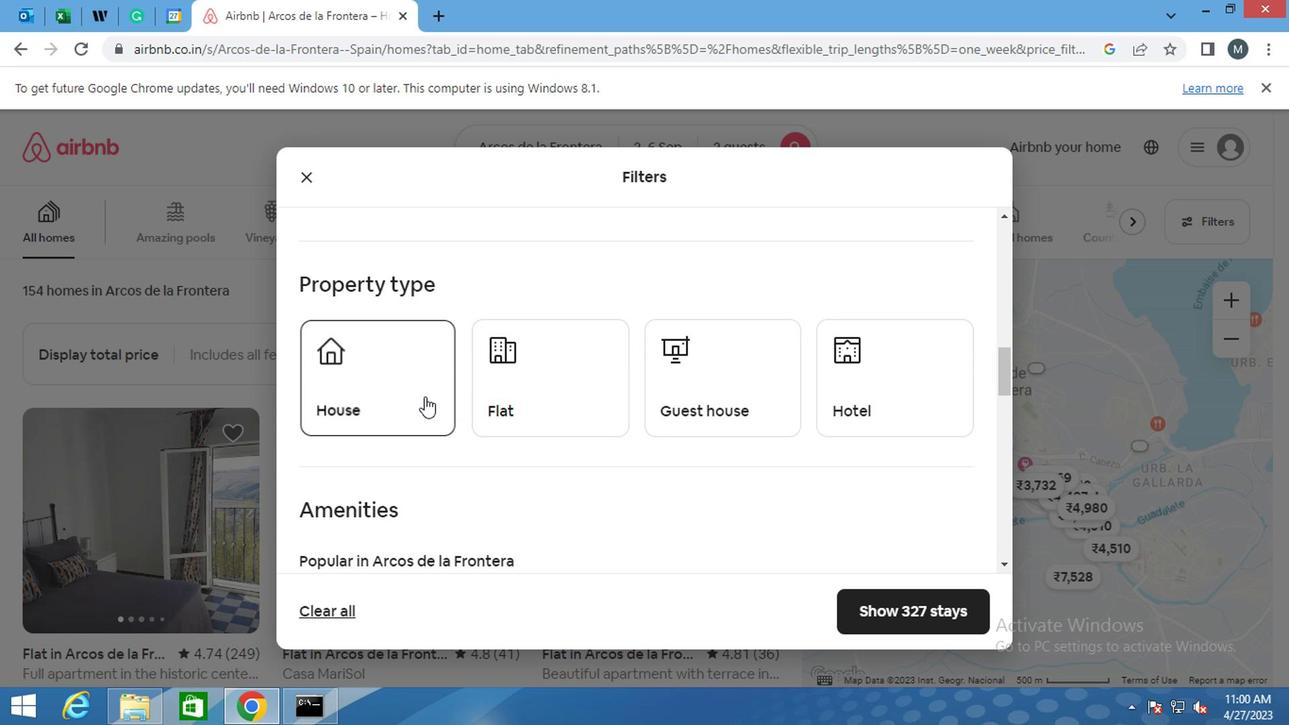 
Action: Mouse pressed left at (533, 394)
Screenshot: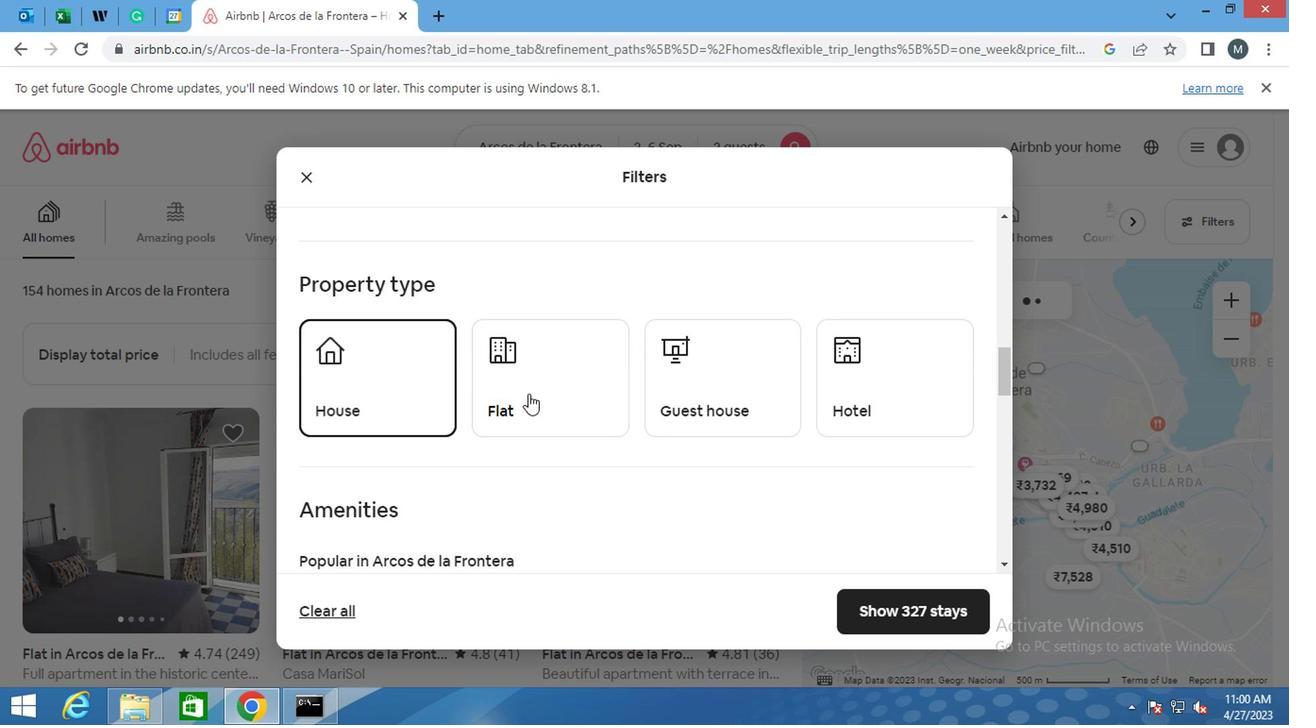 
Action: Mouse moved to (619, 388)
Screenshot: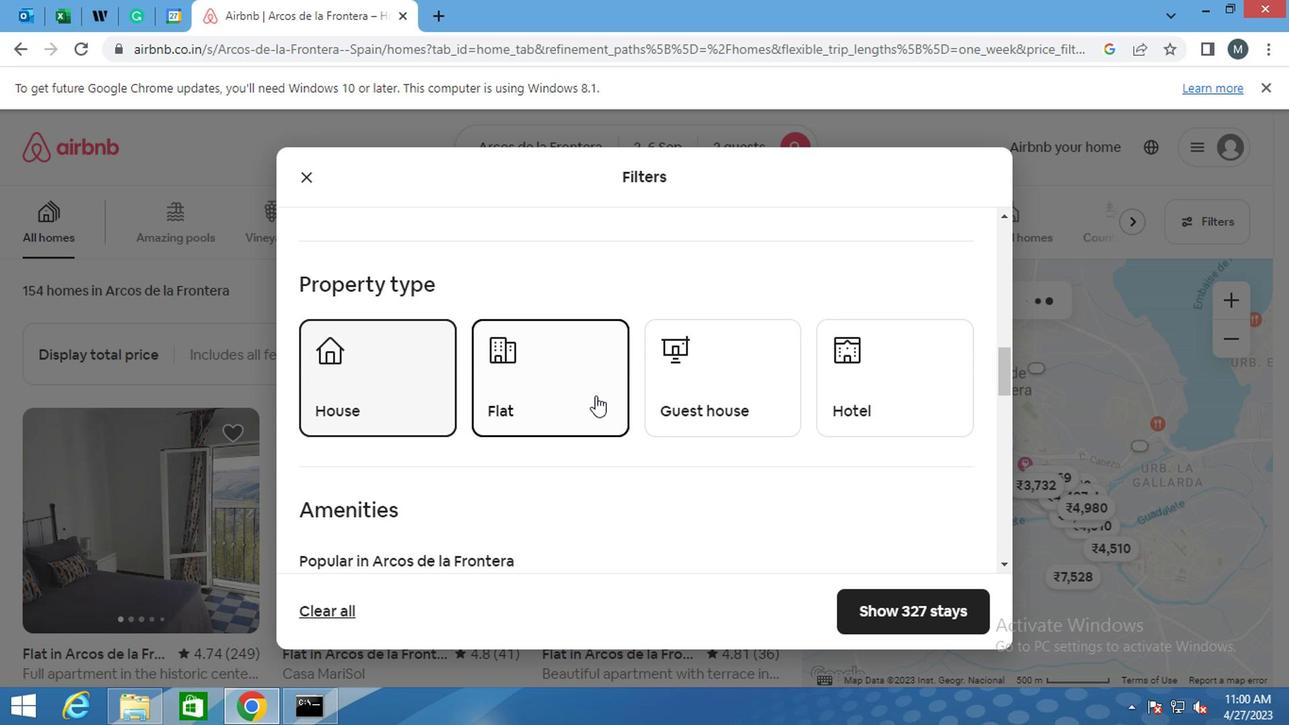 
Action: Mouse pressed left at (619, 388)
Screenshot: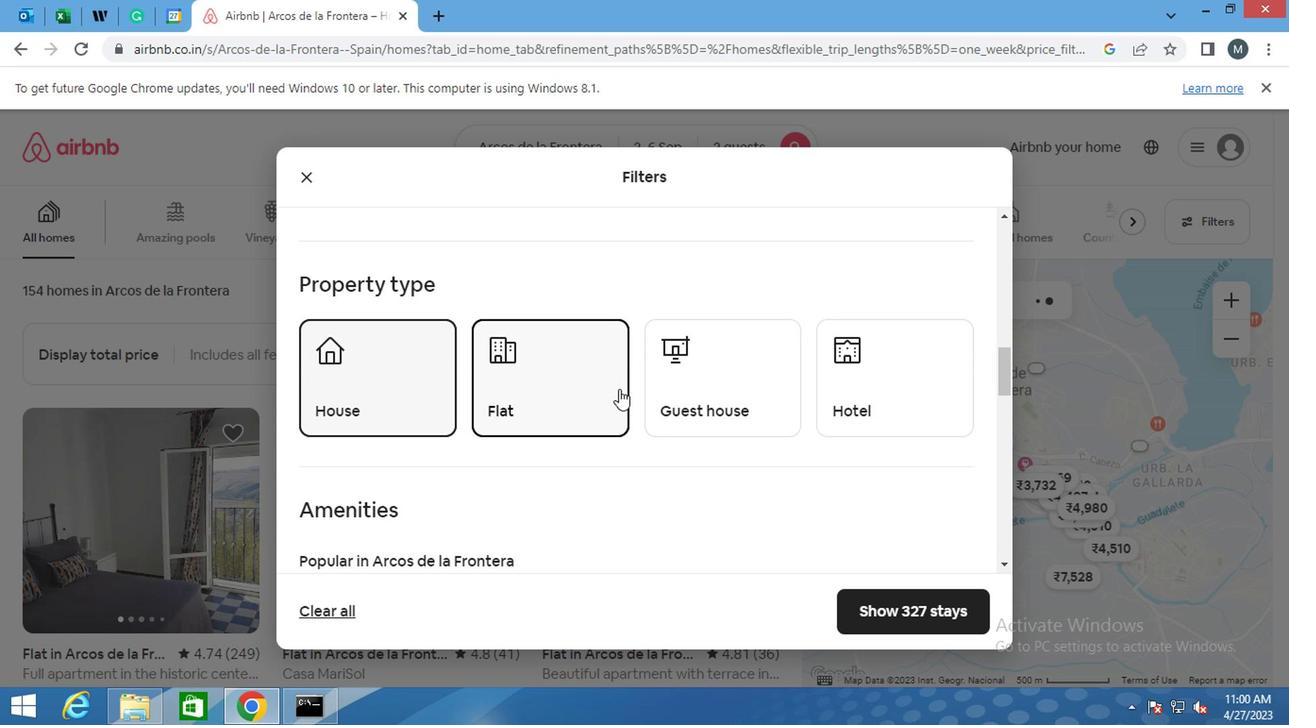 
Action: Mouse moved to (577, 386)
Screenshot: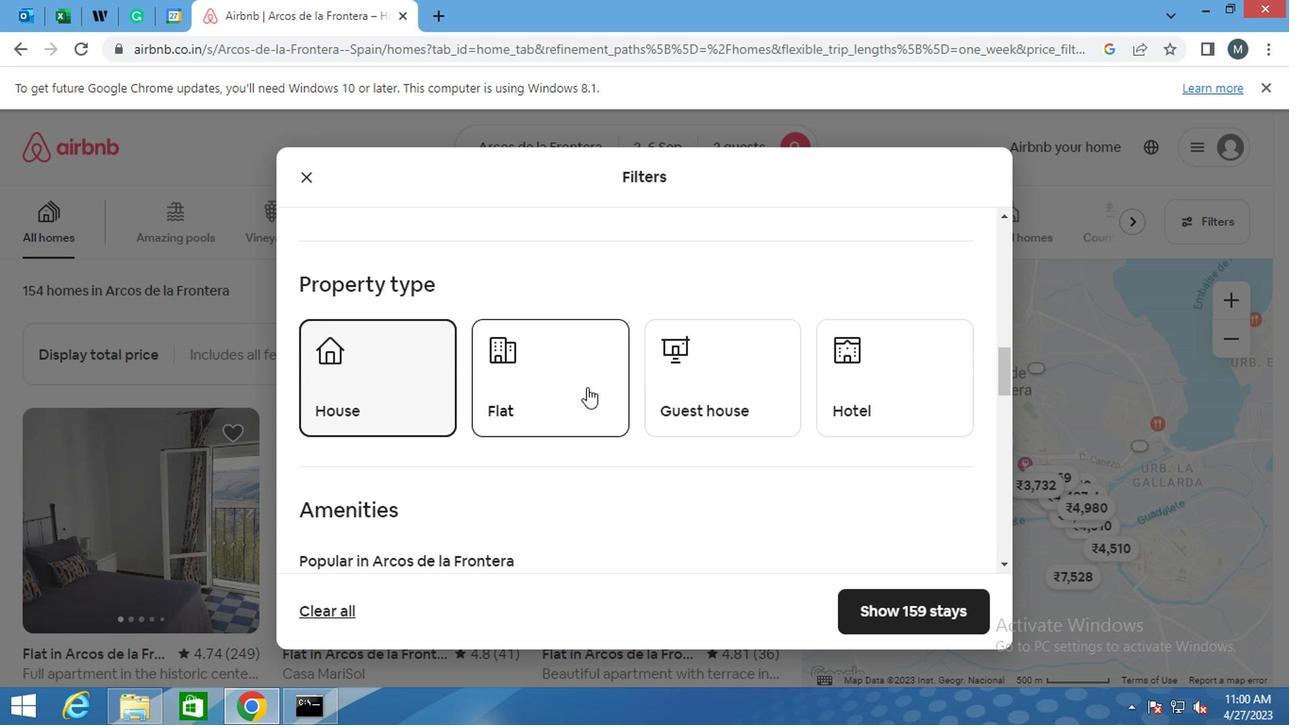 
Action: Mouse pressed left at (577, 386)
Screenshot: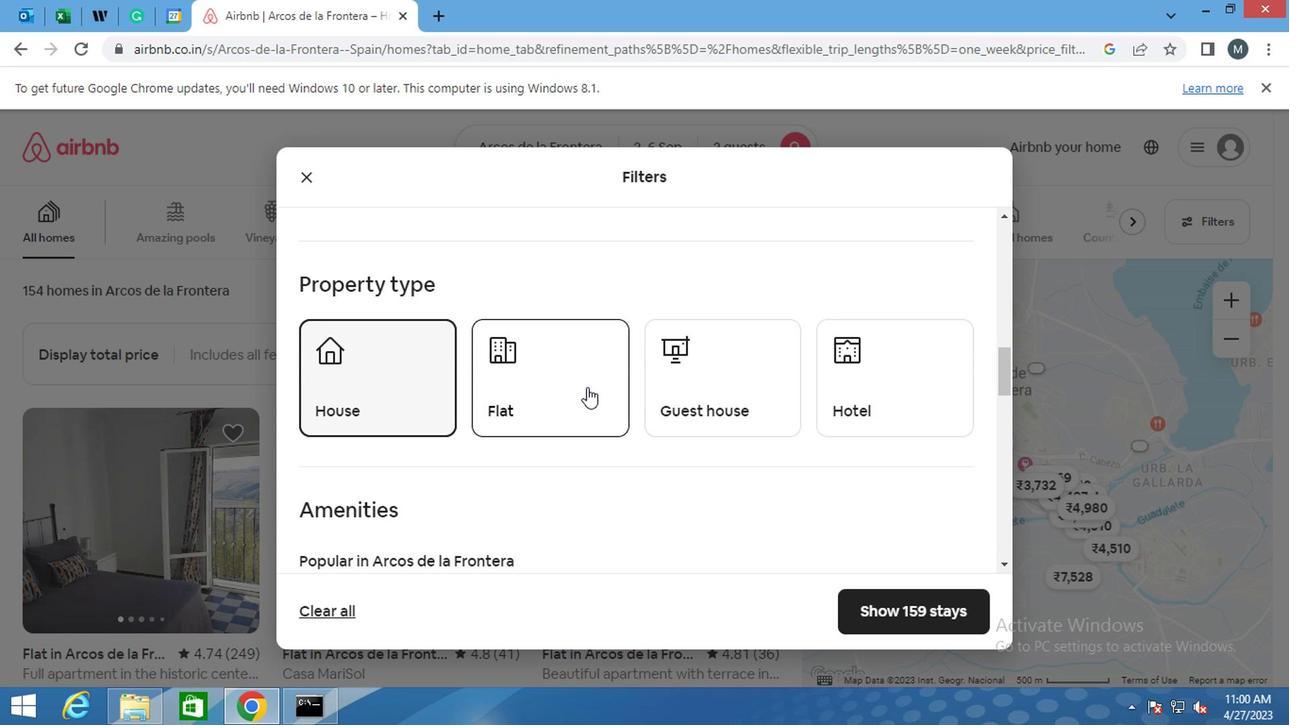 
Action: Mouse moved to (661, 388)
Screenshot: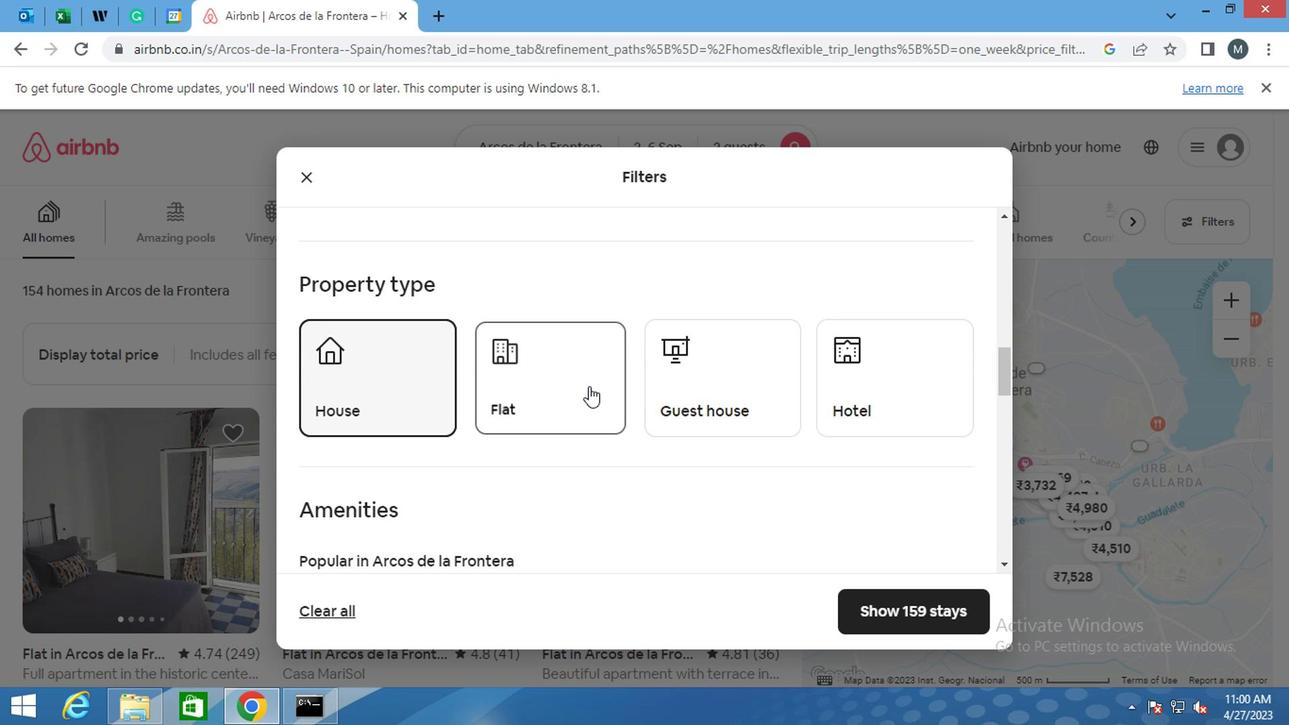 
Action: Mouse pressed left at (661, 388)
Screenshot: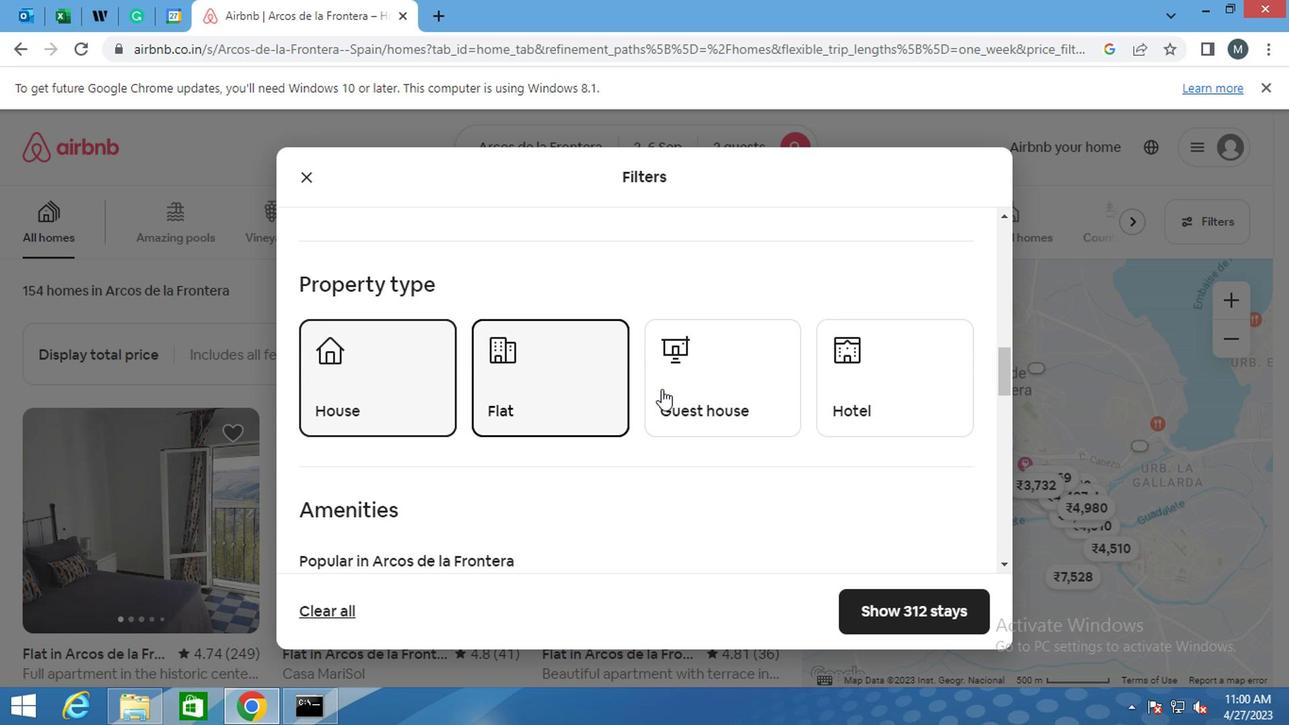 
Action: Mouse moved to (898, 380)
Screenshot: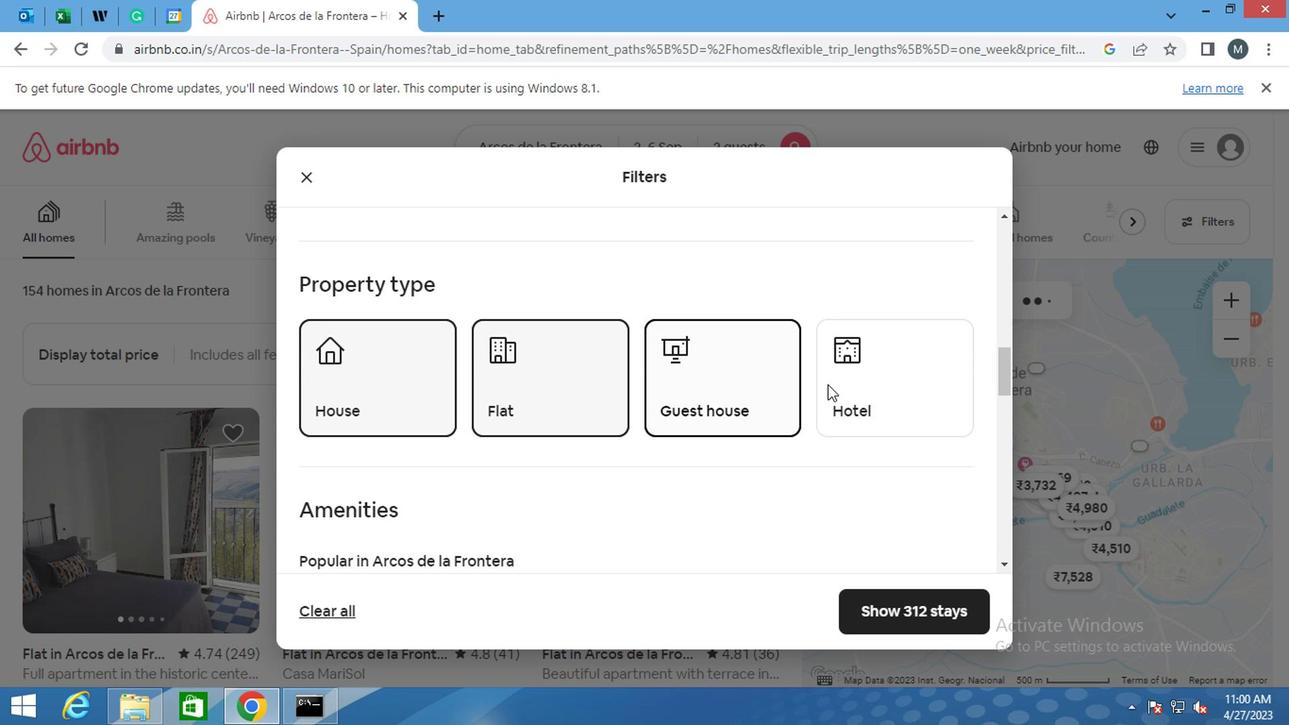 
Action: Mouse pressed left at (898, 380)
Screenshot: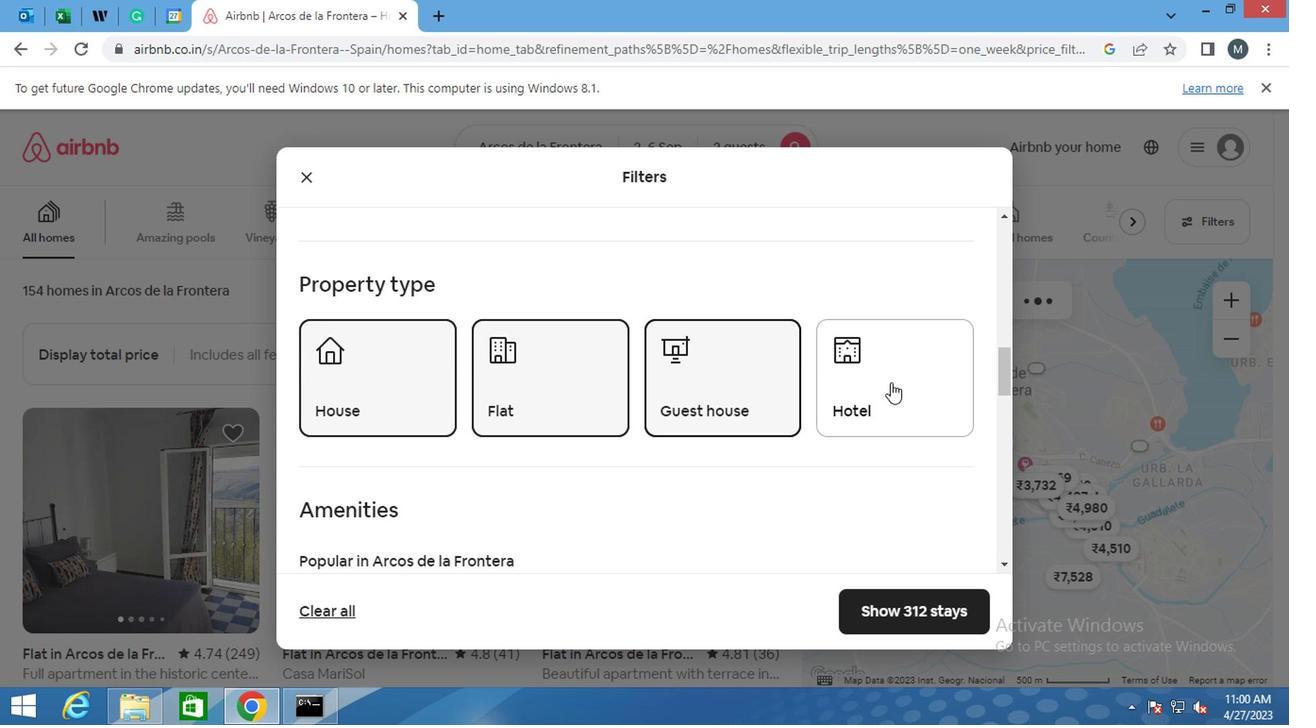 
Action: Mouse moved to (531, 409)
Screenshot: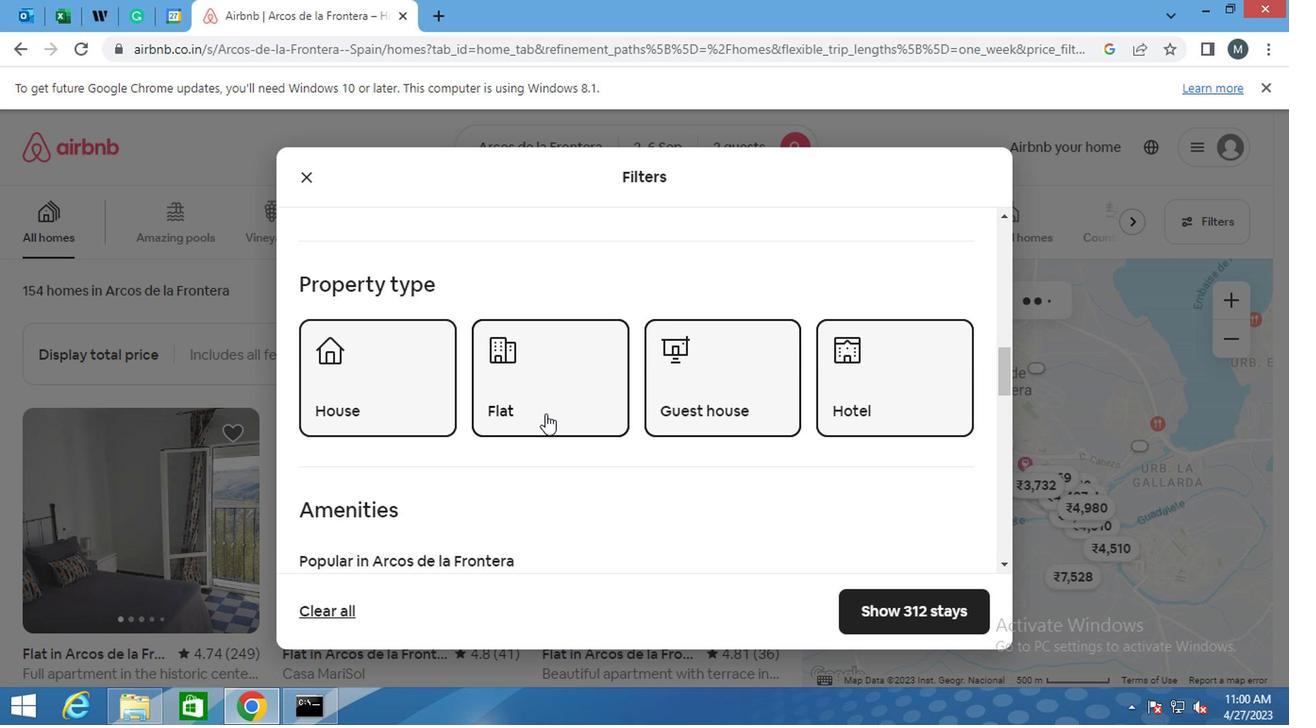 
Action: Mouse scrolled (531, 408) with delta (0, 0)
Screenshot: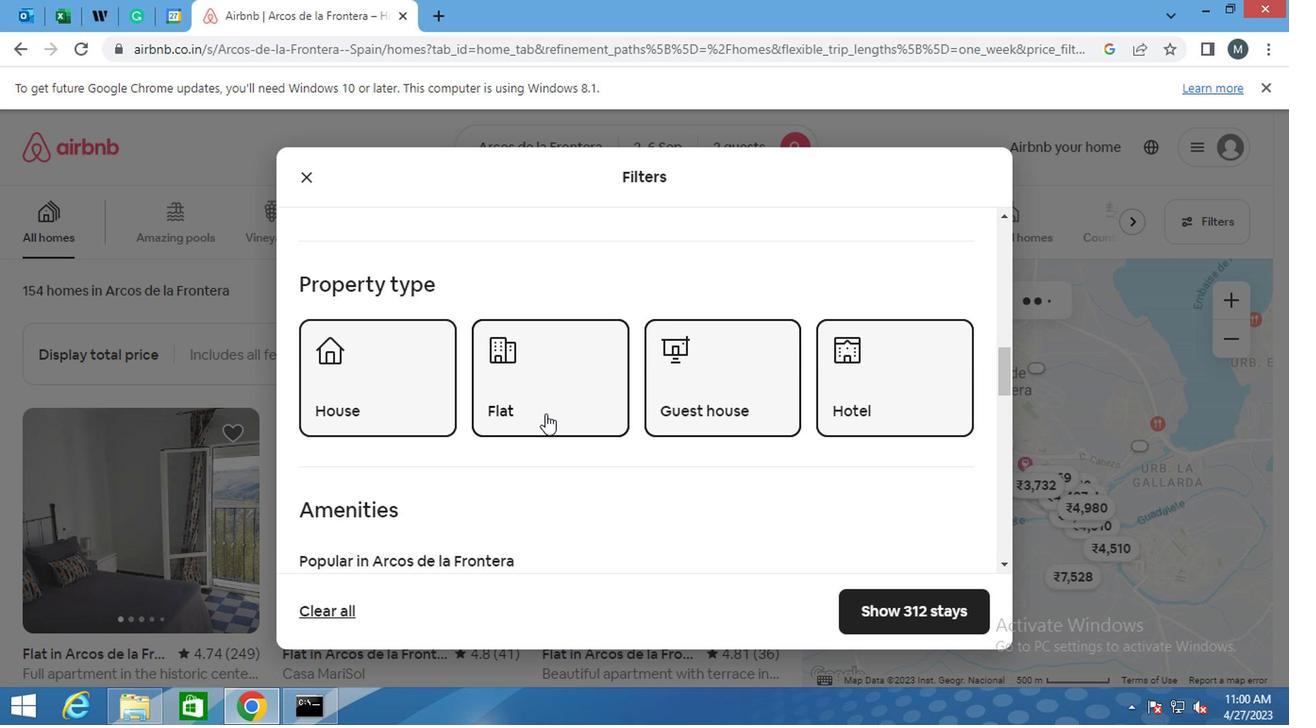 
Action: Mouse moved to (515, 403)
Screenshot: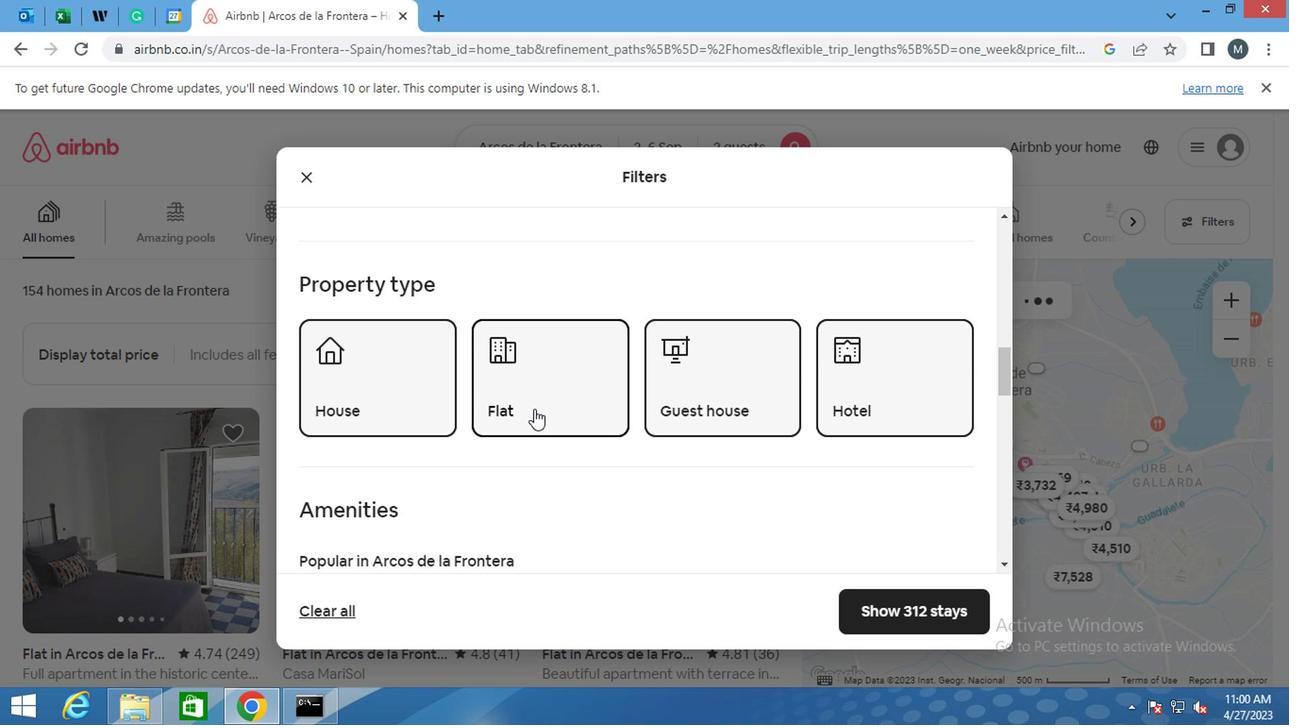 
Action: Mouse scrolled (515, 402) with delta (0, -1)
Screenshot: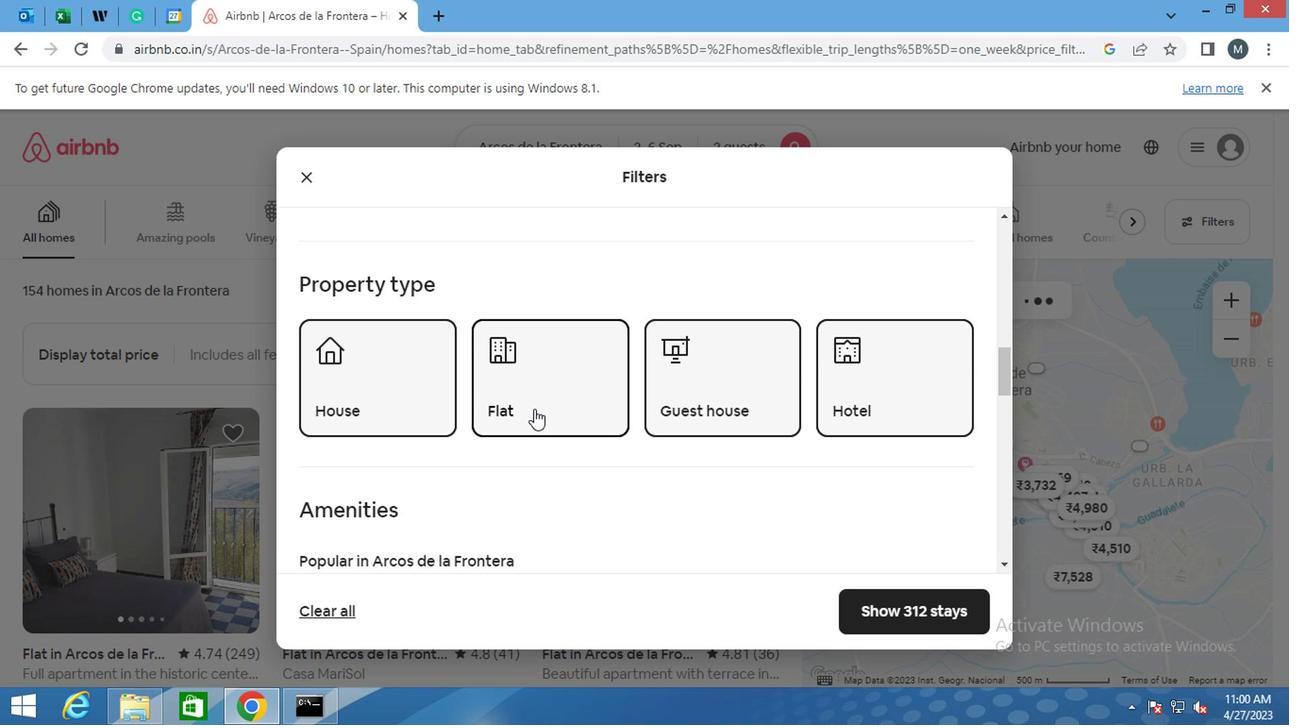
Action: Mouse moved to (507, 403)
Screenshot: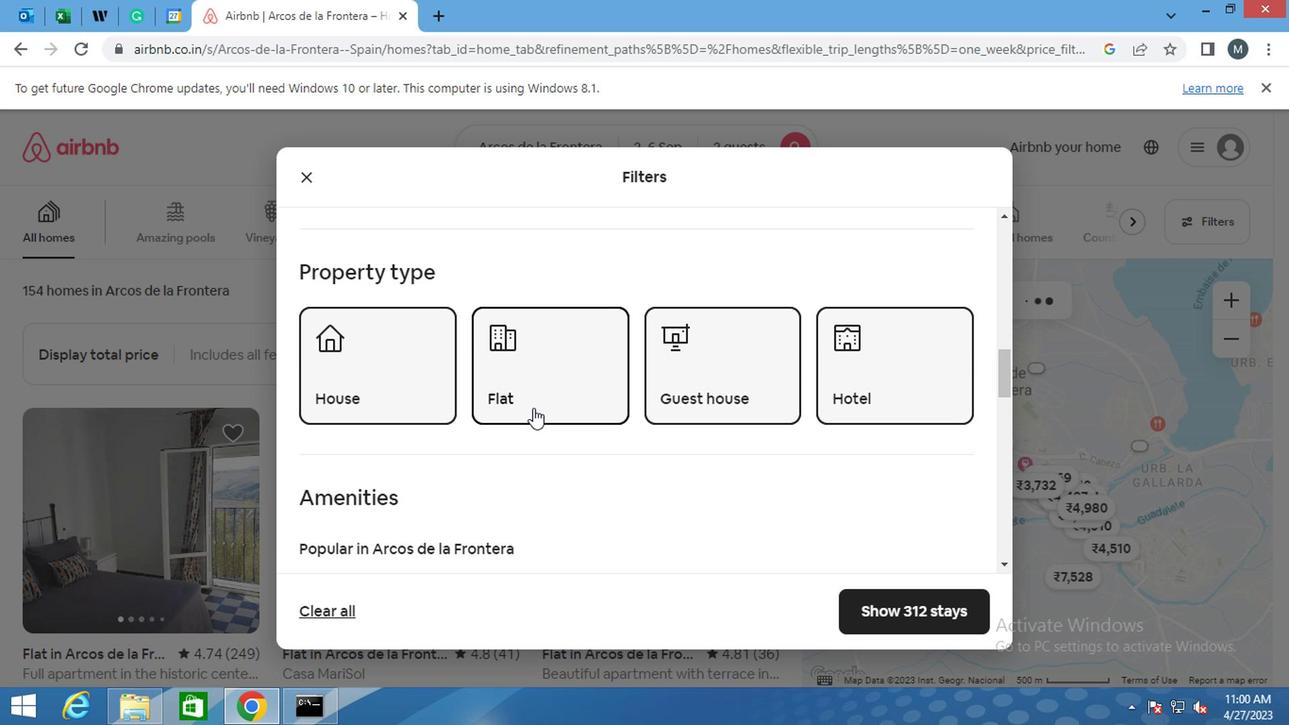
Action: Mouse scrolled (507, 402) with delta (0, -1)
Screenshot: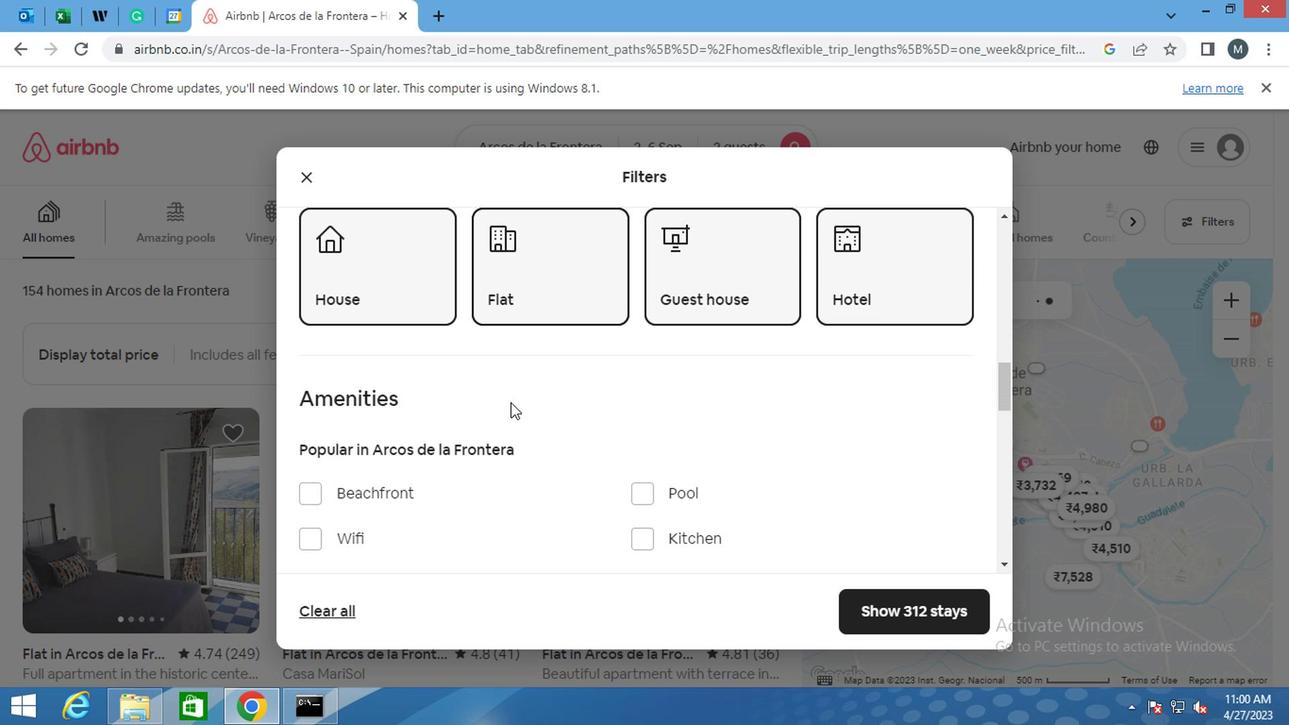 
Action: Mouse moved to (504, 397)
Screenshot: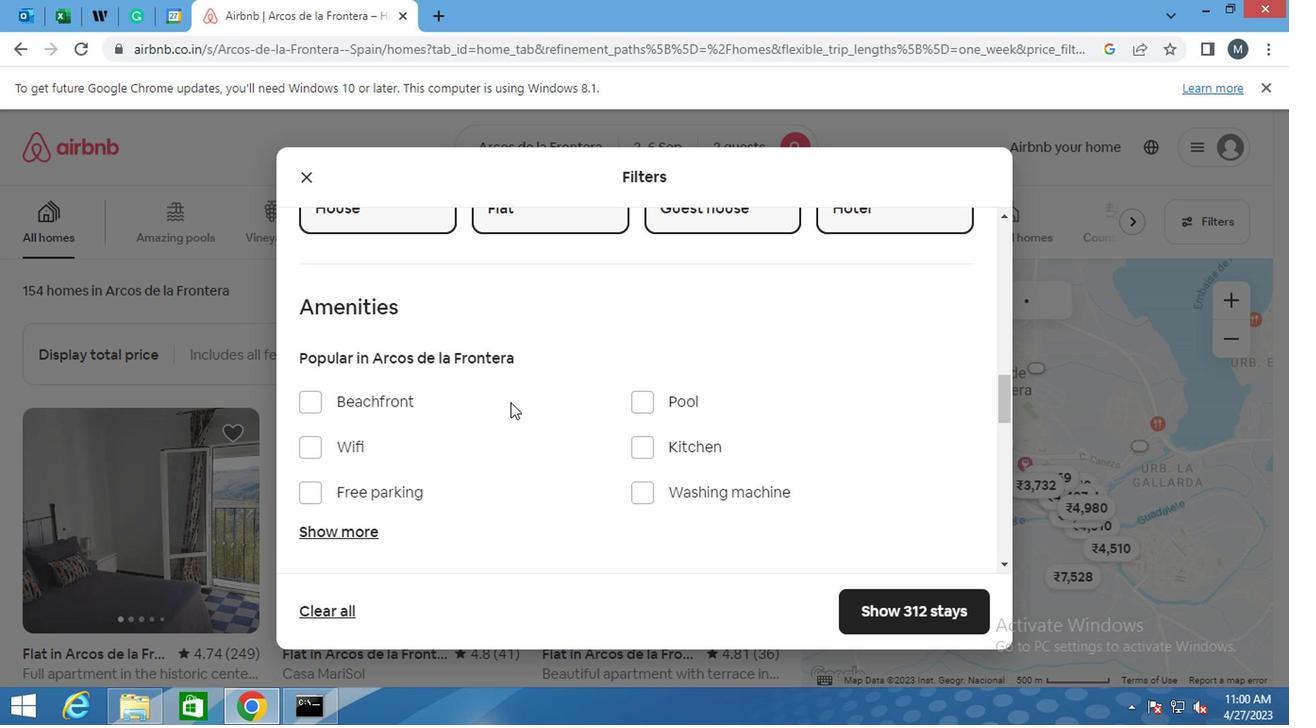 
Action: Mouse scrolled (504, 396) with delta (0, 0)
Screenshot: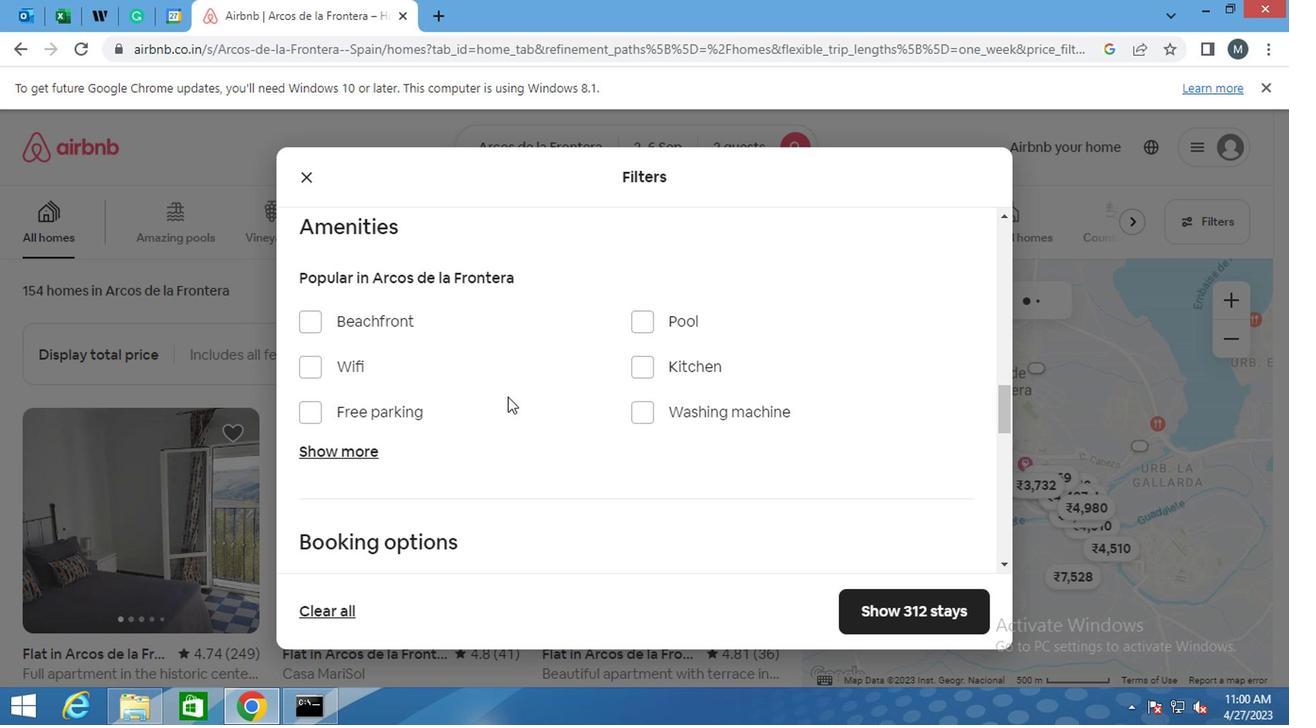 
Action: Mouse scrolled (504, 396) with delta (0, 0)
Screenshot: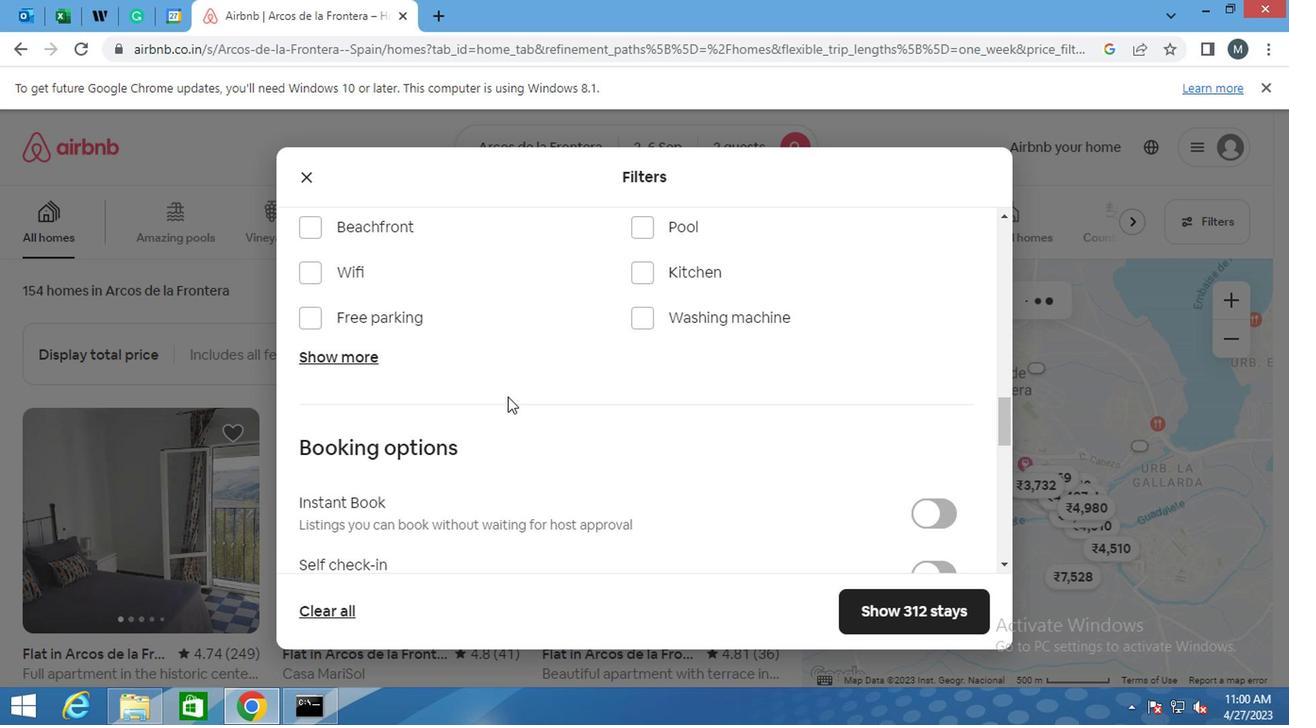 
Action: Mouse moved to (513, 404)
Screenshot: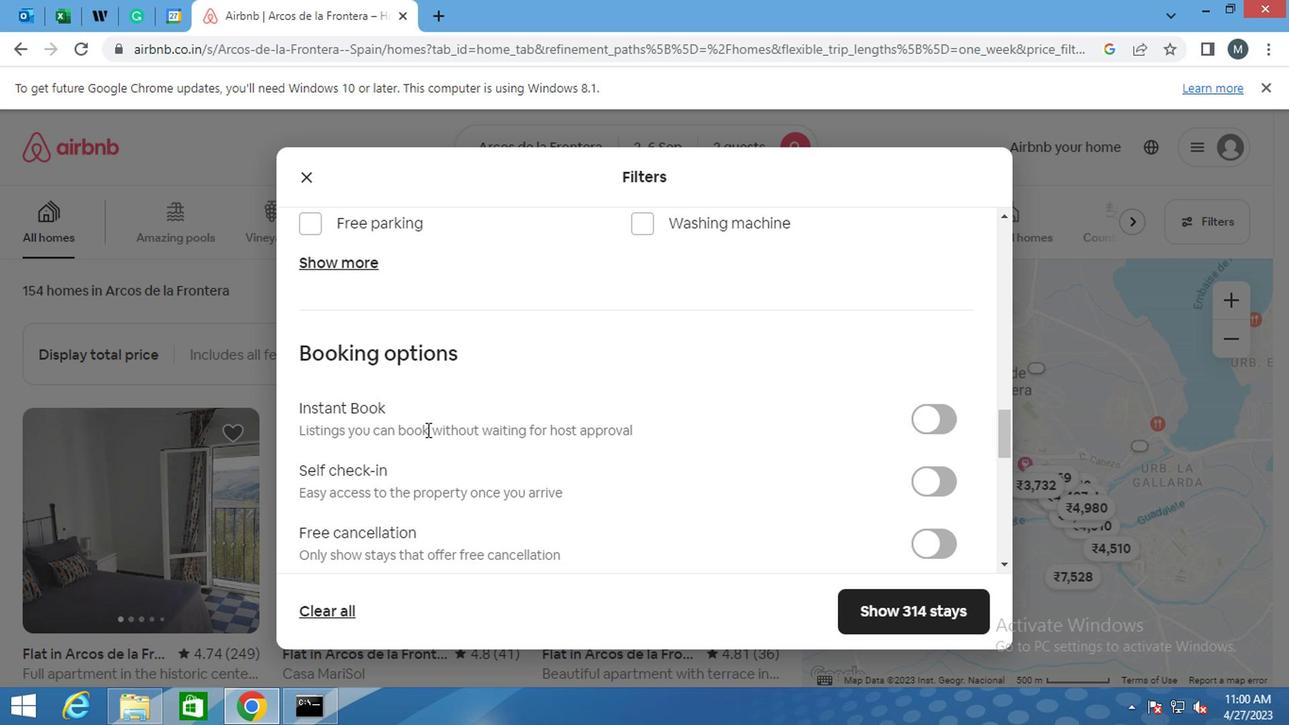 
Action: Mouse scrolled (513, 406) with delta (0, 1)
Screenshot: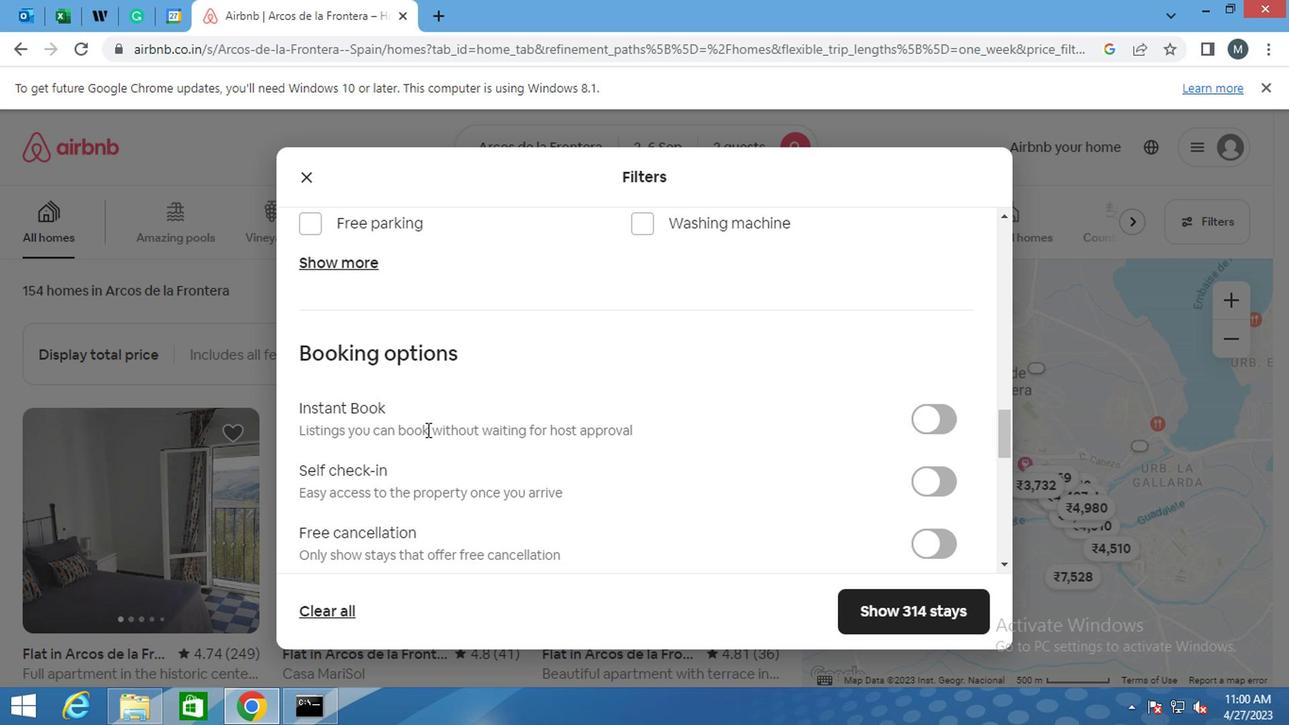 
Action: Mouse moved to (518, 409)
Screenshot: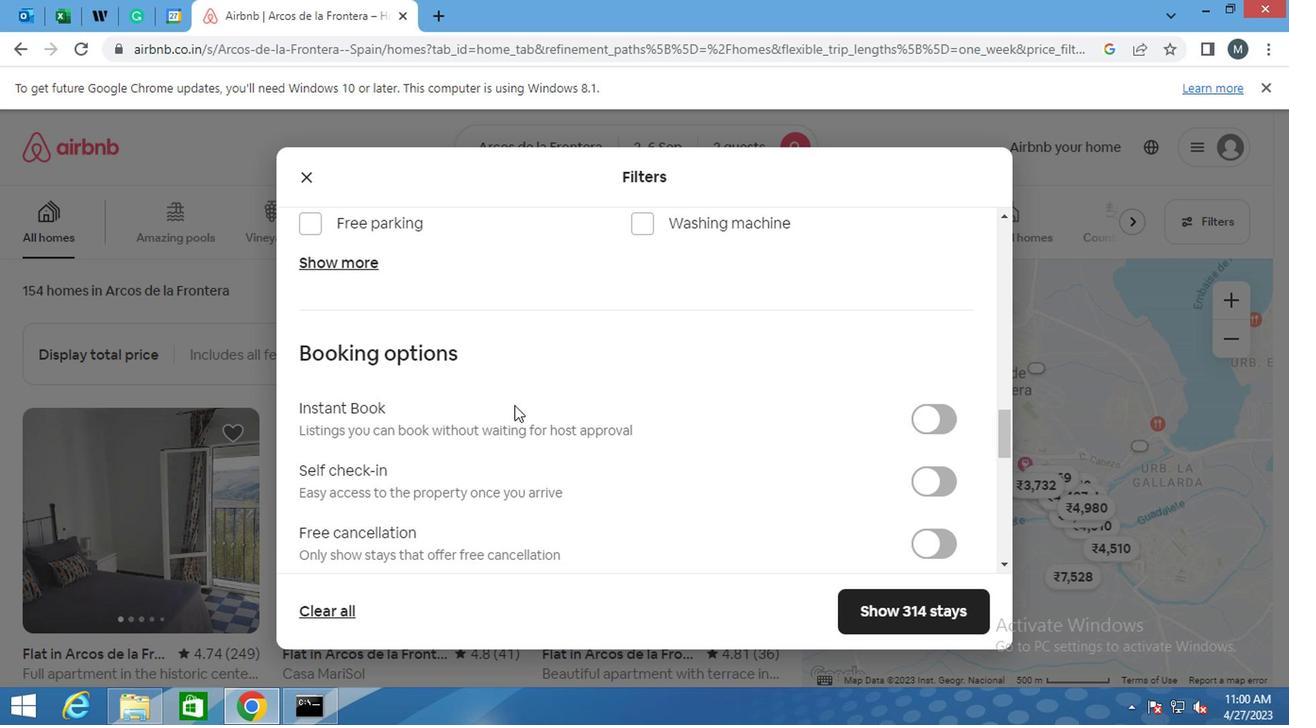 
Action: Mouse scrolled (518, 408) with delta (0, 0)
Screenshot: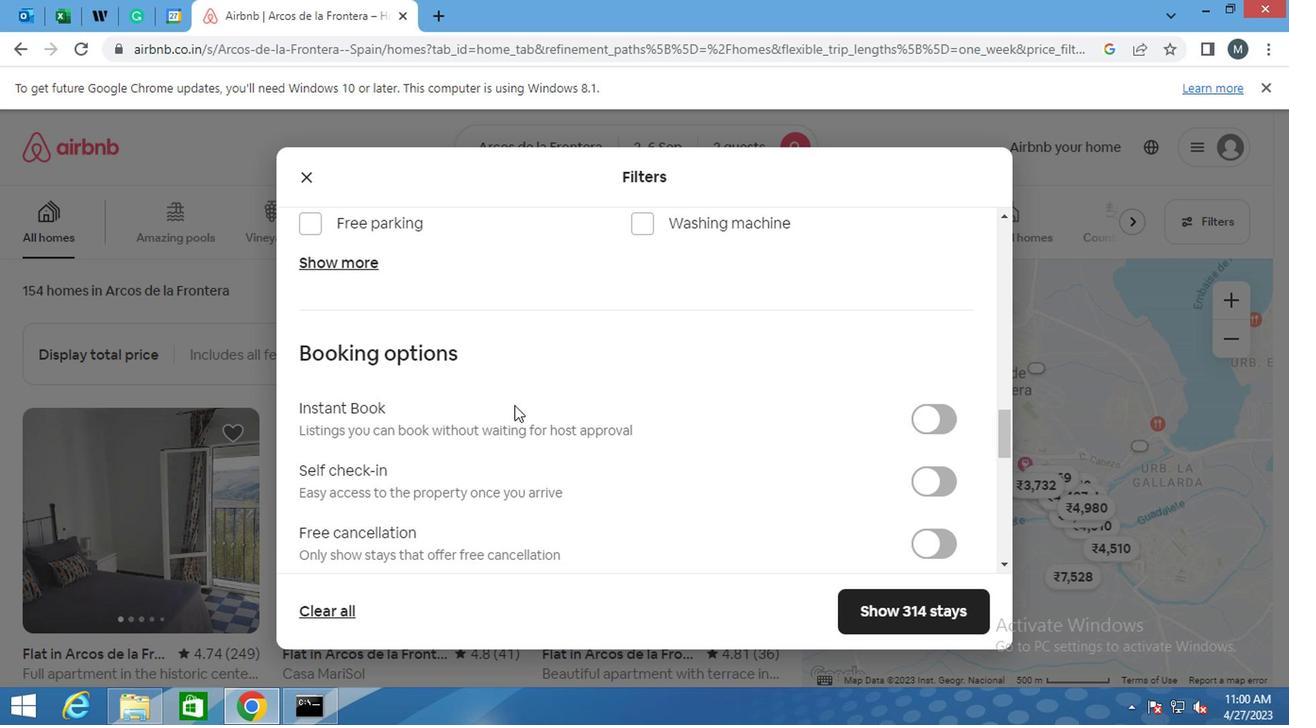 
Action: Mouse moved to (543, 421)
Screenshot: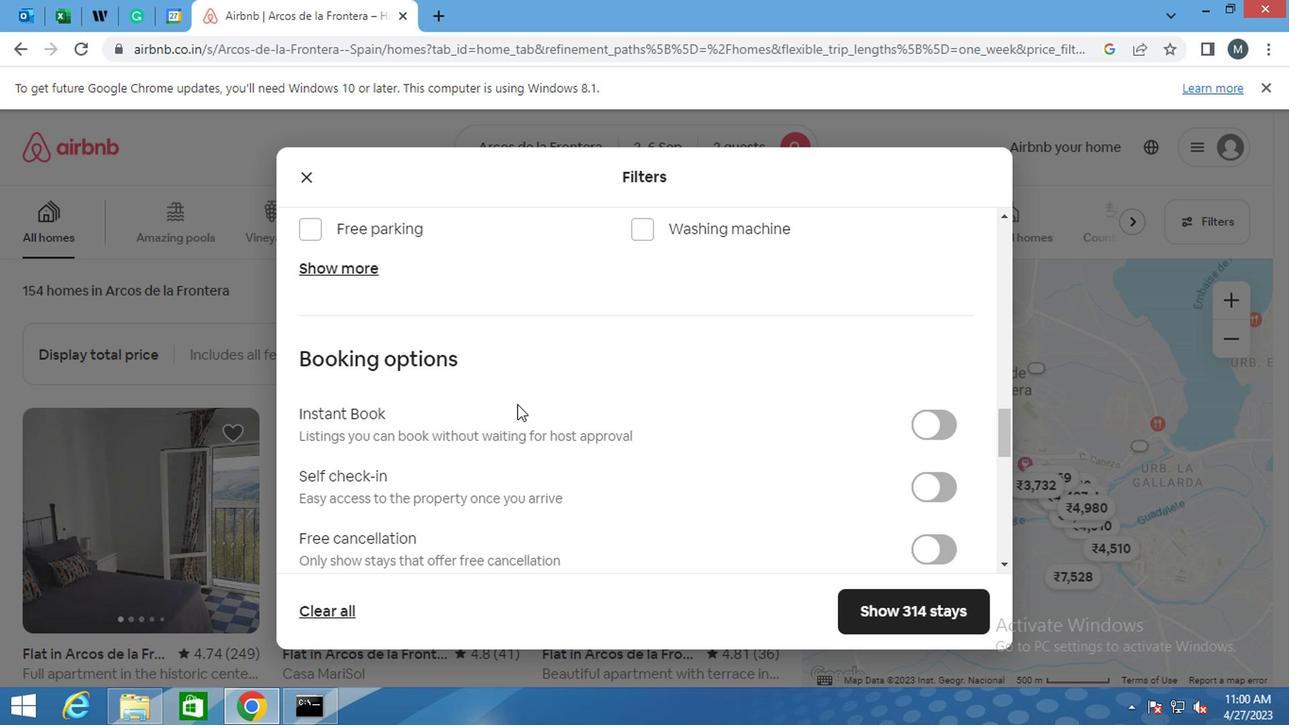 
Action: Mouse scrolled (543, 420) with delta (0, 0)
Screenshot: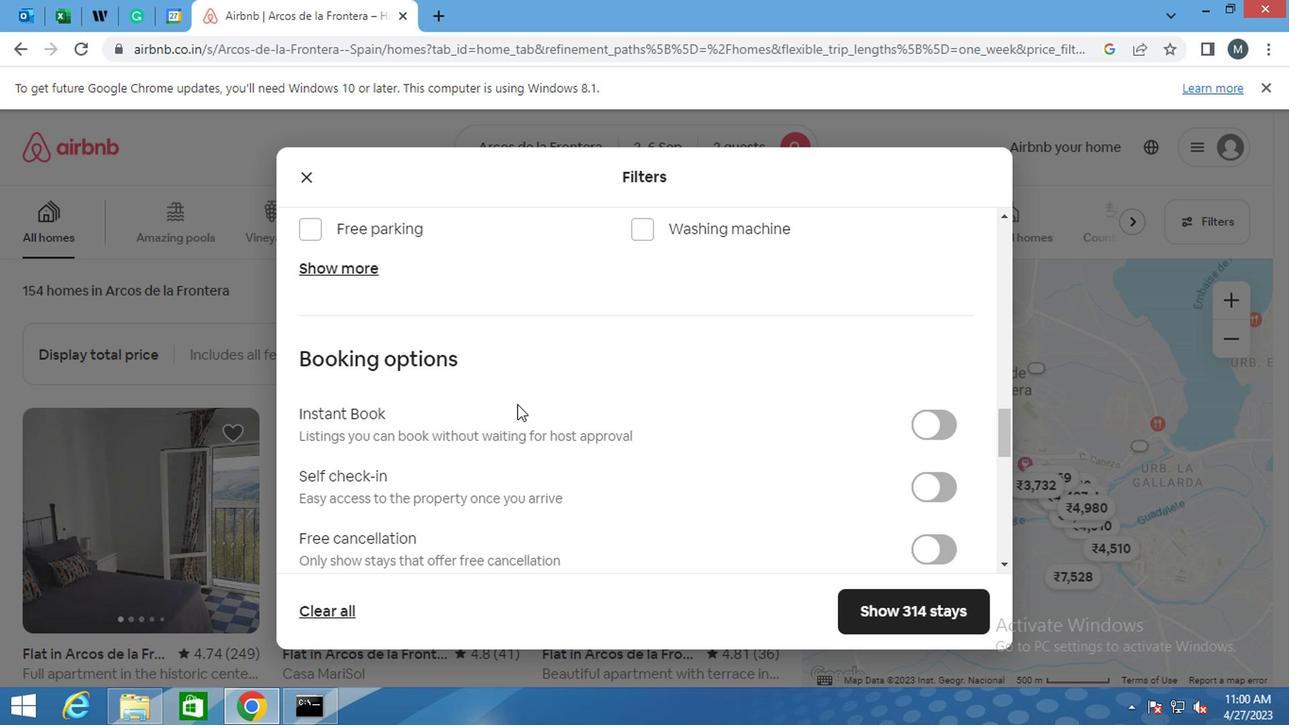 
Action: Mouse moved to (928, 395)
Screenshot: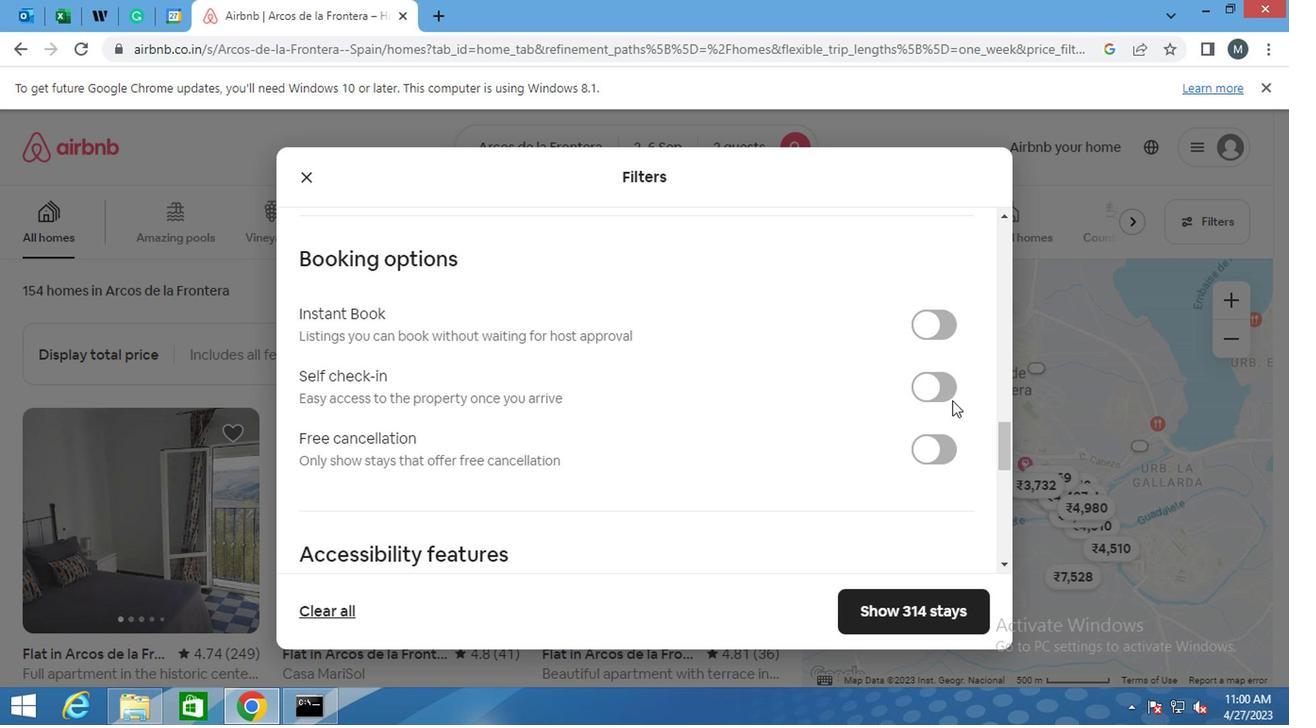 
Action: Mouse pressed left at (928, 395)
Screenshot: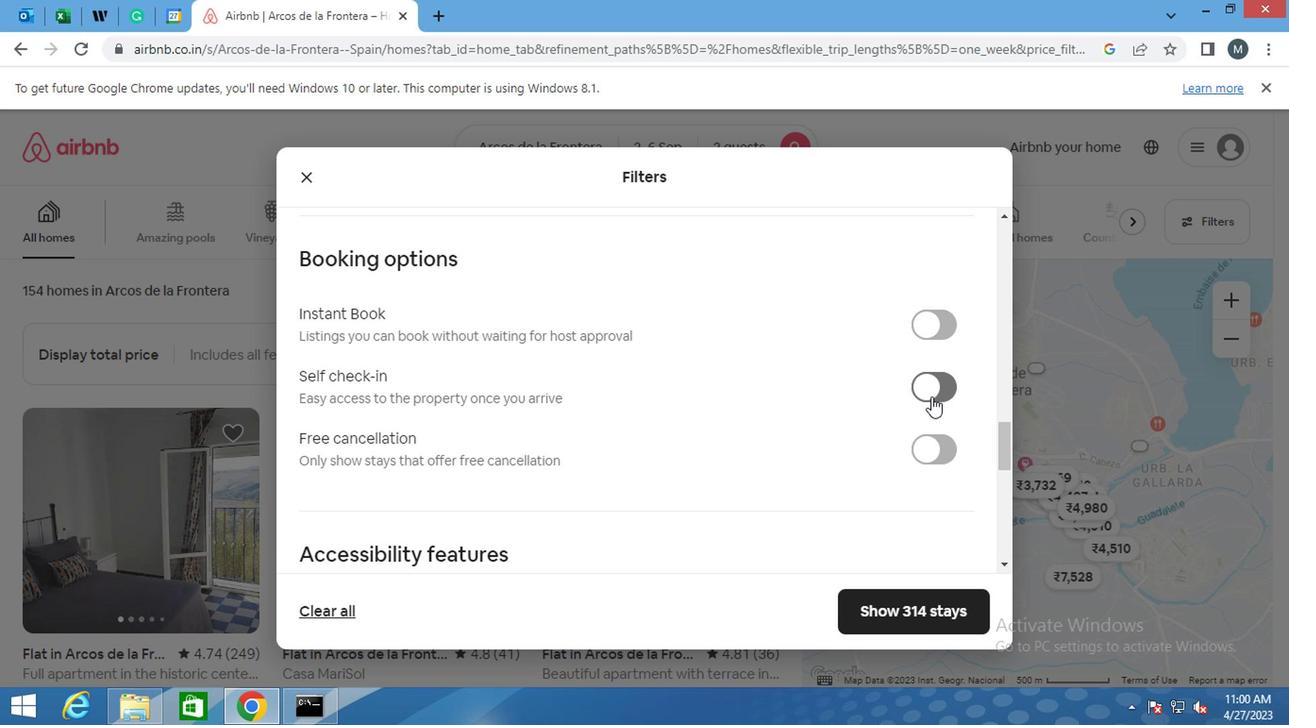 
Action: Mouse moved to (594, 439)
Screenshot: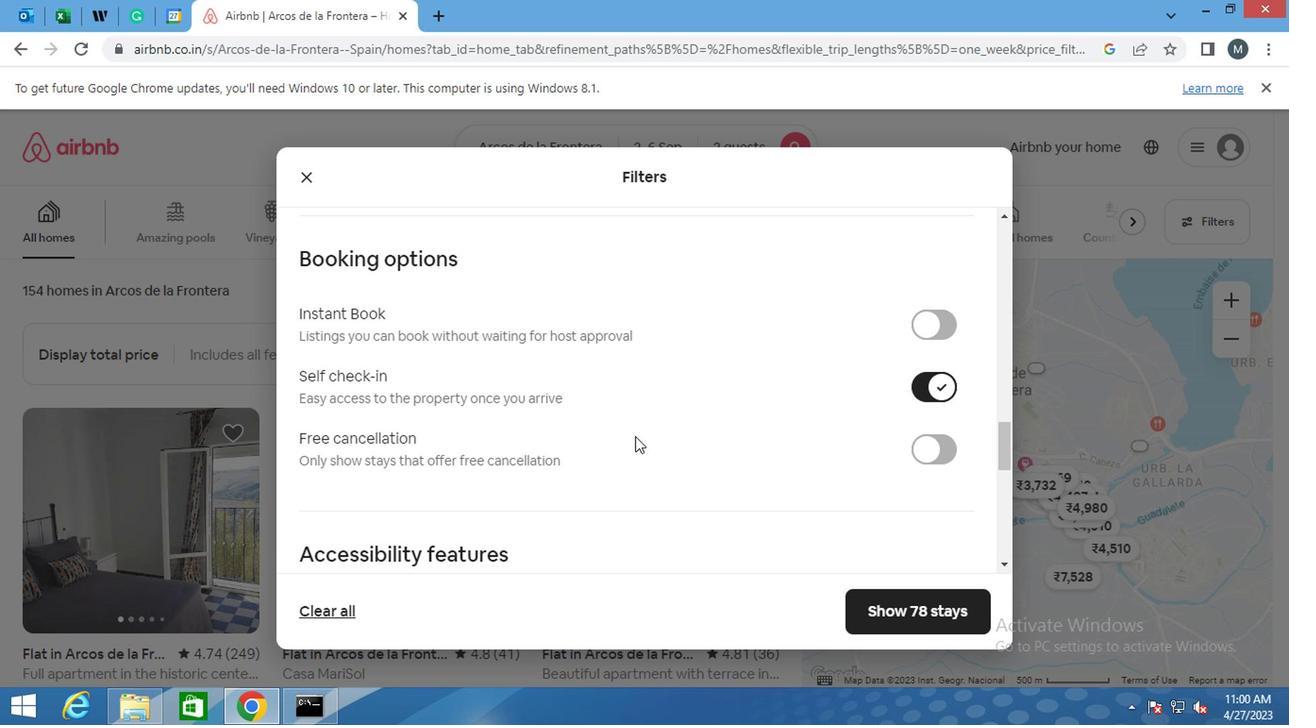 
Action: Mouse scrolled (594, 438) with delta (0, 0)
Screenshot: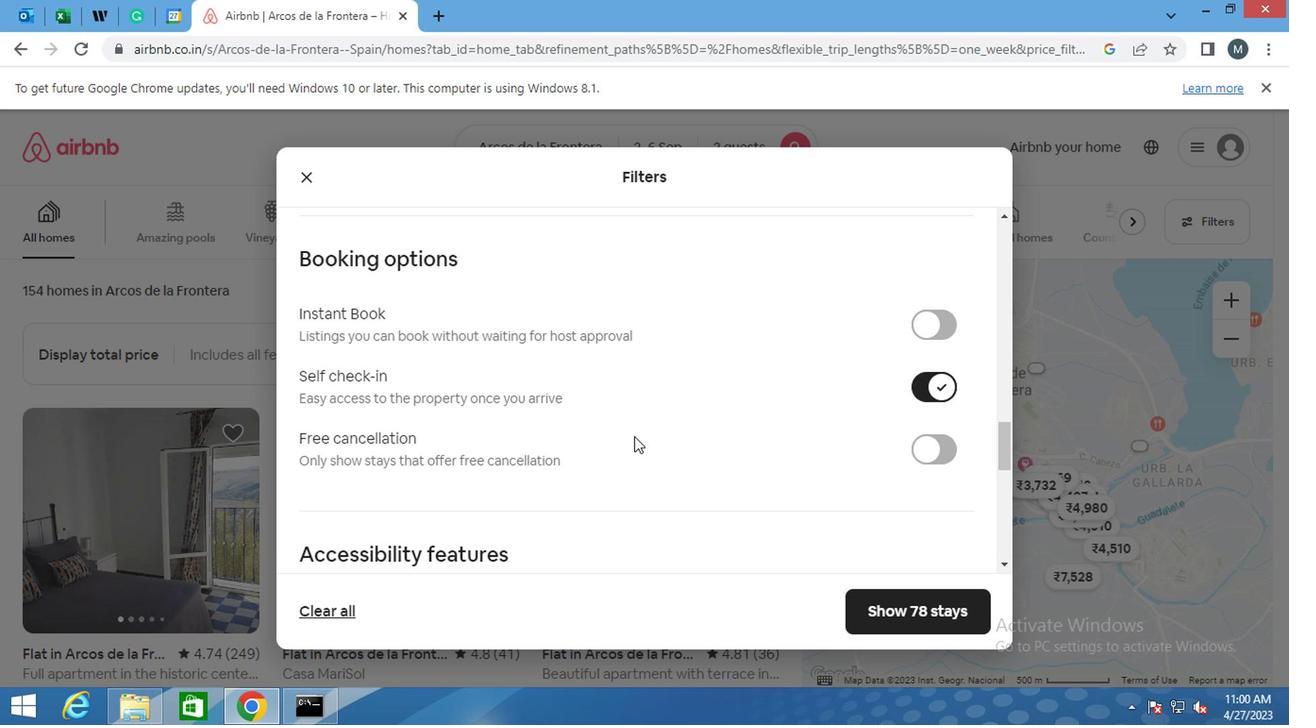 
Action: Mouse moved to (592, 439)
Screenshot: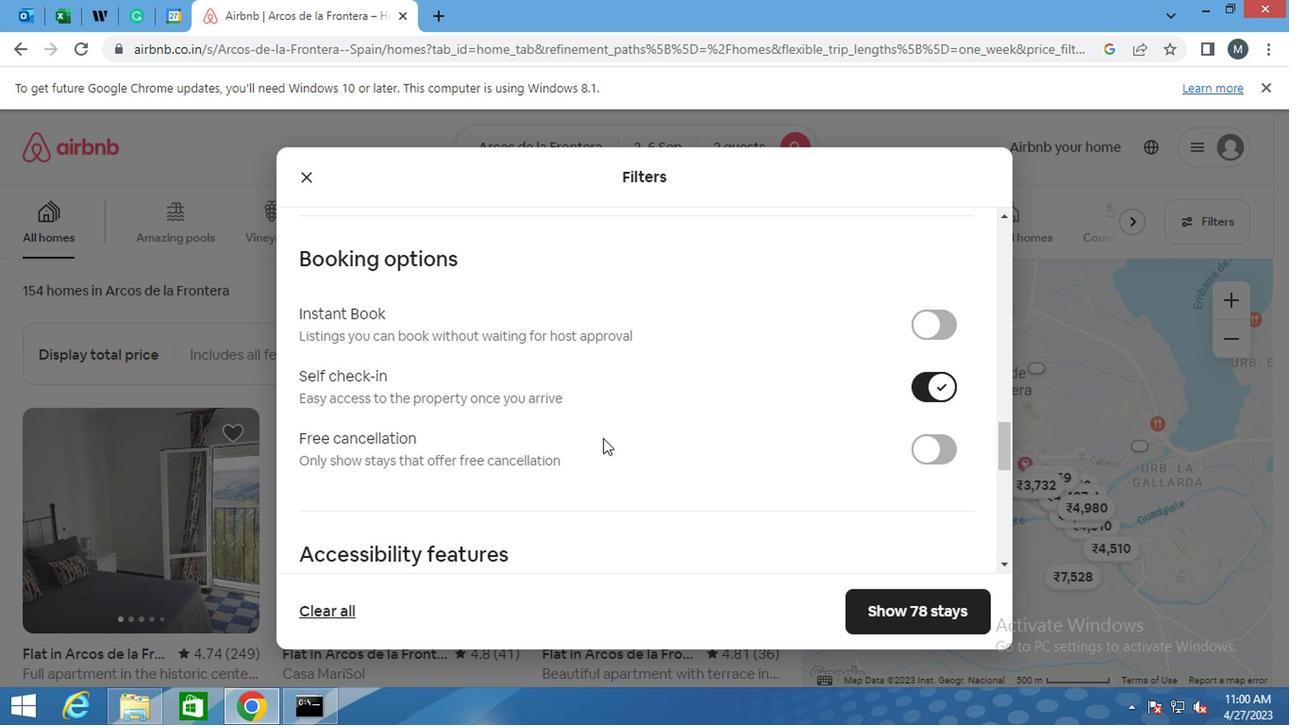 
Action: Mouse scrolled (592, 438) with delta (0, 0)
Screenshot: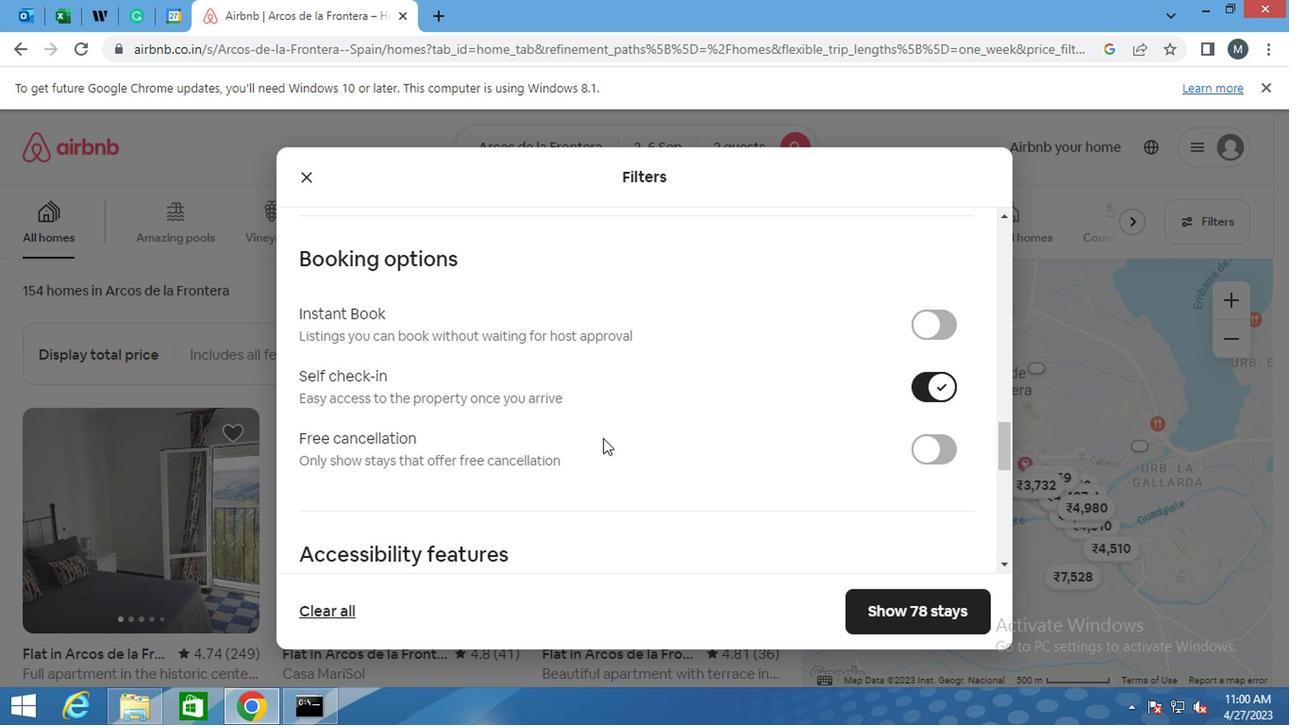 
Action: Mouse moved to (578, 441)
Screenshot: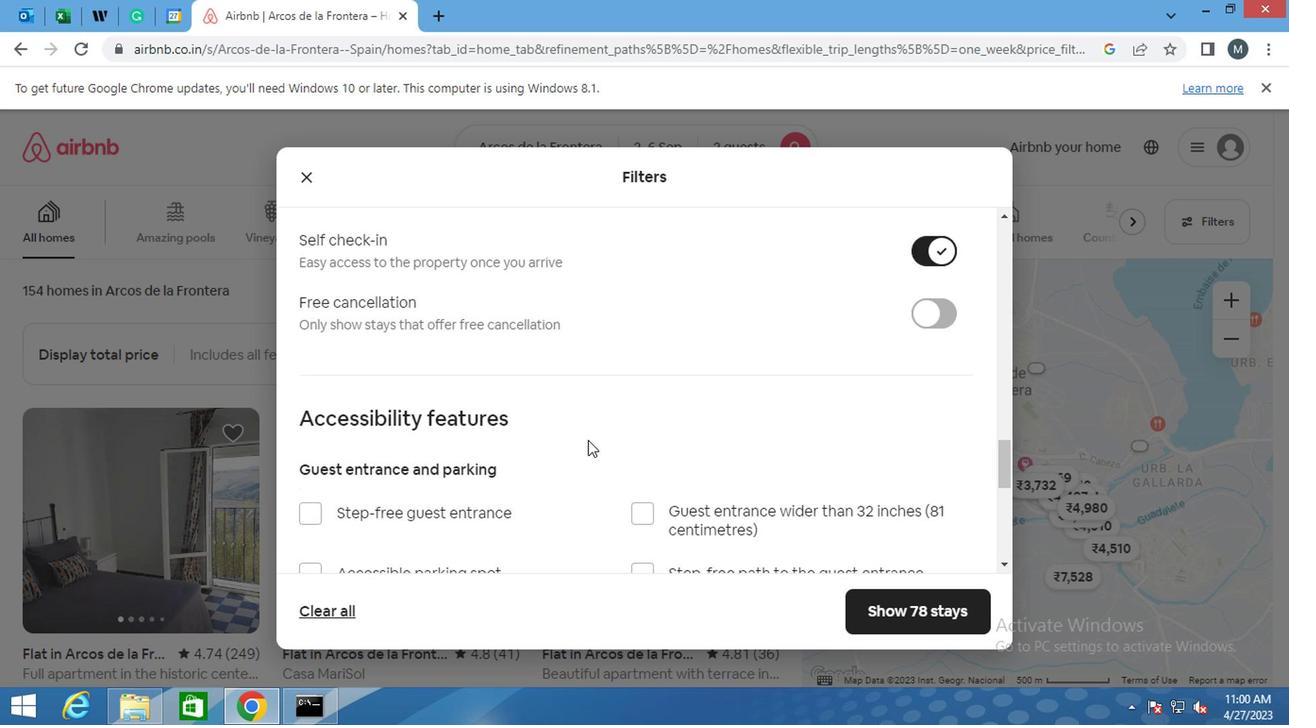
Action: Mouse scrolled (578, 440) with delta (0, 0)
Screenshot: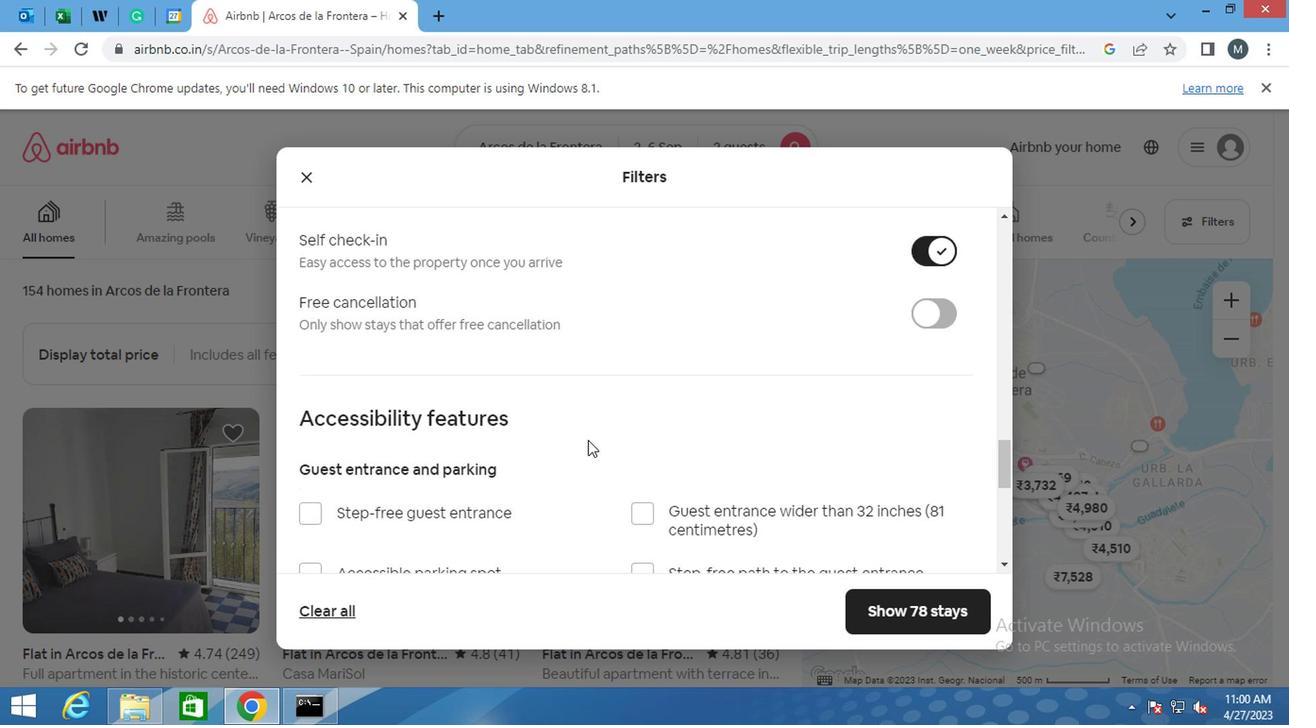 
Action: Mouse moved to (553, 450)
Screenshot: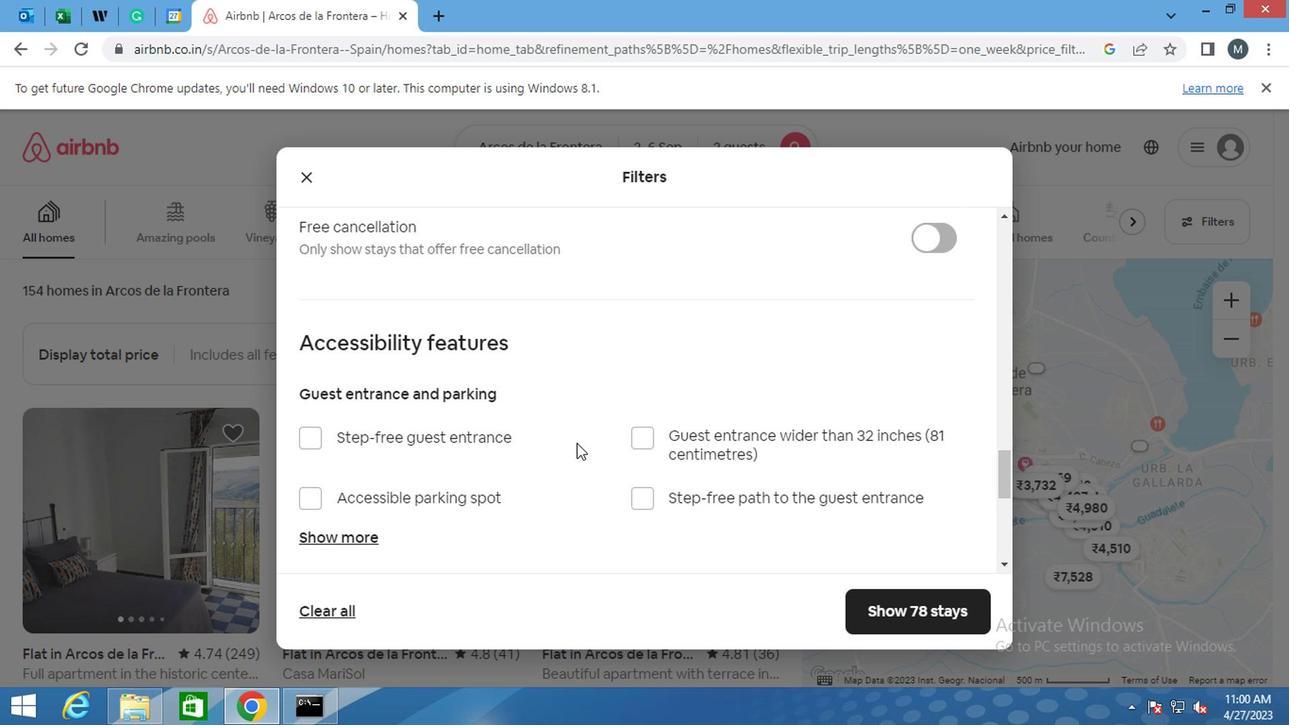 
Action: Mouse scrolled (553, 449) with delta (0, 0)
Screenshot: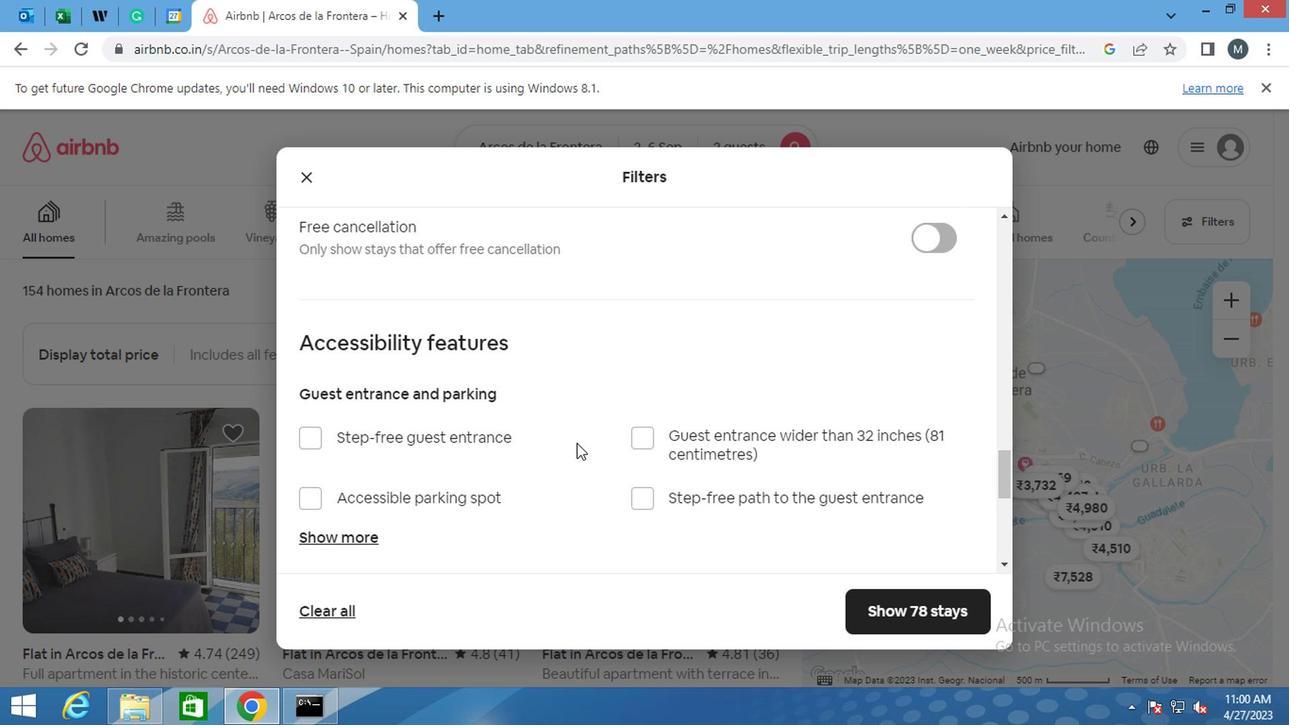 
Action: Mouse moved to (547, 454)
Screenshot: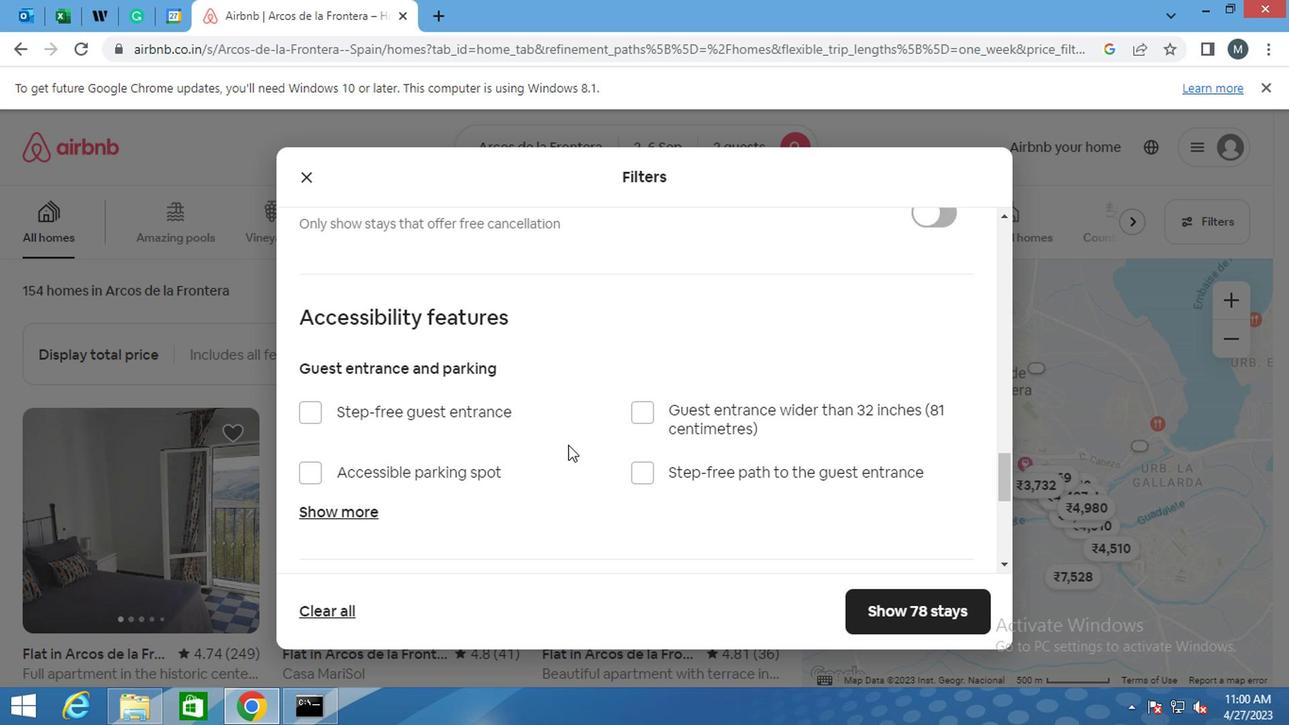 
Action: Mouse scrolled (547, 453) with delta (0, 0)
Screenshot: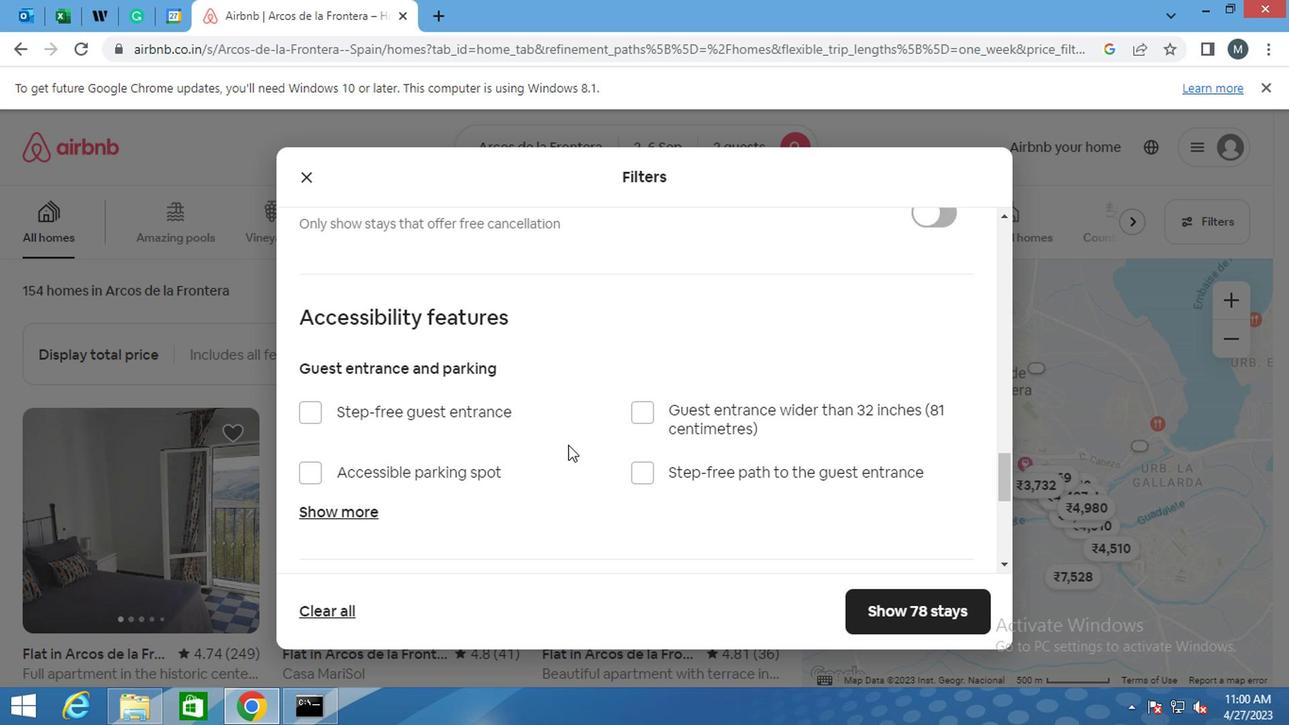 
Action: Mouse moved to (480, 481)
Screenshot: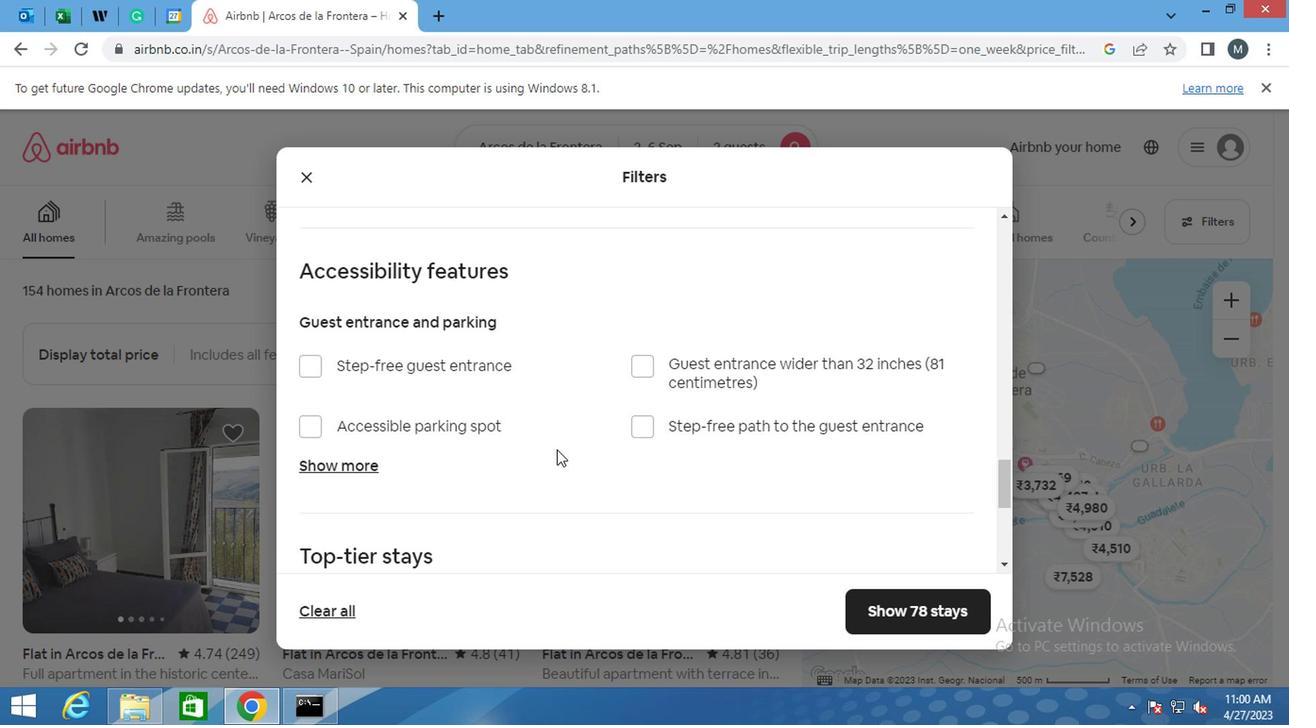 
Action: Mouse scrolled (480, 480) with delta (0, -1)
Screenshot: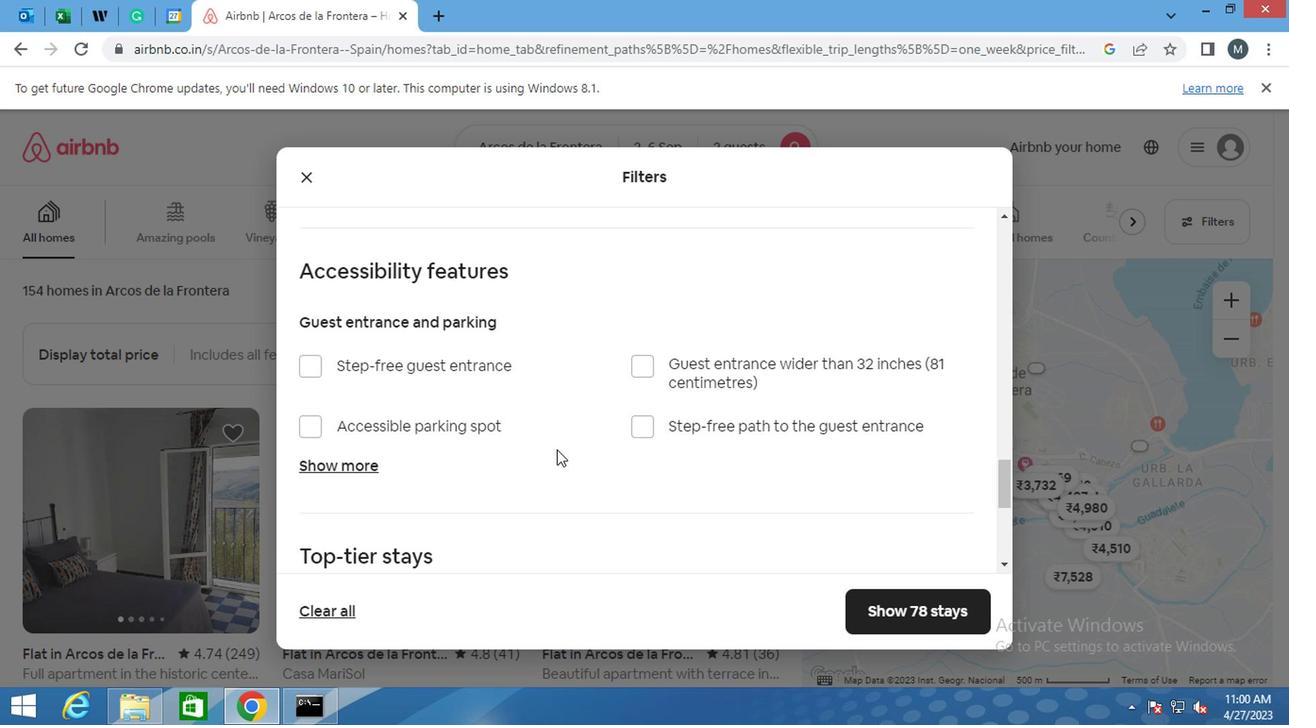 
Action: Mouse moved to (335, 501)
Screenshot: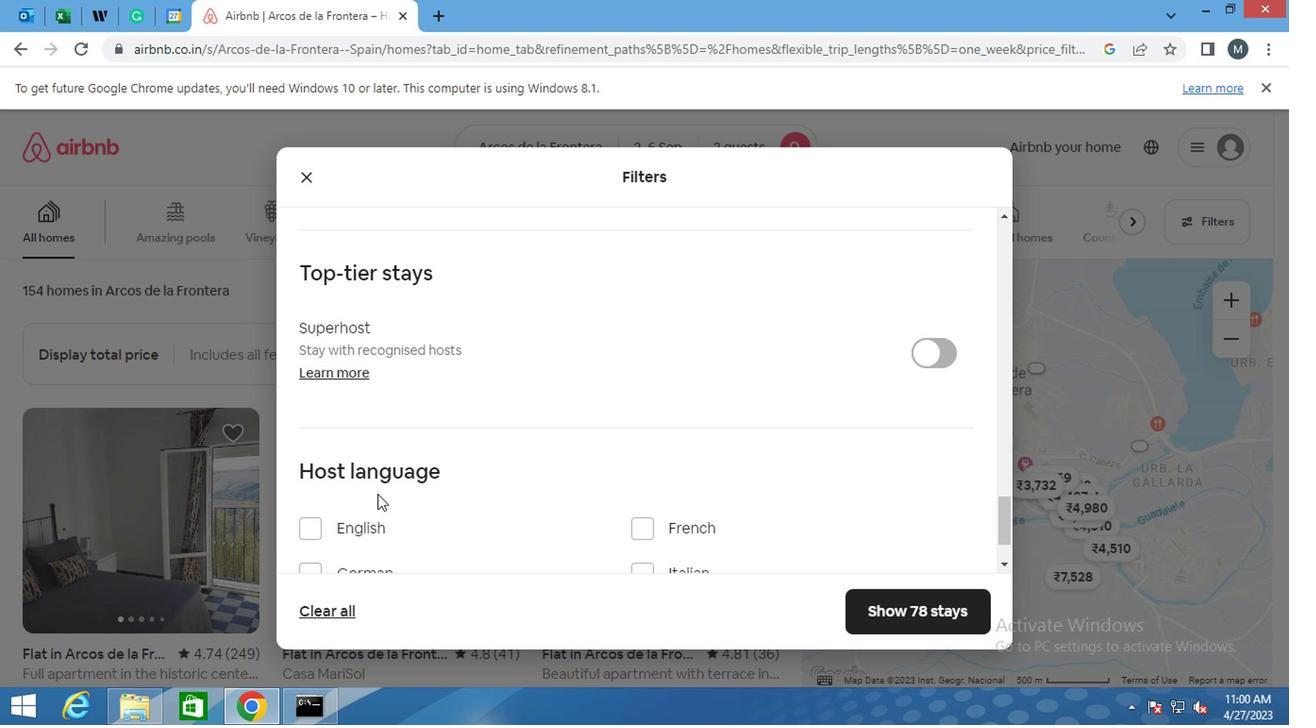 
Action: Mouse scrolled (335, 500) with delta (0, -1)
Screenshot: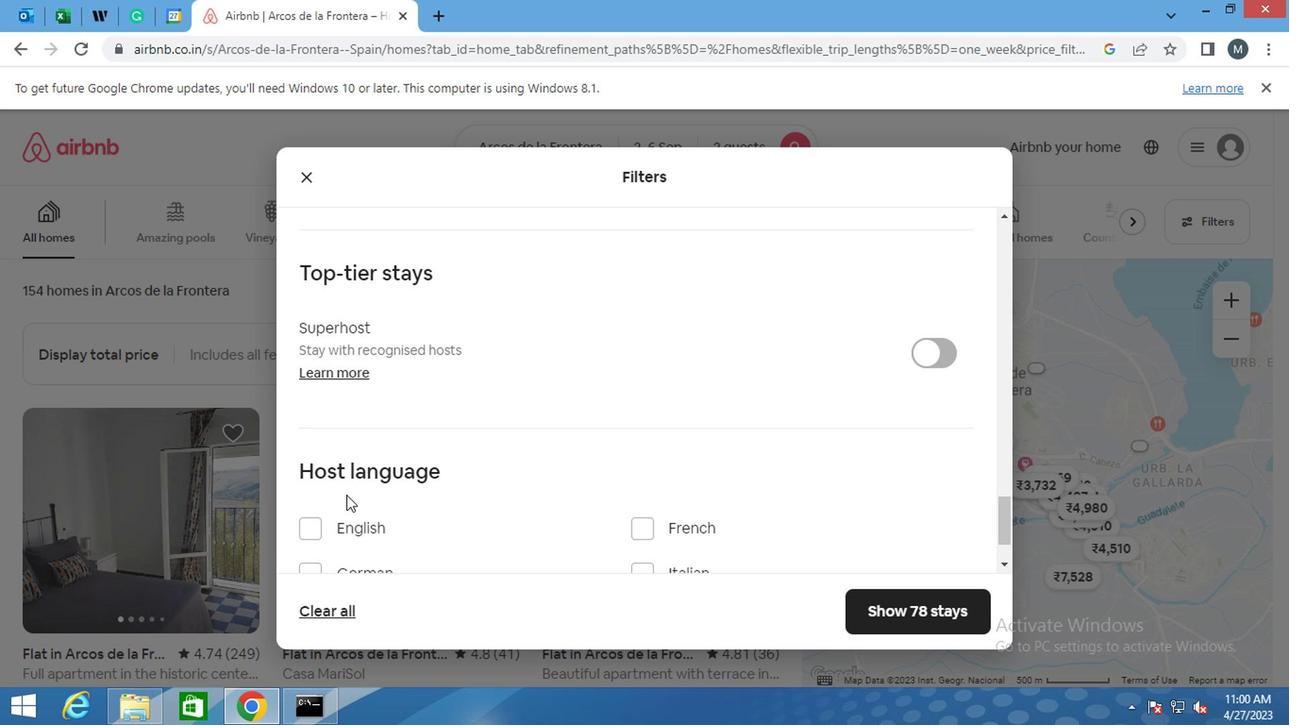 
Action: Mouse scrolled (335, 500) with delta (0, -1)
Screenshot: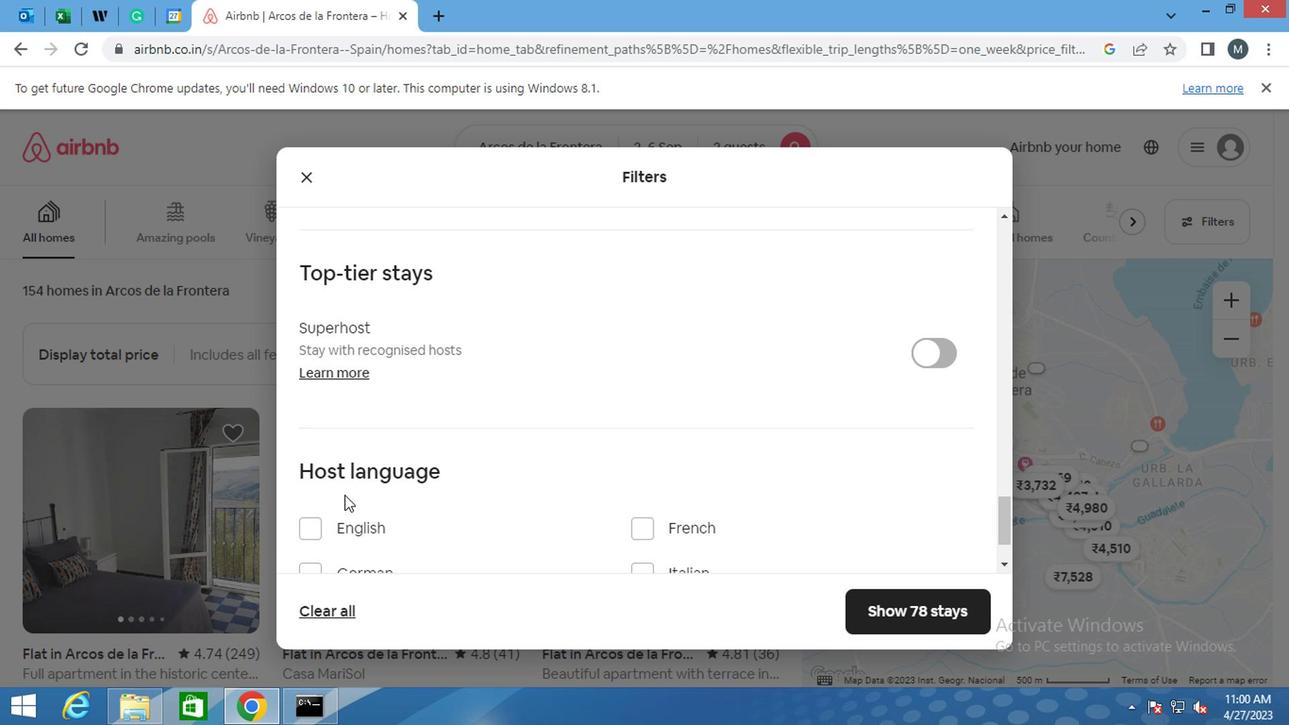 
Action: Mouse moved to (310, 438)
Screenshot: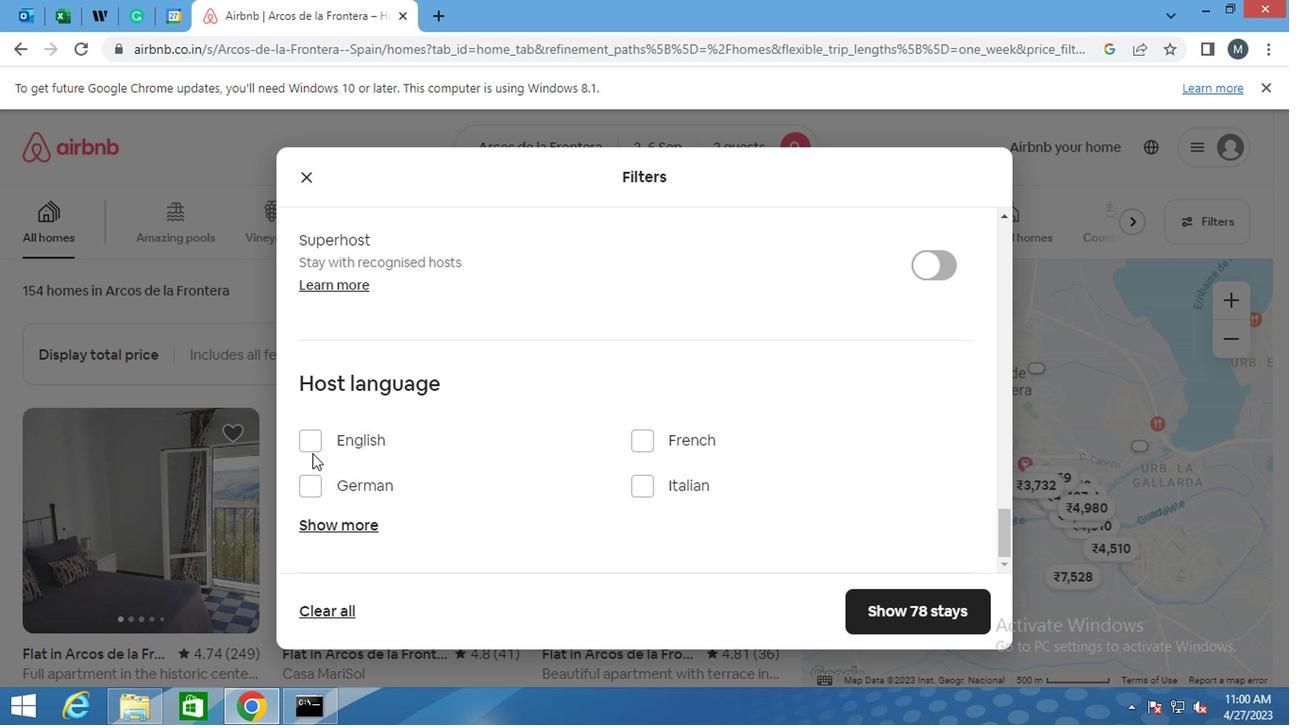 
Action: Mouse pressed left at (310, 438)
Screenshot: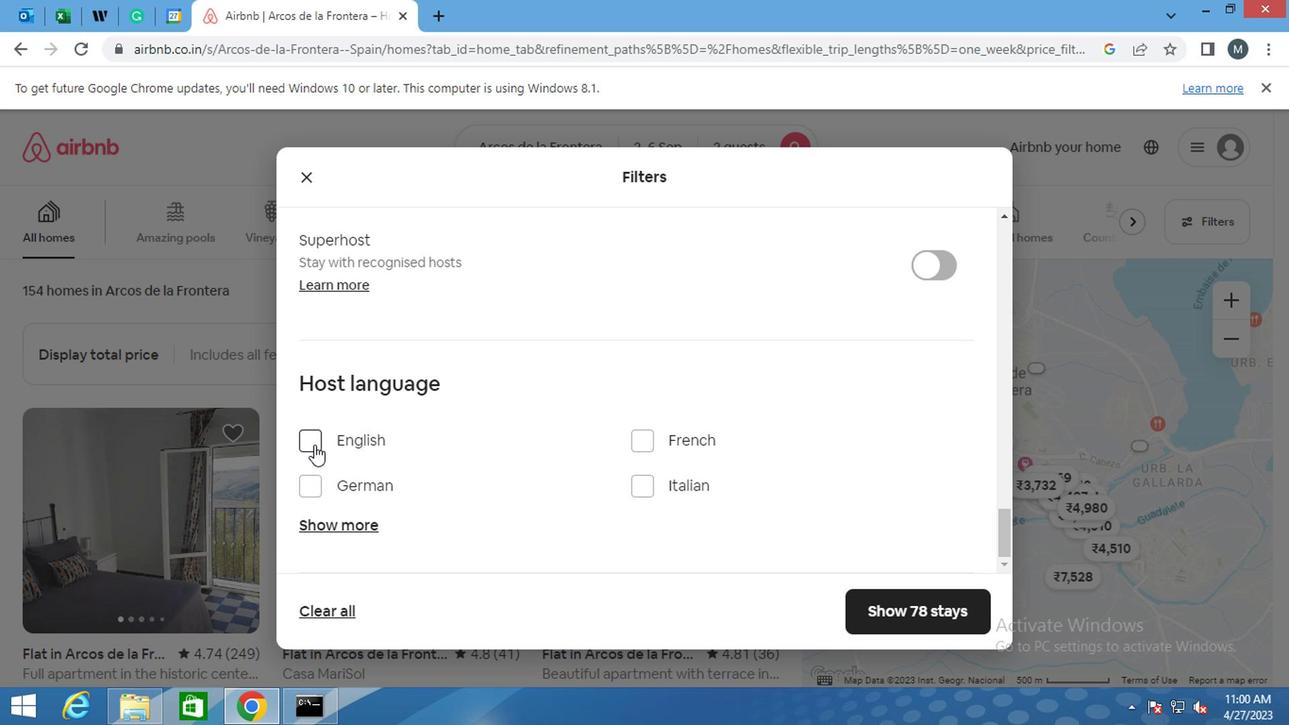 
Action: Mouse moved to (891, 618)
Screenshot: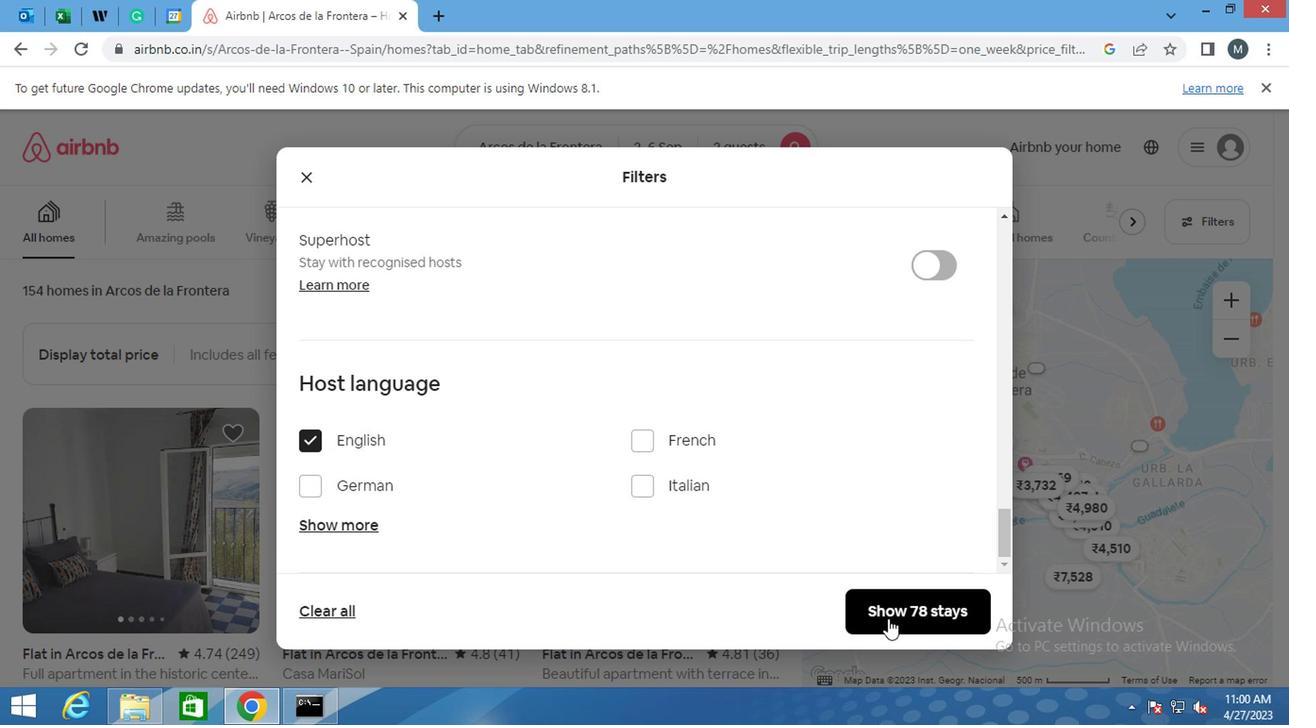 
Action: Mouse pressed left at (891, 618)
Screenshot: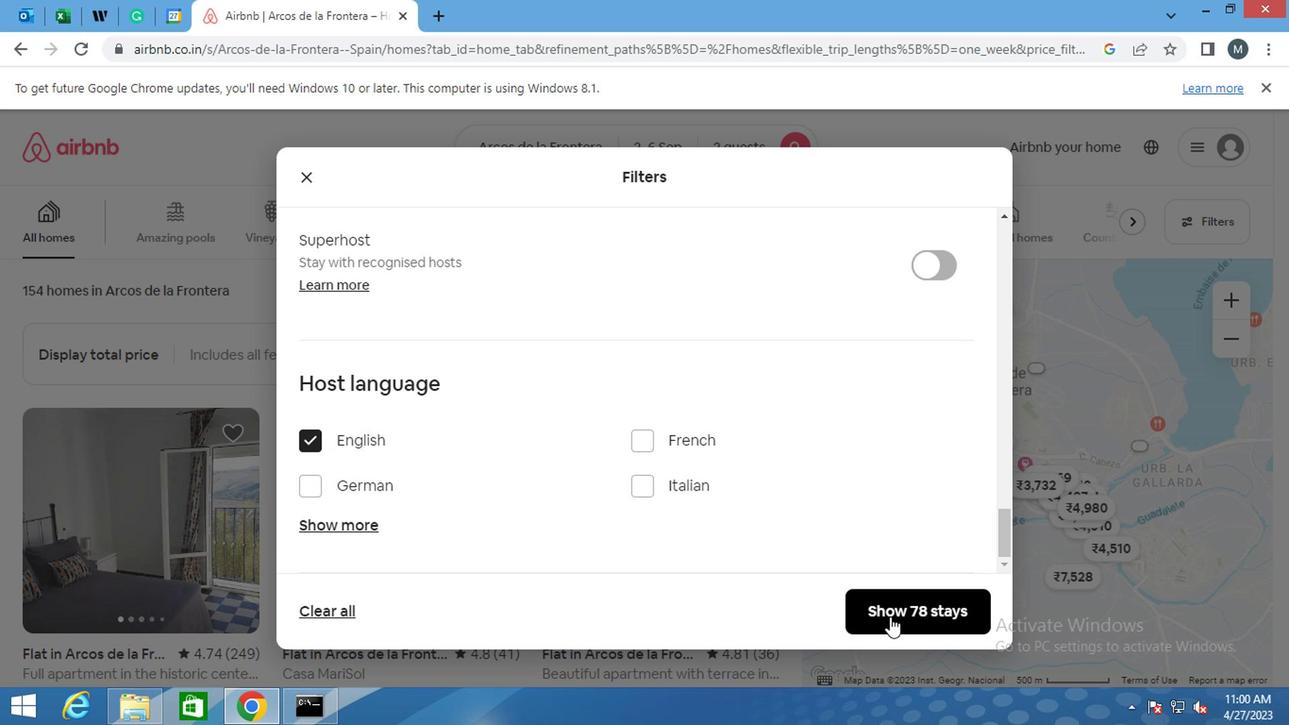 
